 Task: Set the start and due dates for a Jira task to September 28, 2023, and create an automation rule to trigger when a version is created.
Action: Mouse moved to (864, 79)
Screenshot: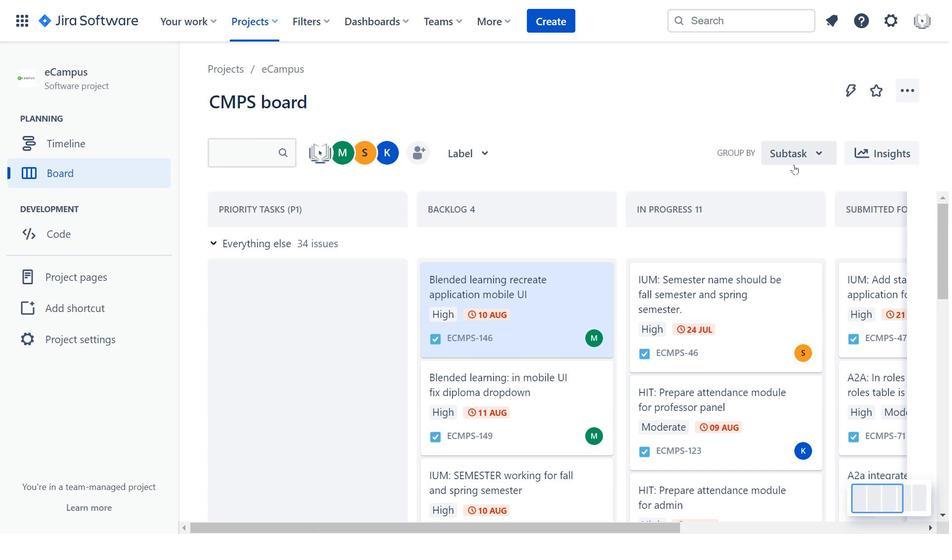 
Action: Mouse pressed left at (864, 79)
Screenshot: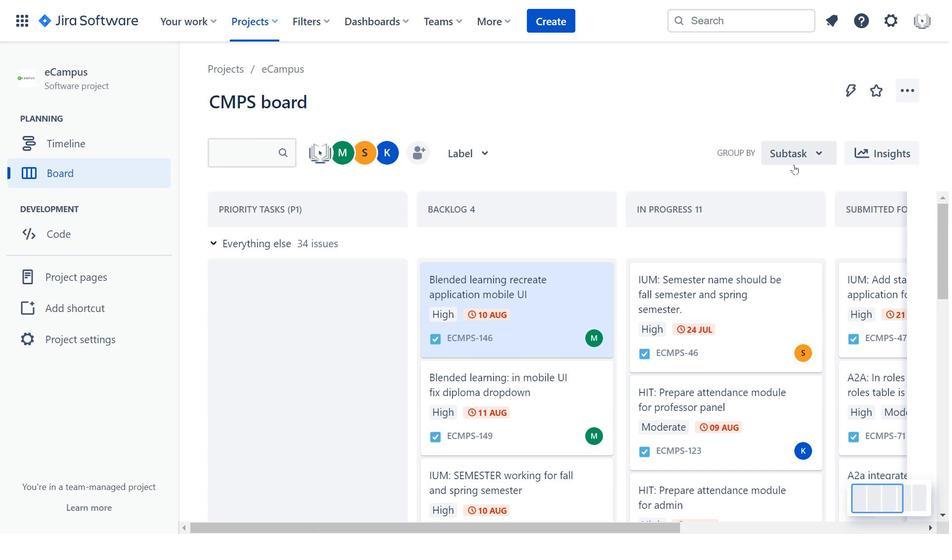 
Action: Mouse moved to (448, 412)
Screenshot: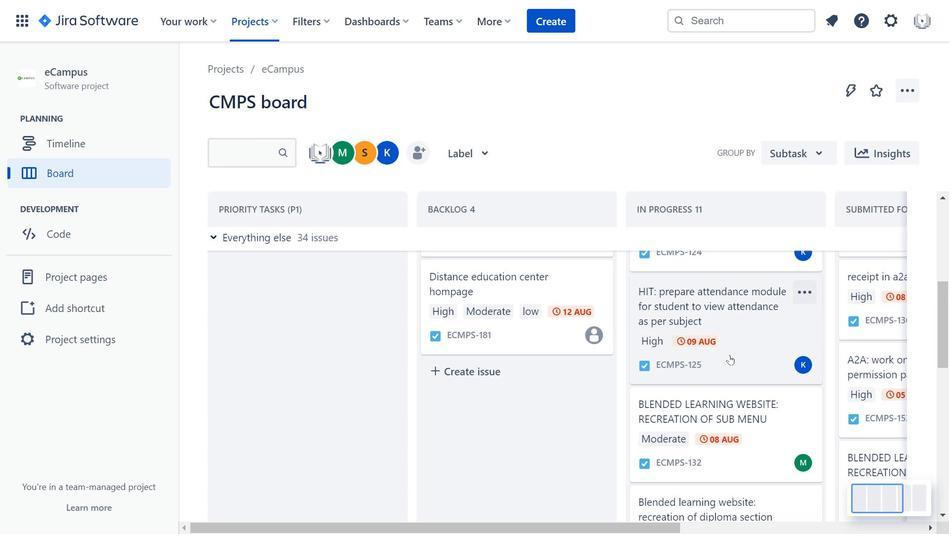 
Action: Mouse scrolled (448, 411) with delta (0, 0)
Screenshot: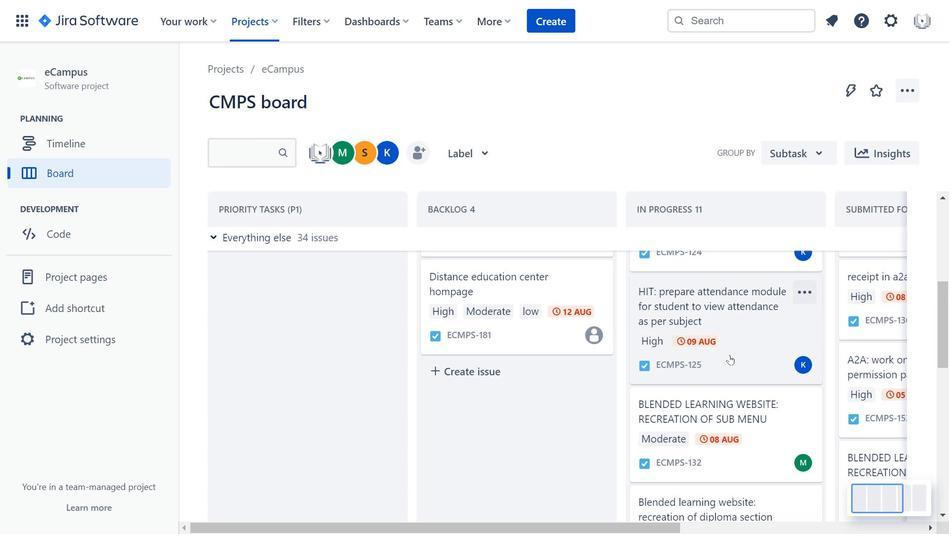 
Action: Mouse scrolled (448, 411) with delta (0, 0)
Screenshot: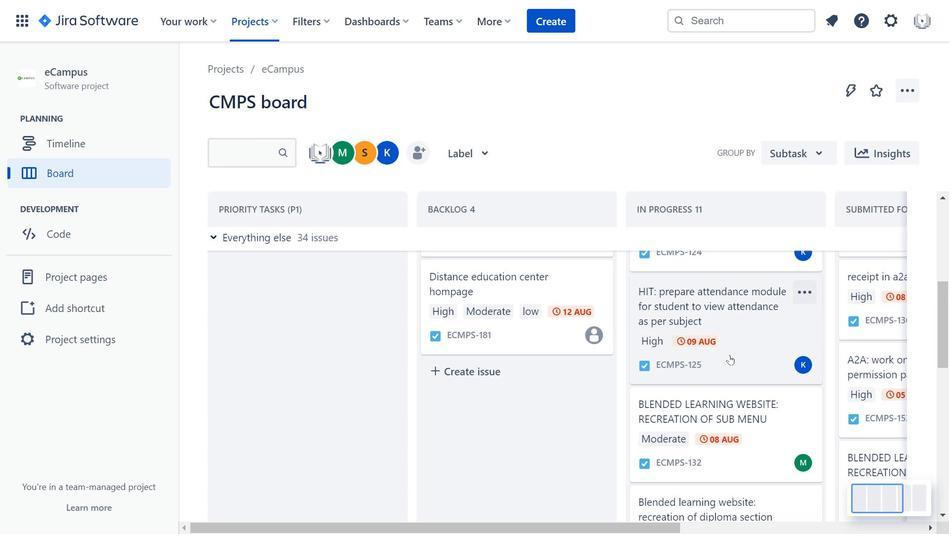 
Action: Mouse moved to (448, 412)
Screenshot: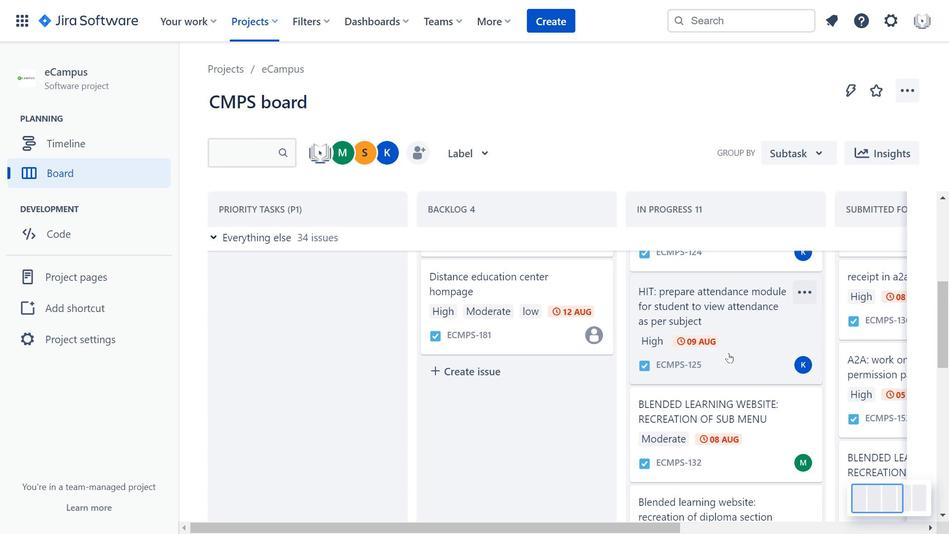 
Action: Mouse scrolled (448, 412) with delta (0, 0)
Screenshot: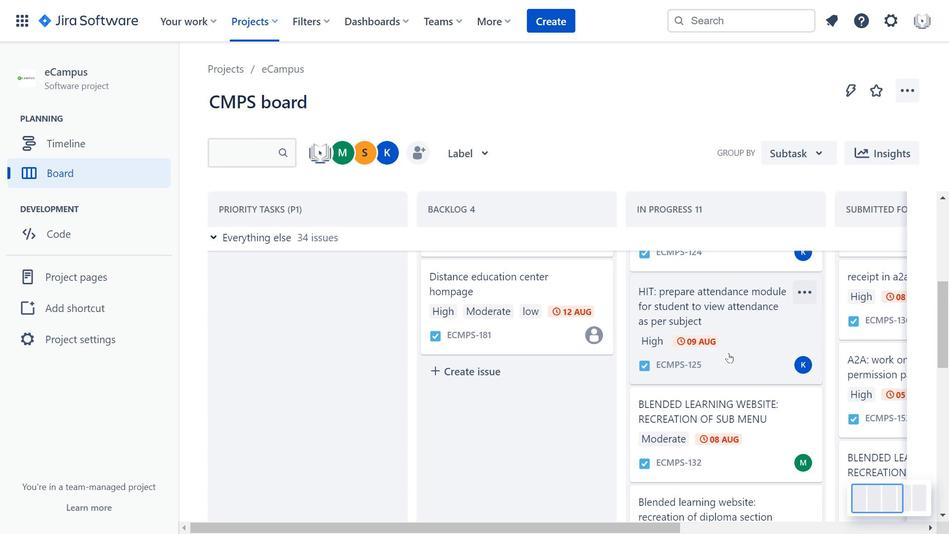 
Action: Mouse moved to (449, 415)
Screenshot: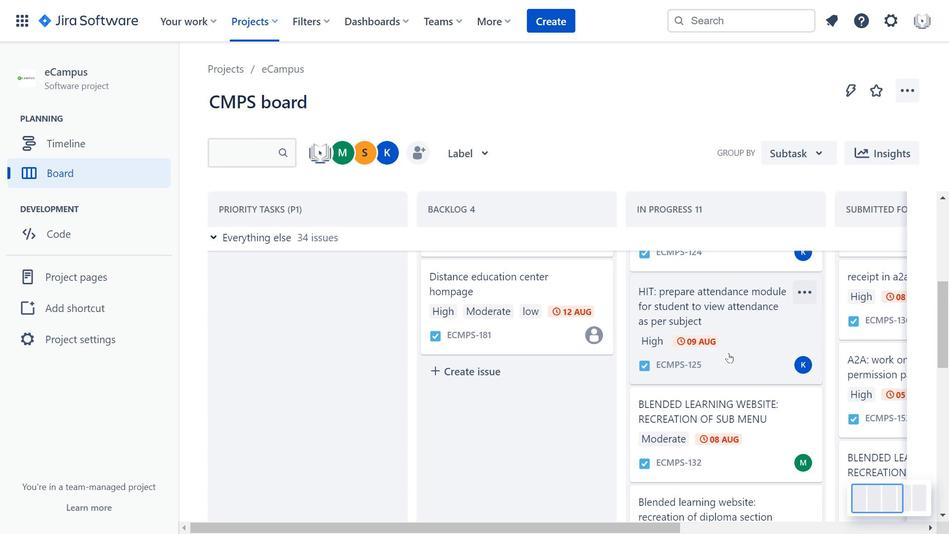 
Action: Mouse scrolled (449, 414) with delta (0, 0)
Screenshot: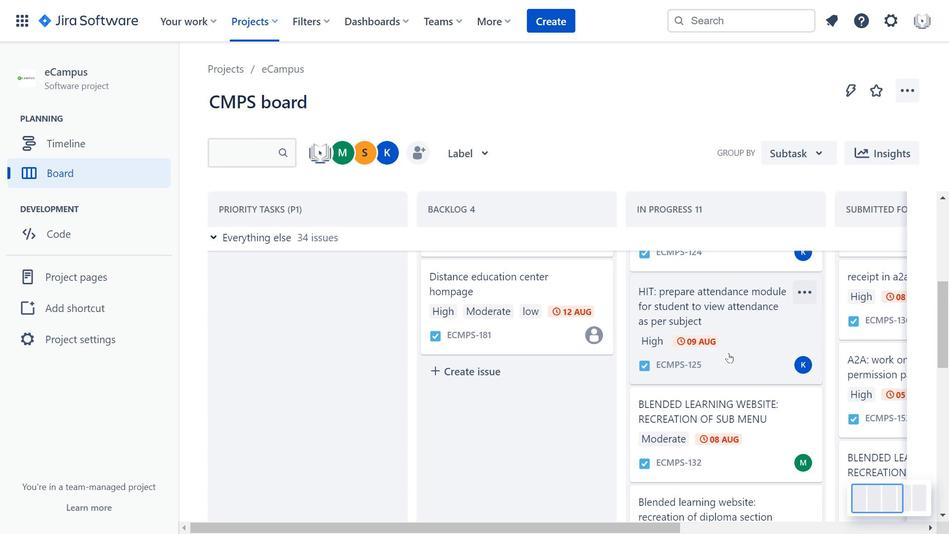 
Action: Mouse moved to (729, 352)
Screenshot: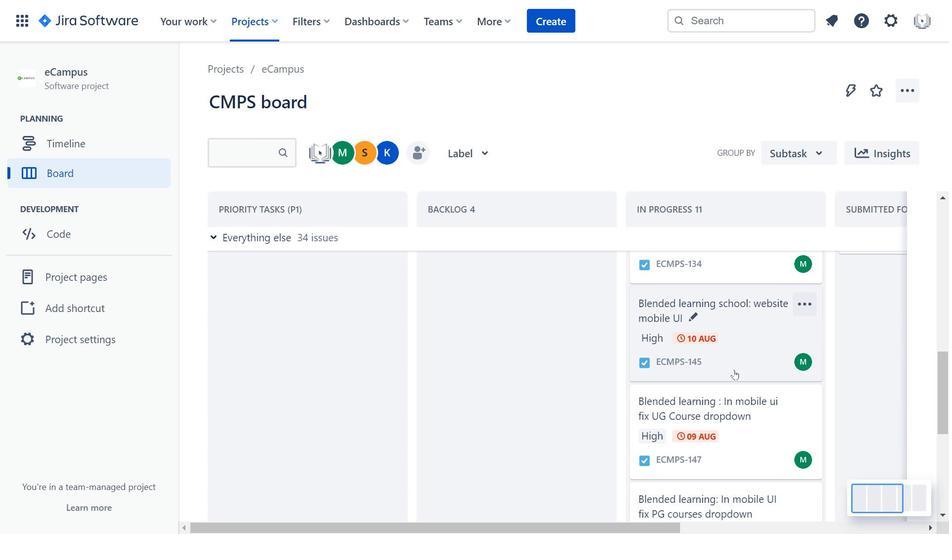 
Action: Mouse scrolled (729, 352) with delta (0, 0)
Screenshot: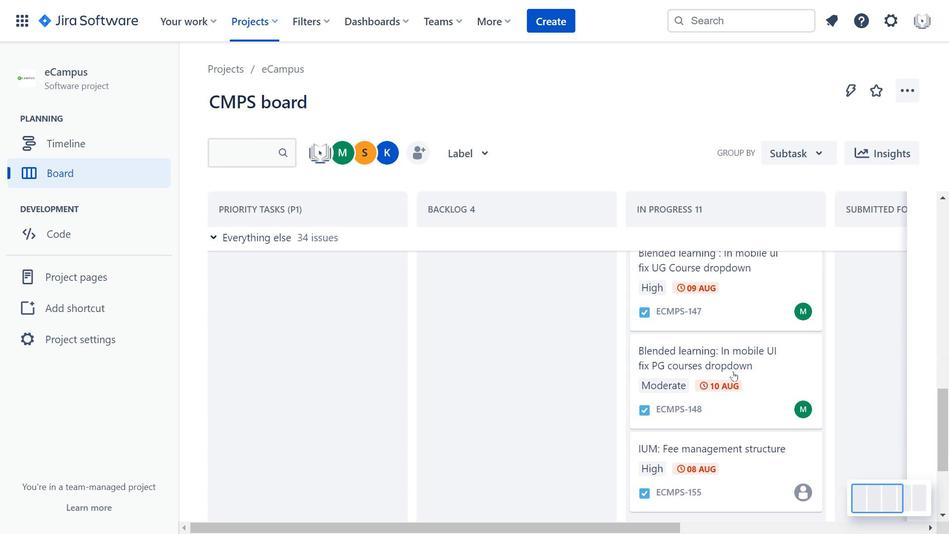 
Action: Mouse scrolled (729, 352) with delta (0, 0)
Screenshot: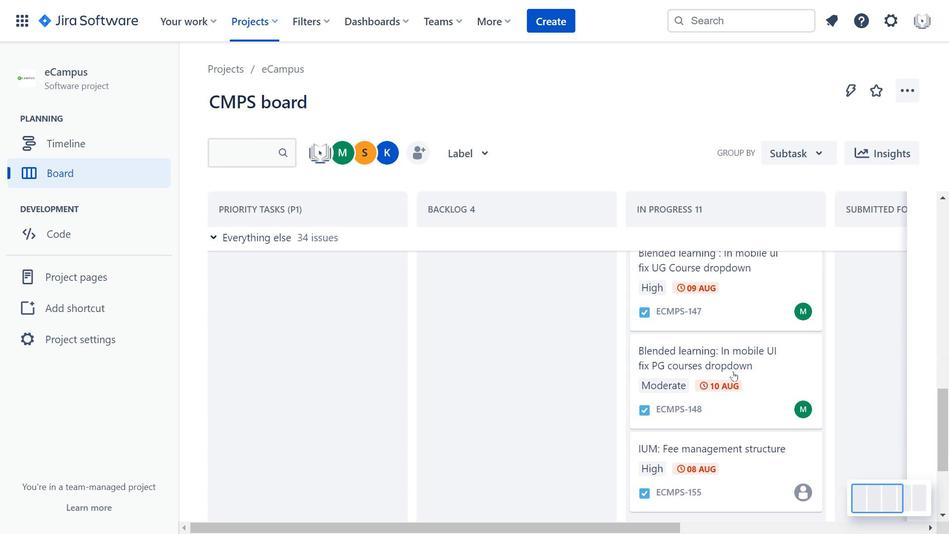 
Action: Mouse moved to (729, 353)
Screenshot: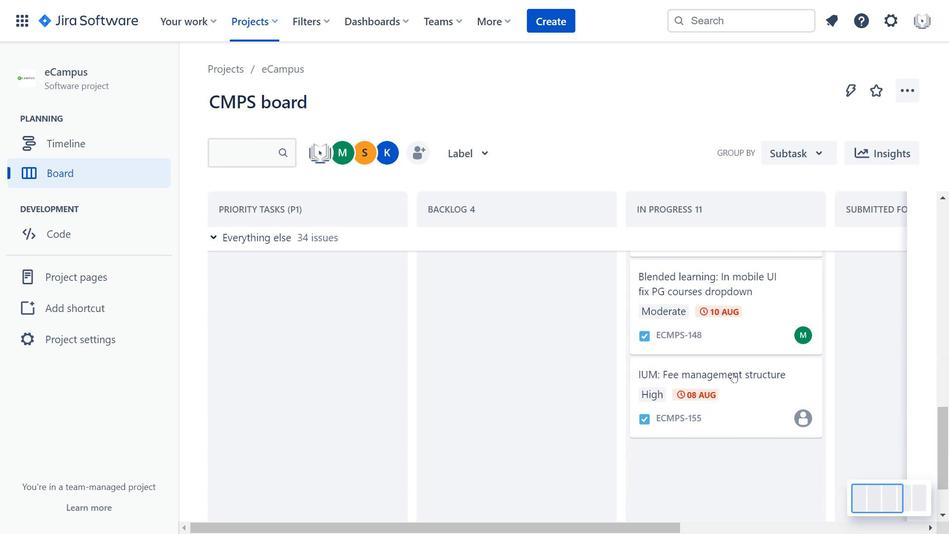 
Action: Mouse scrolled (729, 352) with delta (0, 0)
Screenshot: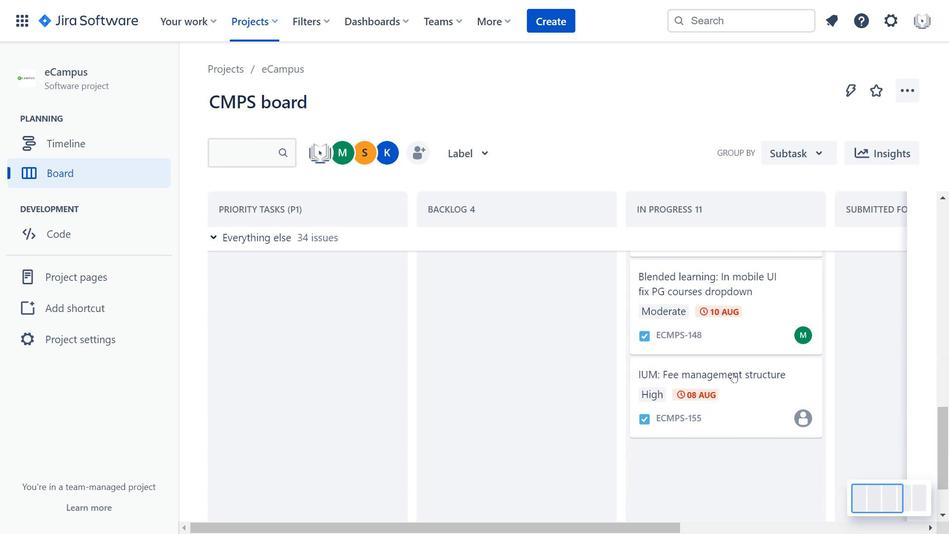 
Action: Mouse moved to (732, 354)
Screenshot: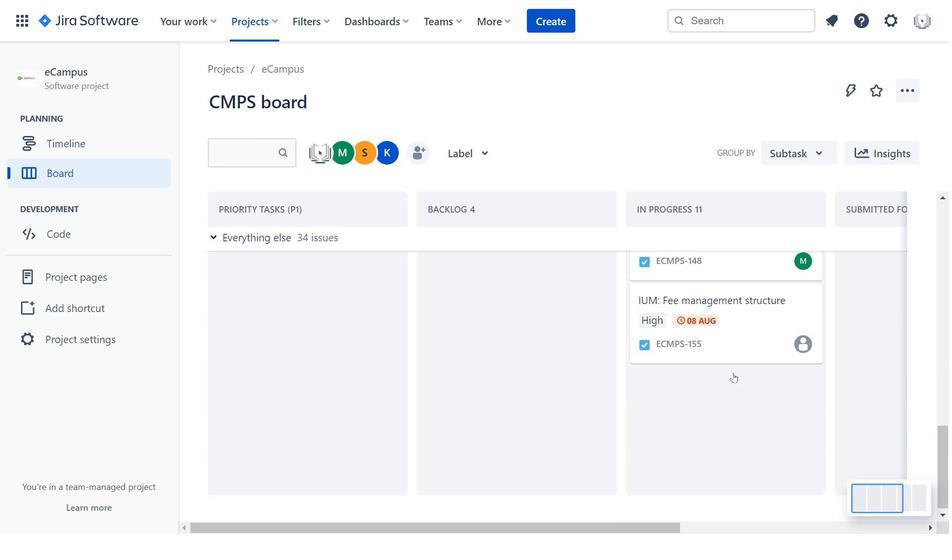 
Action: Mouse scrolled (732, 353) with delta (0, 0)
Screenshot: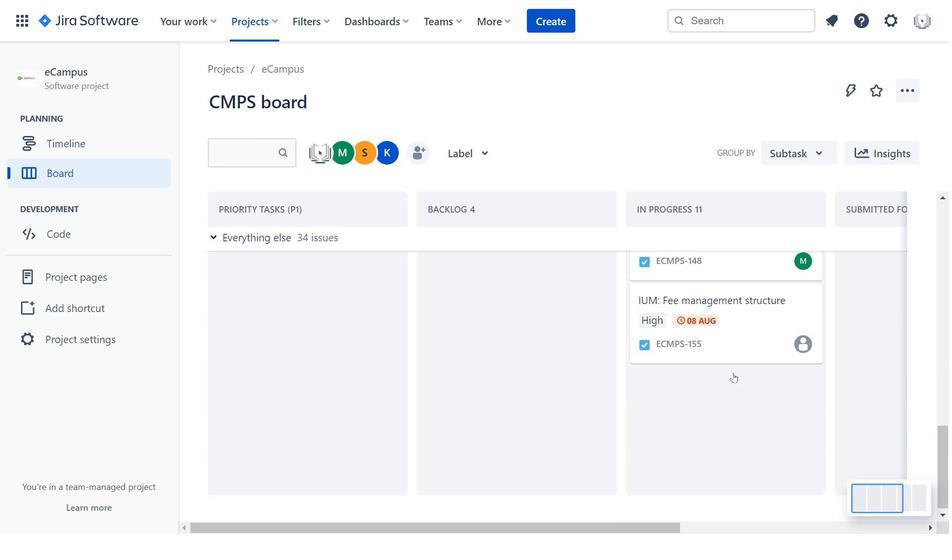 
Action: Mouse moved to (734, 371)
Screenshot: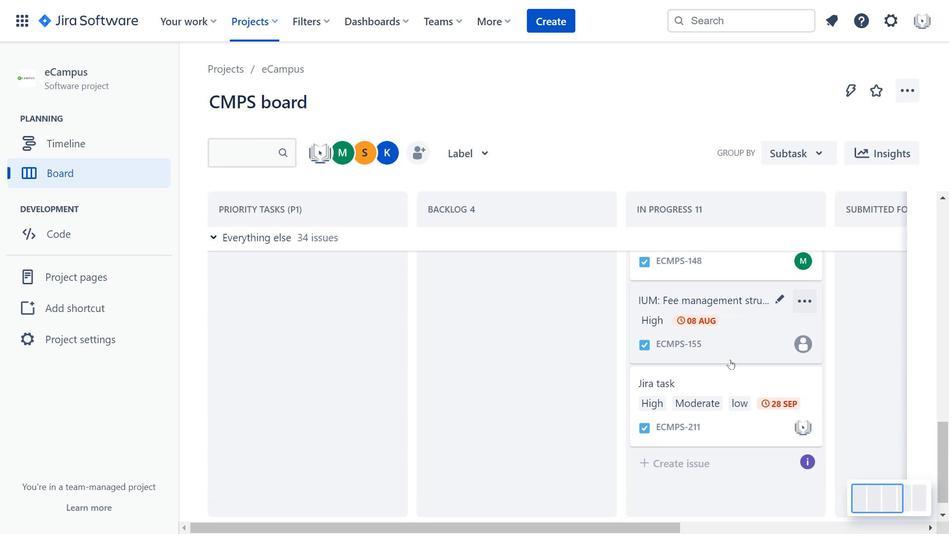 
Action: Mouse scrolled (734, 371) with delta (0, 0)
Screenshot: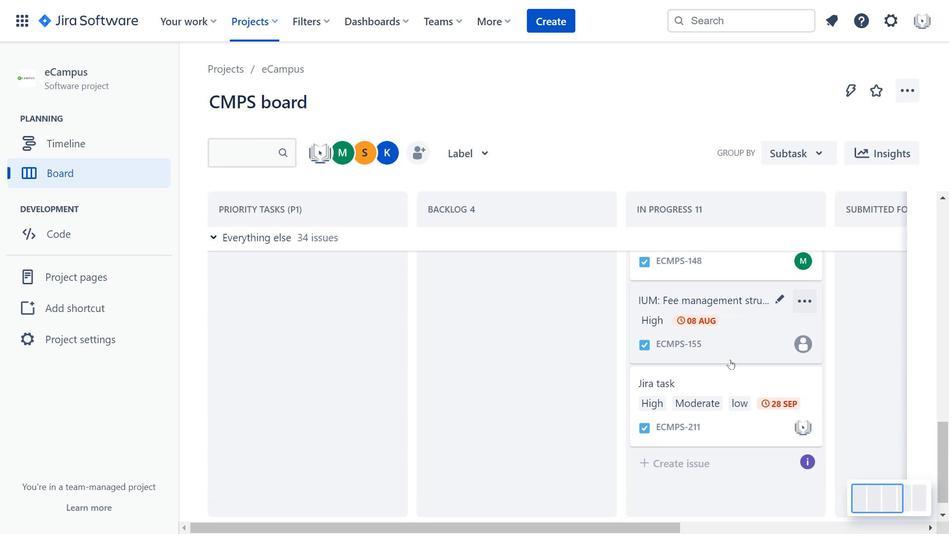 
Action: Mouse moved to (734, 372)
Screenshot: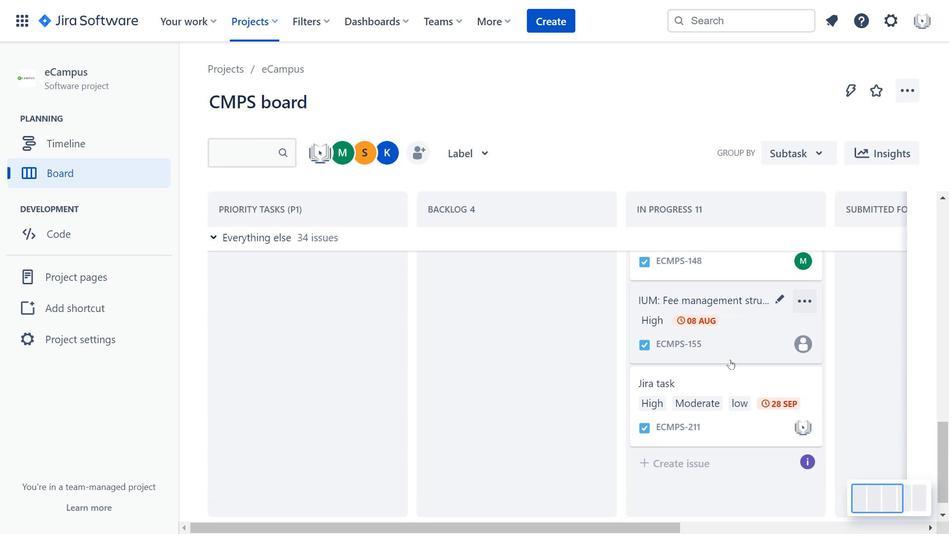 
Action: Mouse scrolled (734, 371) with delta (0, 0)
Screenshot: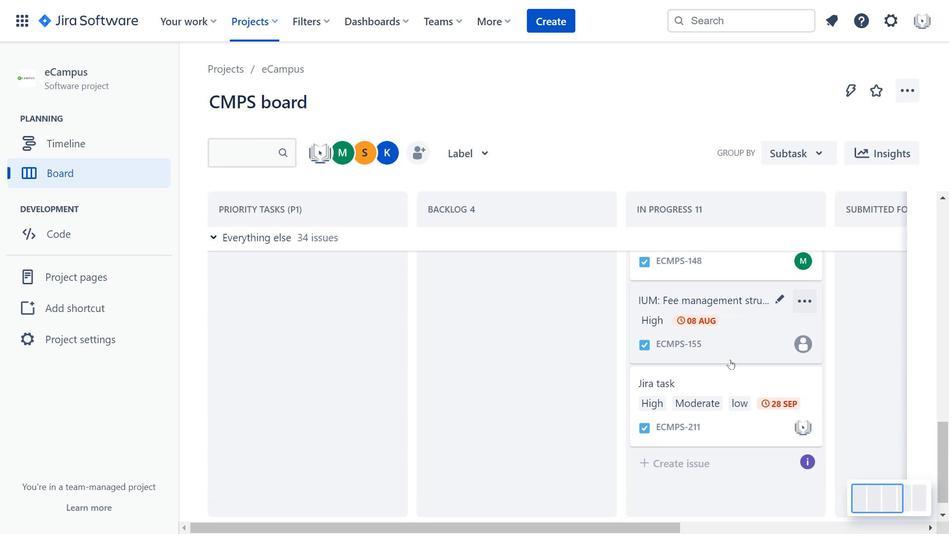 
Action: Mouse scrolled (734, 371) with delta (0, 0)
Screenshot: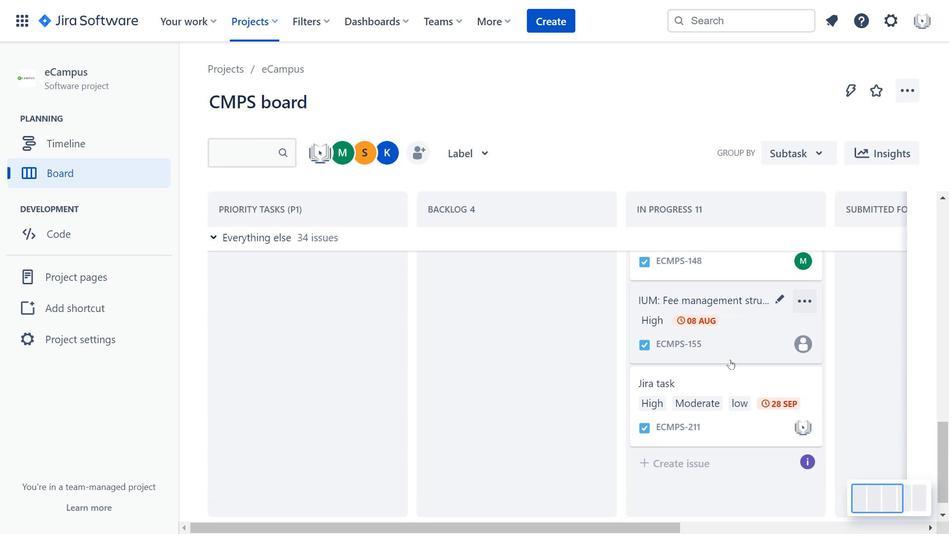 
Action: Mouse scrolled (734, 371) with delta (0, 0)
Screenshot: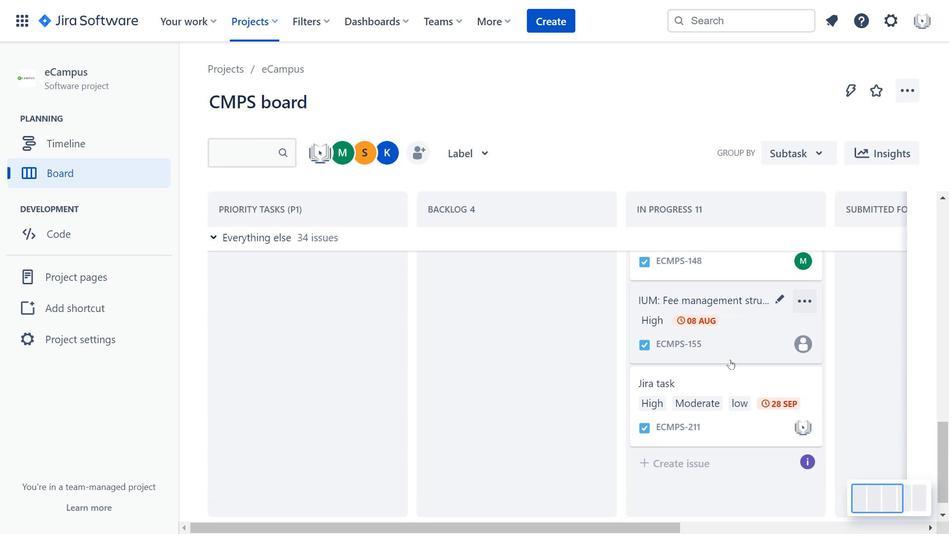 
Action: Mouse moved to (730, 359)
Screenshot: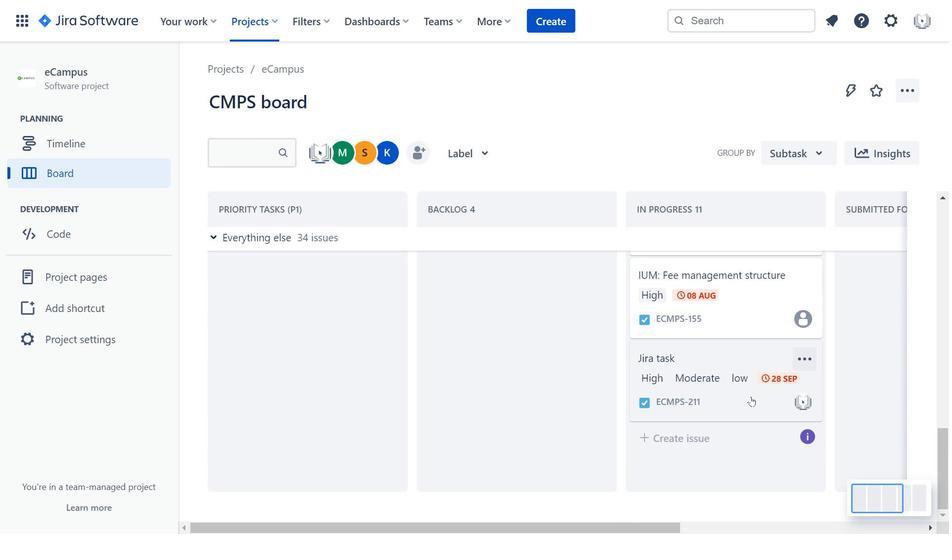 
Action: Mouse scrolled (730, 359) with delta (0, 0)
Screenshot: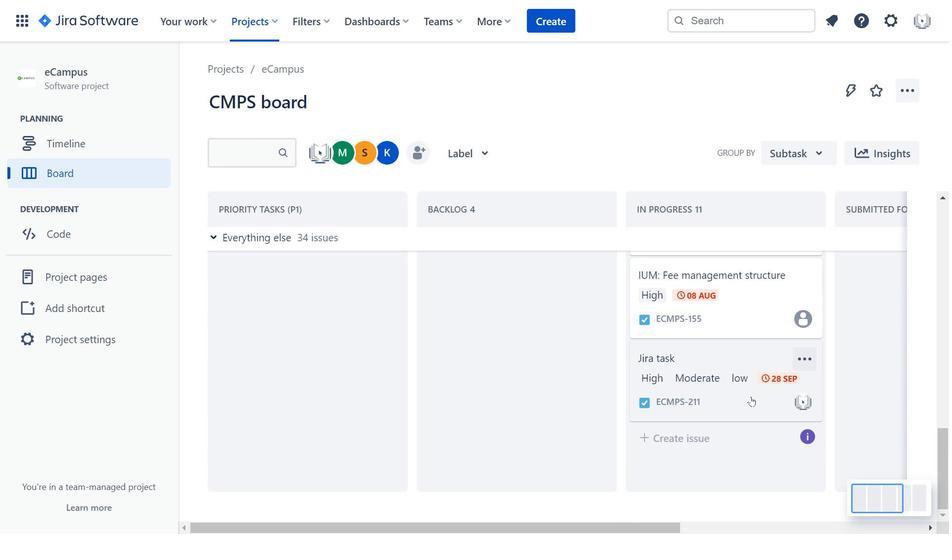 
Action: Mouse moved to (751, 396)
Screenshot: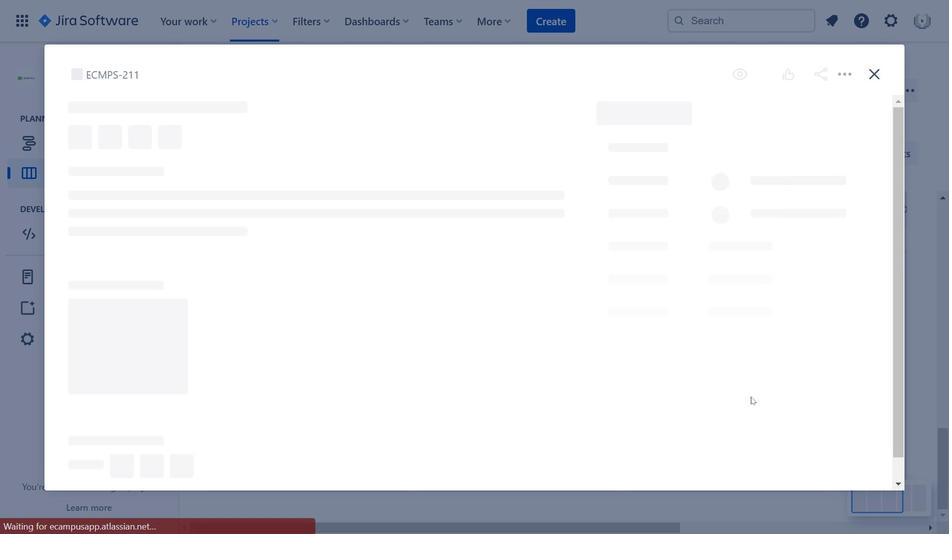 
Action: Mouse pressed left at (751, 396)
Screenshot: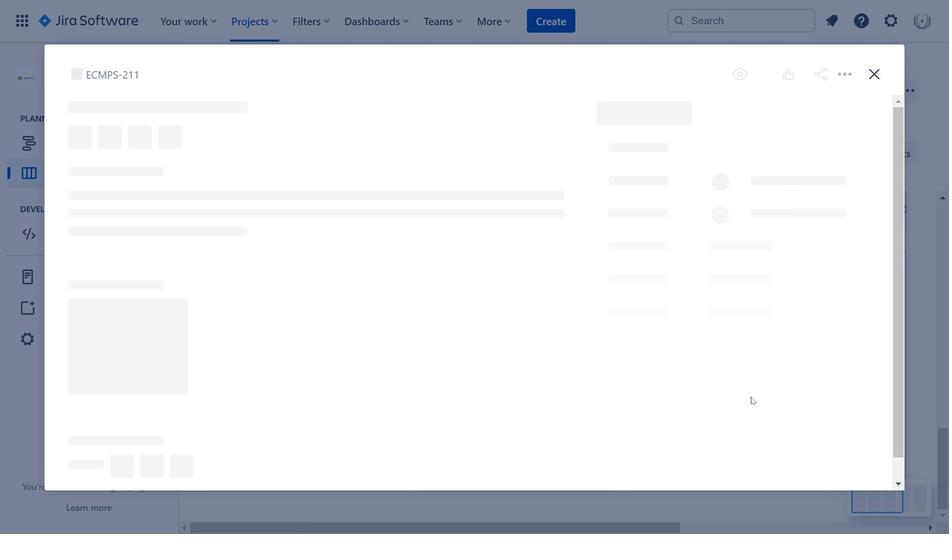 
Action: Mouse moved to (241, 265)
Screenshot: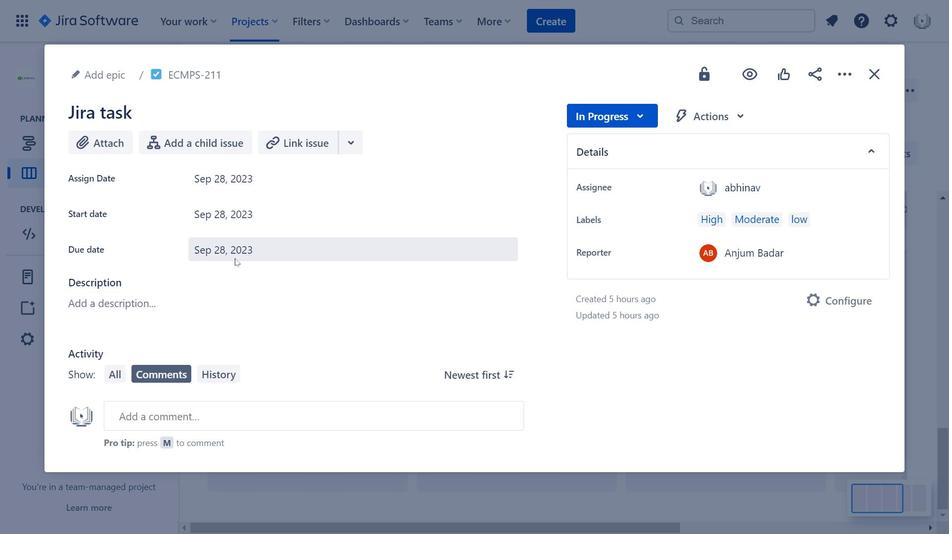 
Action: Mouse pressed left at (241, 265)
Screenshot: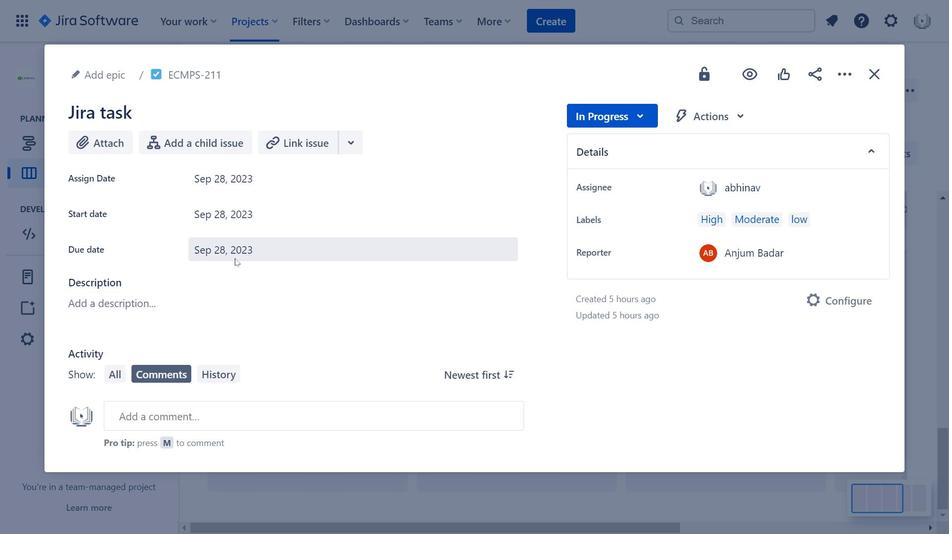 
Action: Mouse moved to (235, 258)
Screenshot: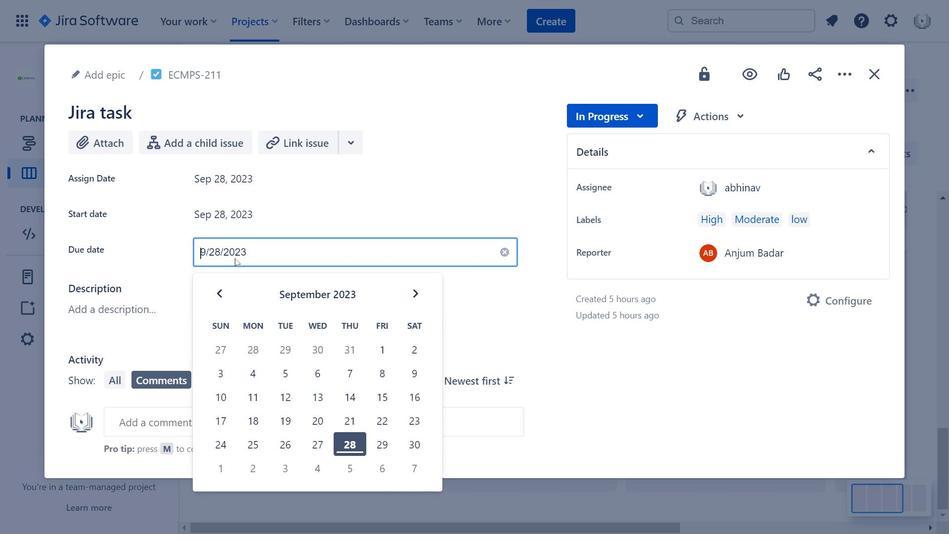 
Action: Mouse pressed left at (235, 258)
Screenshot: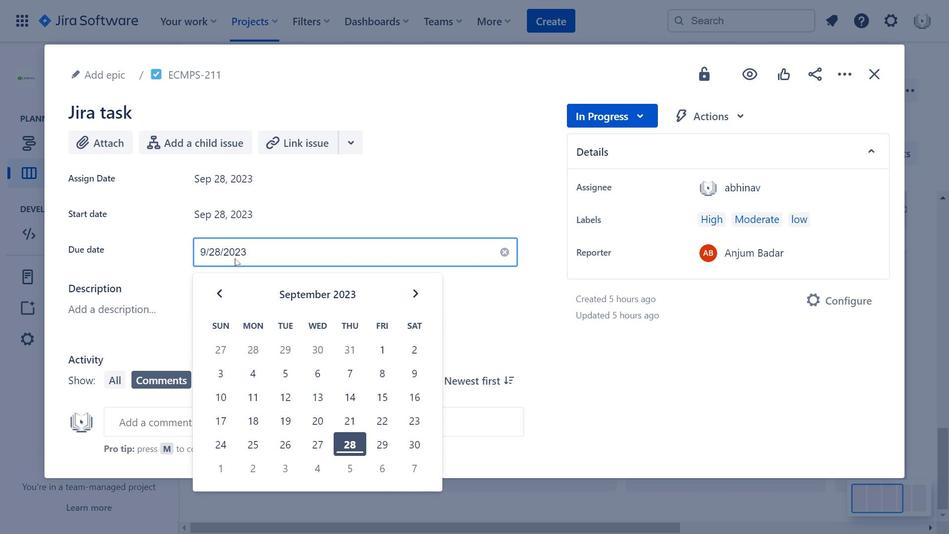
Action: Mouse moved to (720, 124)
Screenshot: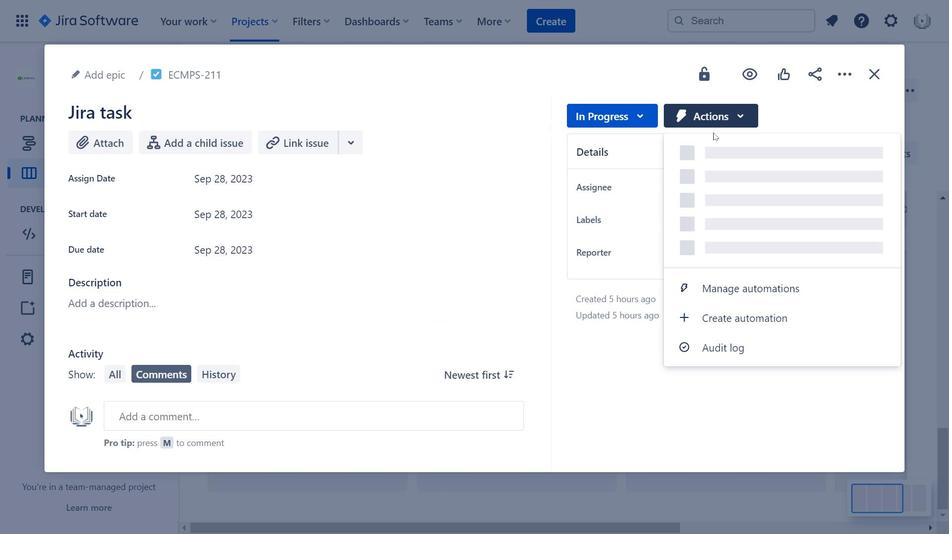 
Action: Mouse pressed left at (720, 124)
Screenshot: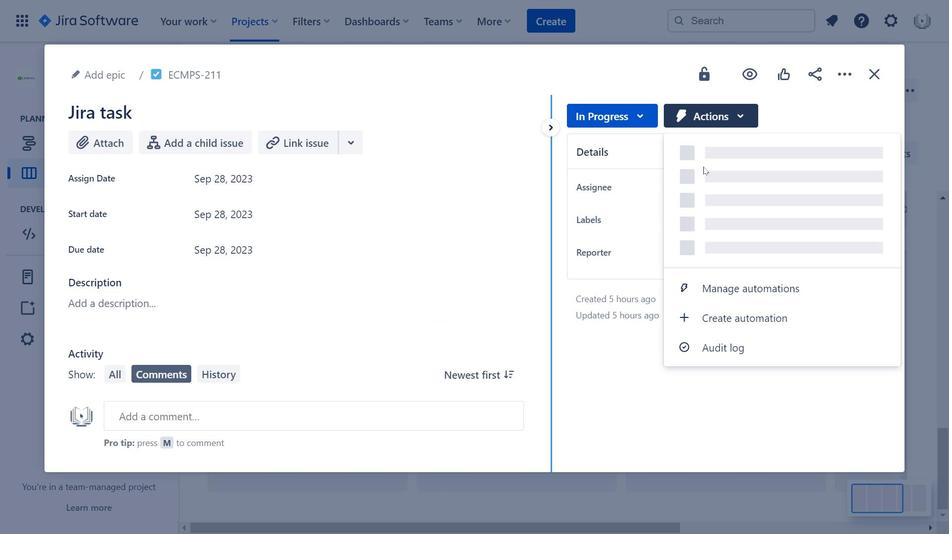 
Action: Mouse moved to (319, 237)
Screenshot: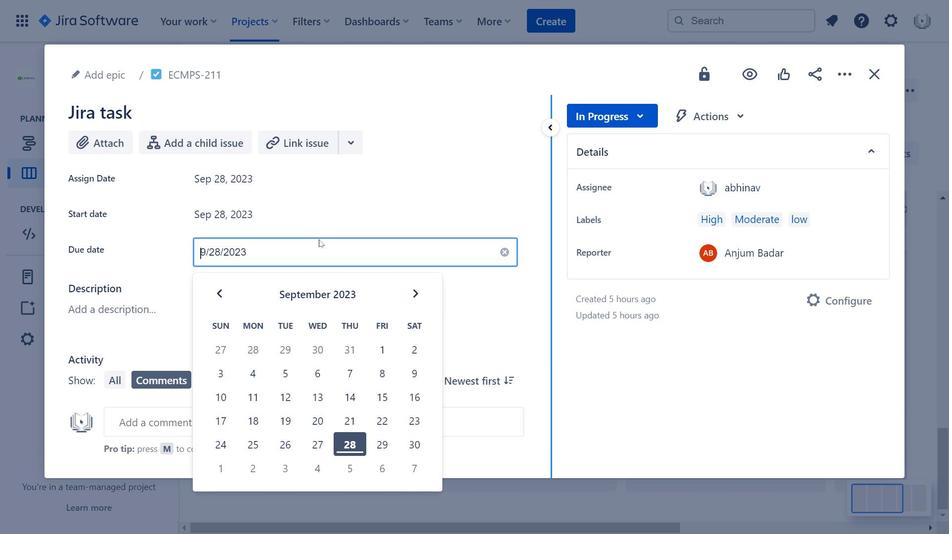 
Action: Mouse pressed left at (319, 237)
Screenshot: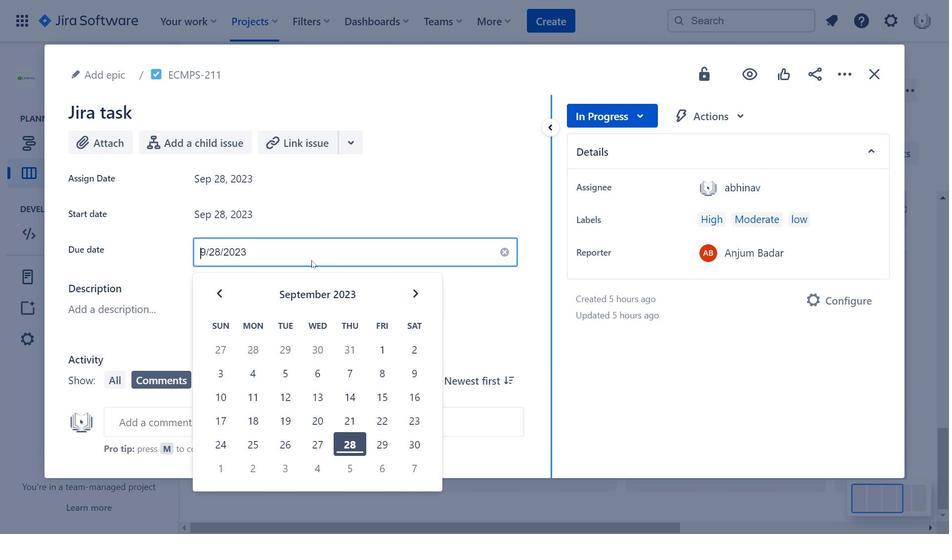 
Action: Mouse moved to (700, 124)
Screenshot: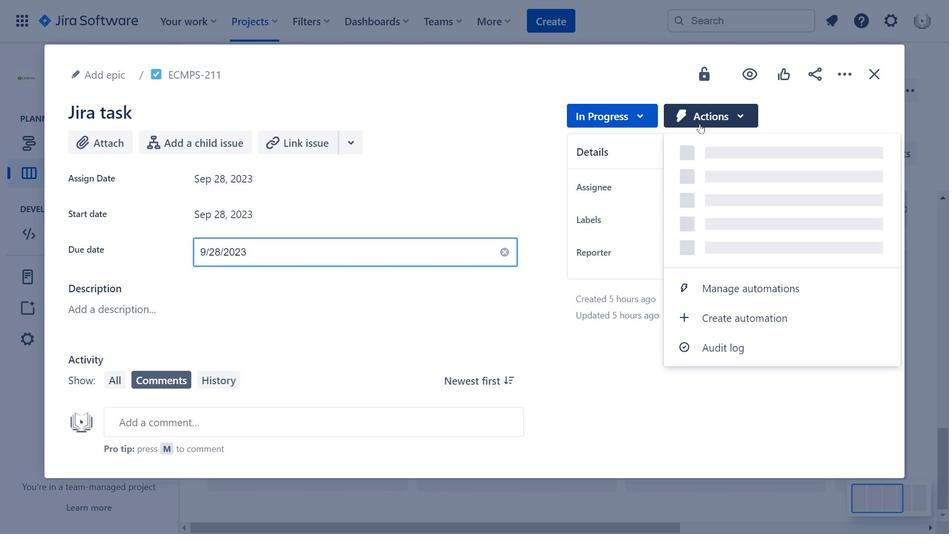
Action: Mouse pressed left at (700, 124)
Screenshot: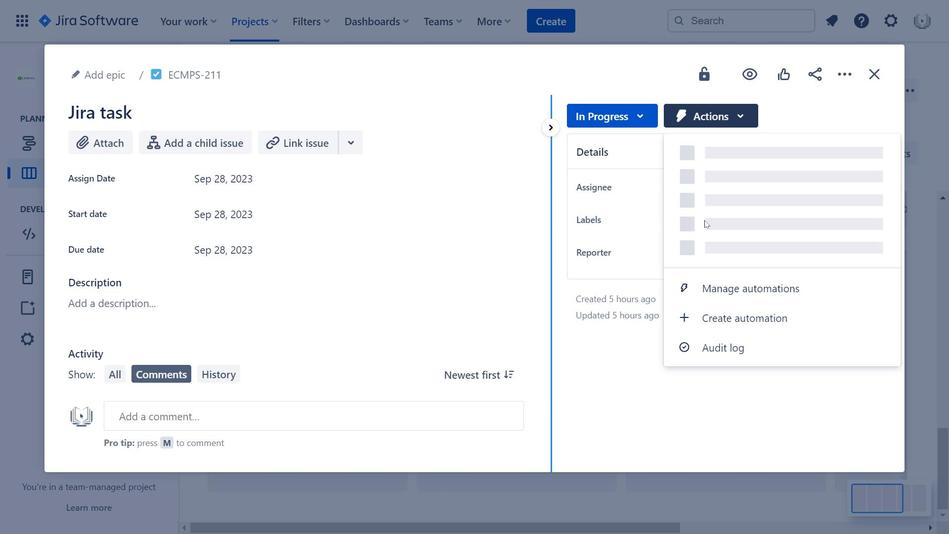 
Action: Mouse moved to (321, 215)
Screenshot: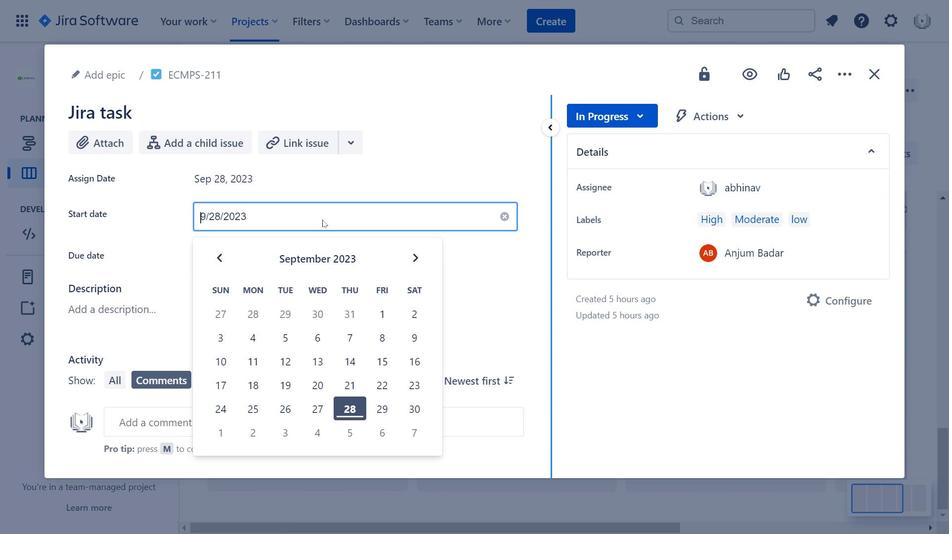 
Action: Mouse pressed left at (321, 215)
Screenshot: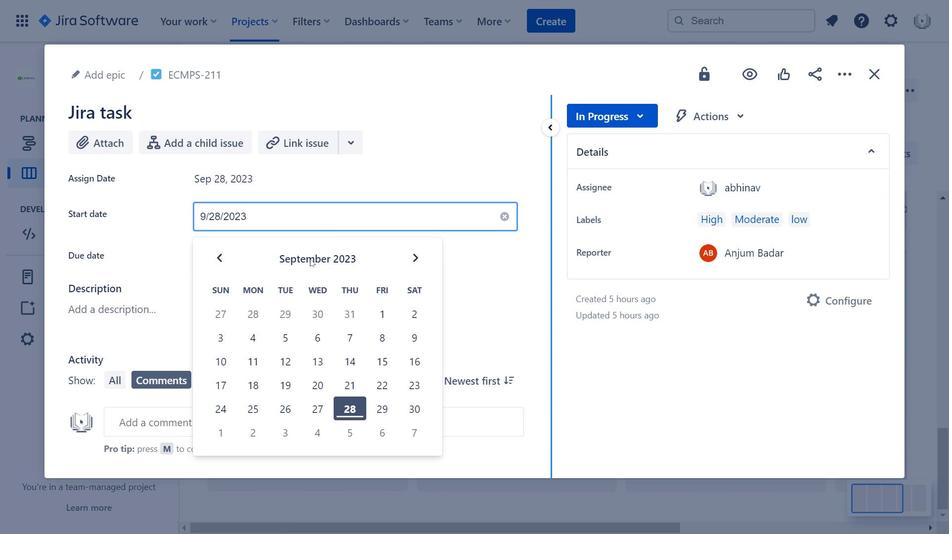 
Action: Mouse moved to (612, 126)
Screenshot: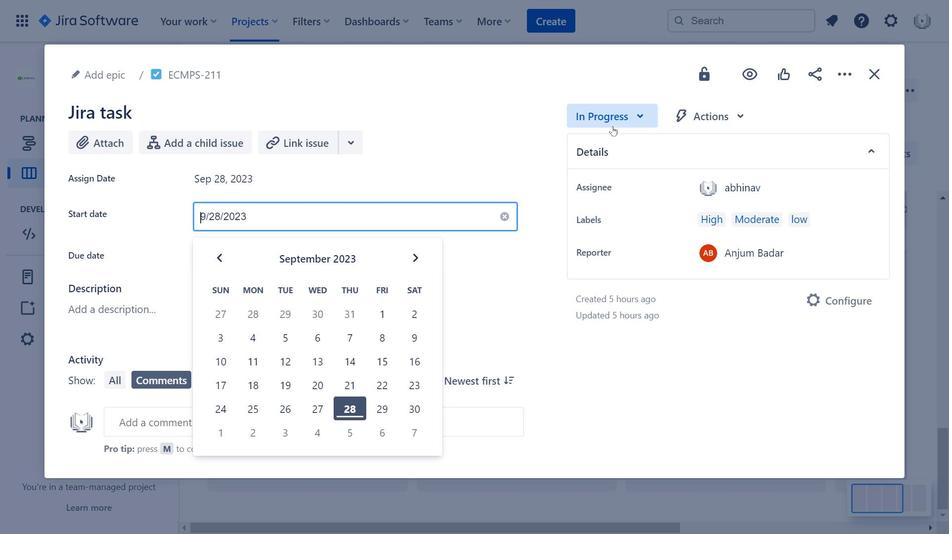 
Action: Mouse pressed left at (612, 126)
Screenshot: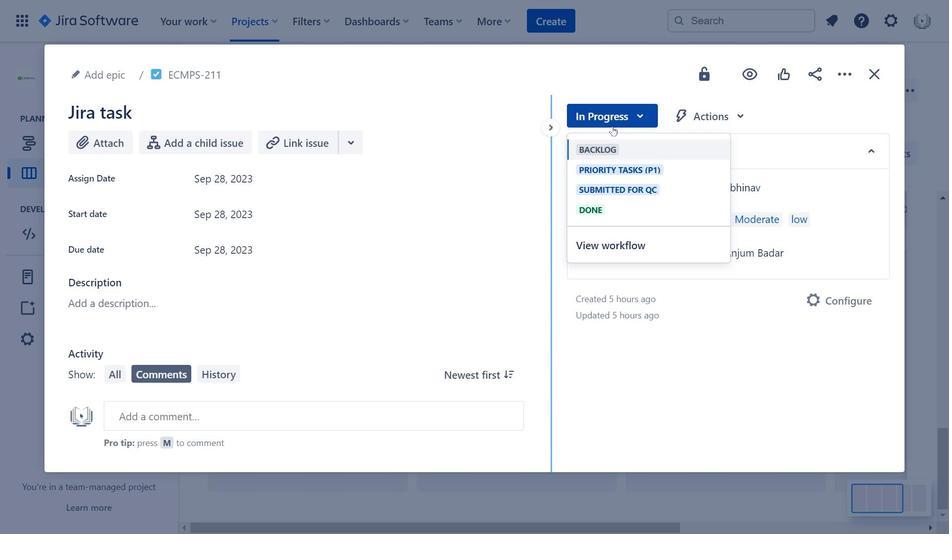 
Action: Mouse moved to (713, 110)
Screenshot: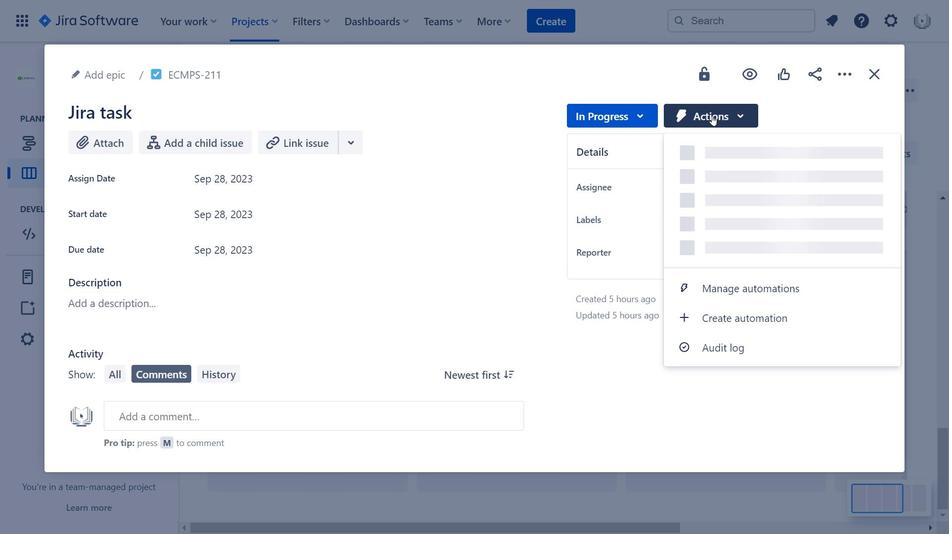 
Action: Mouse pressed left at (713, 110)
Screenshot: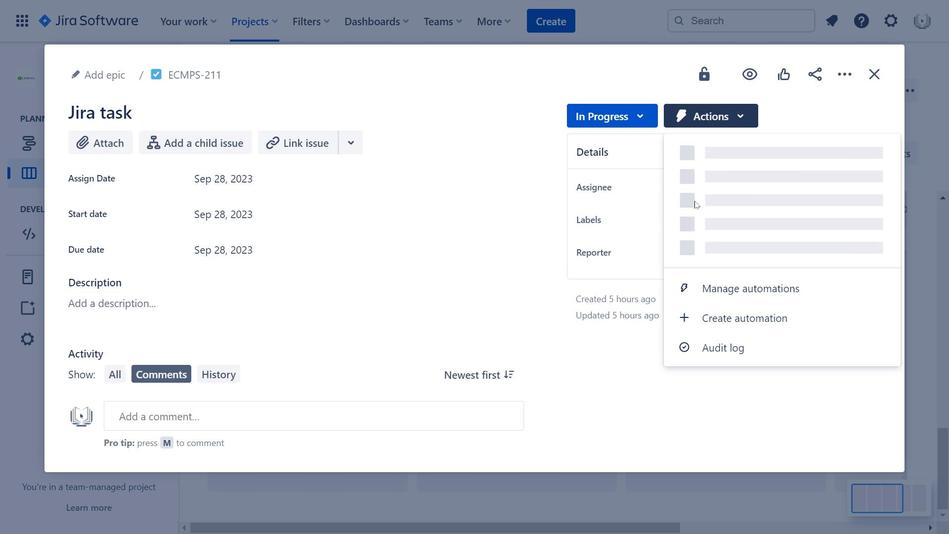 
Action: Mouse moved to (872, 72)
Screenshot: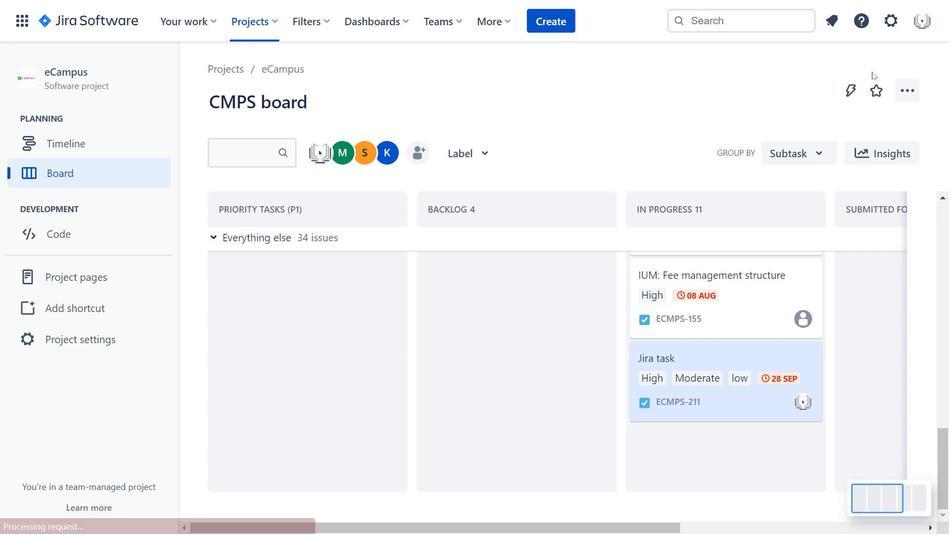 
Action: Mouse pressed left at (872, 72)
Screenshot: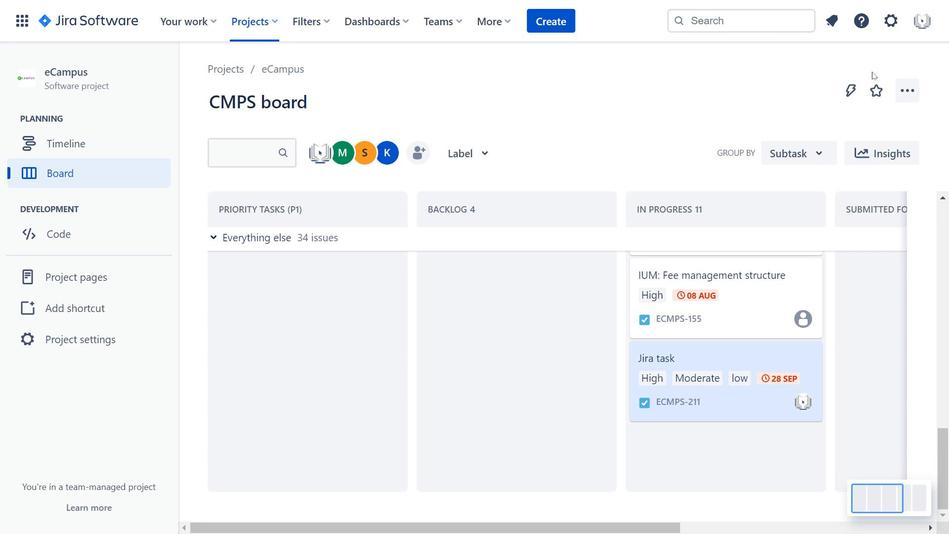 
Action: Mouse moved to (753, 336)
Screenshot: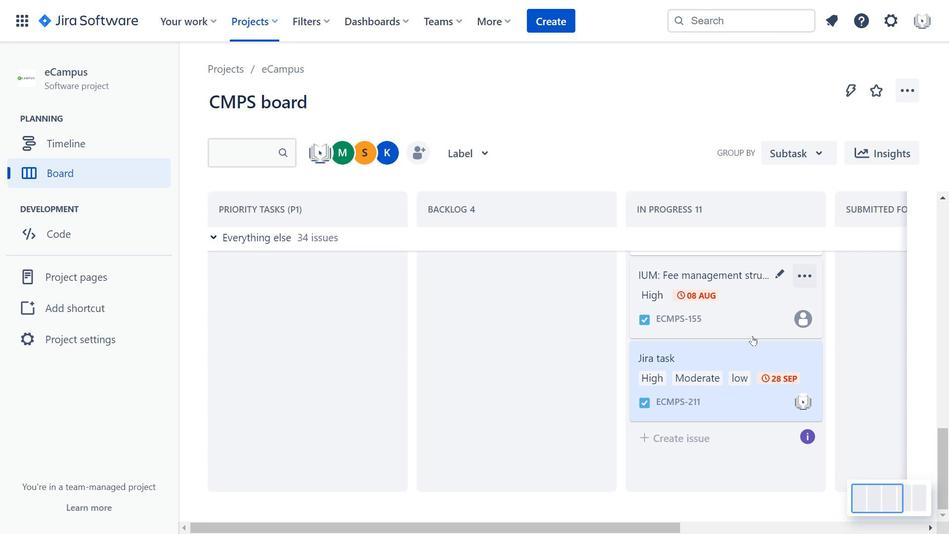 
Action: Mouse scrolled (753, 336) with delta (0, 0)
Screenshot: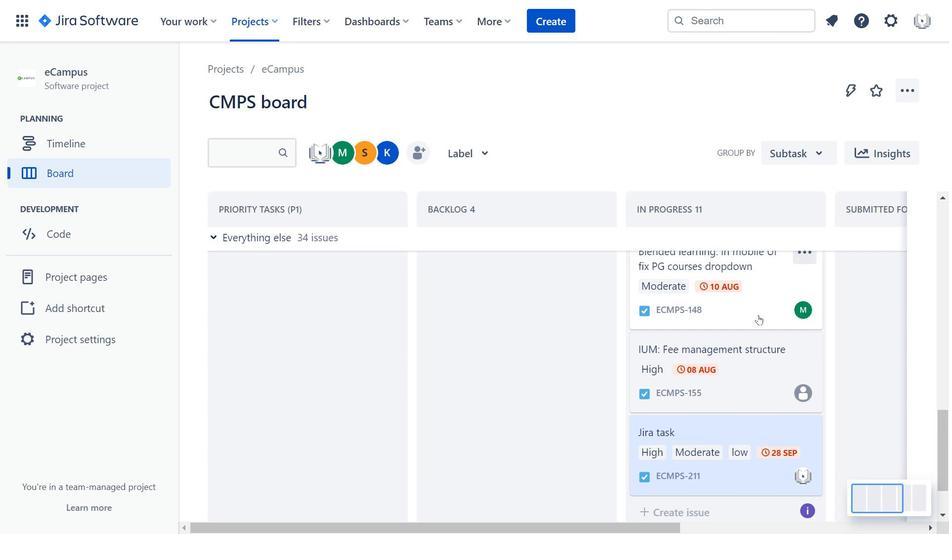 
Action: Mouse moved to (741, 283)
Screenshot: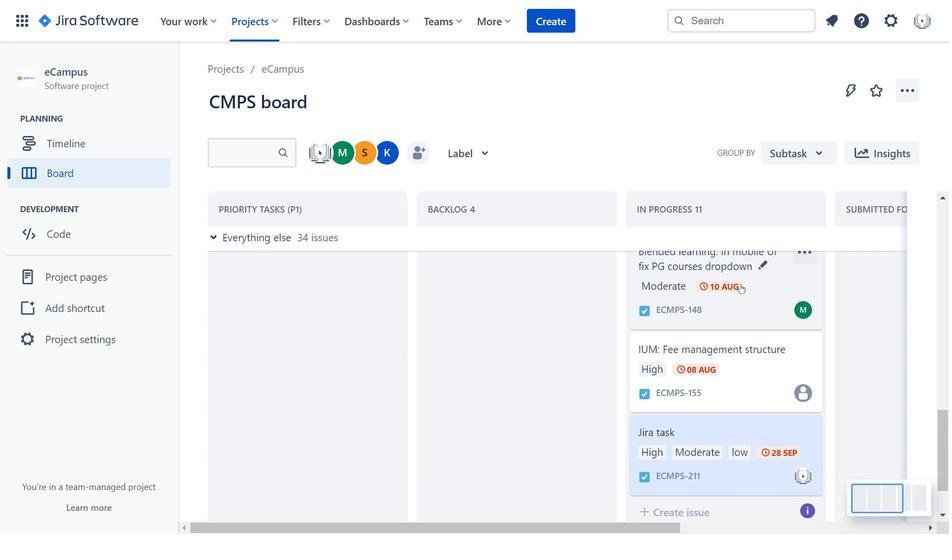 
Action: Mouse pressed left at (741, 283)
Screenshot: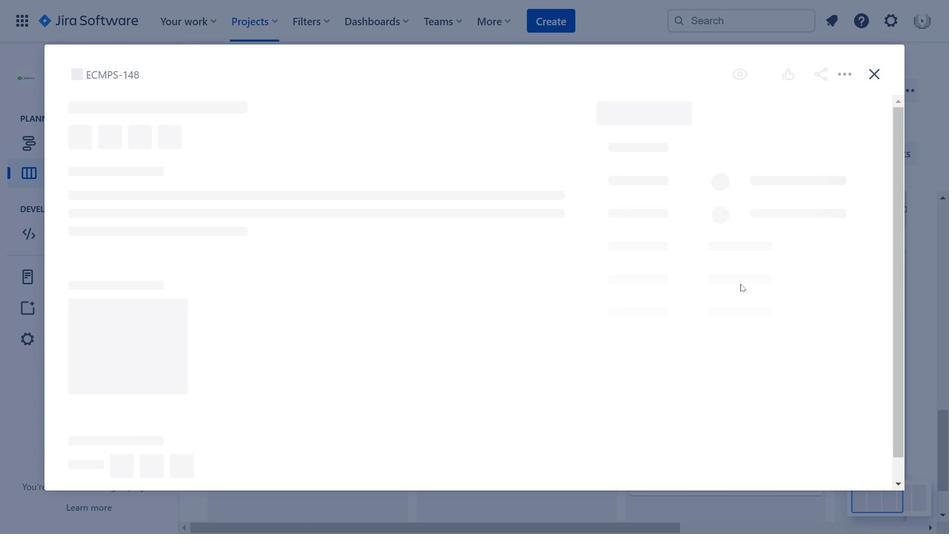 
Action: Mouse moved to (873, 71)
Screenshot: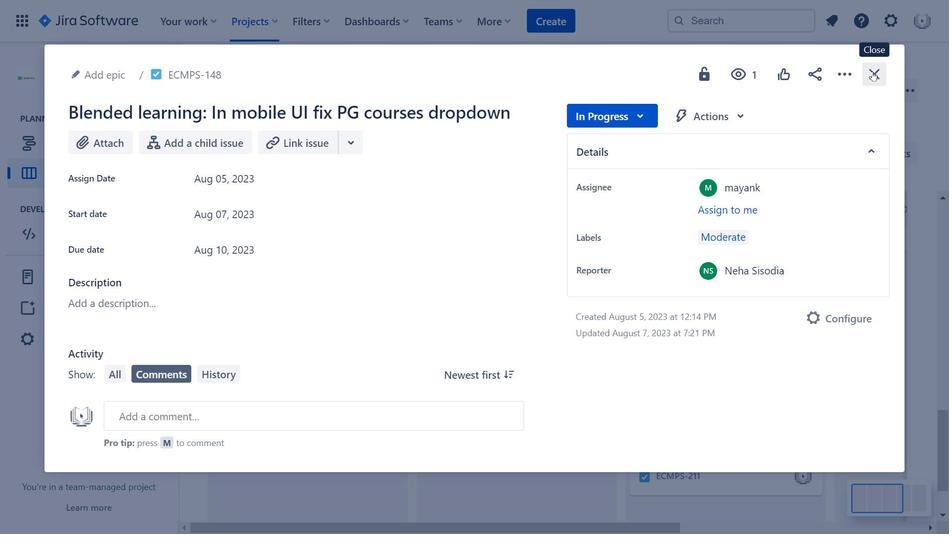 
Action: Mouse pressed left at (873, 71)
Screenshot: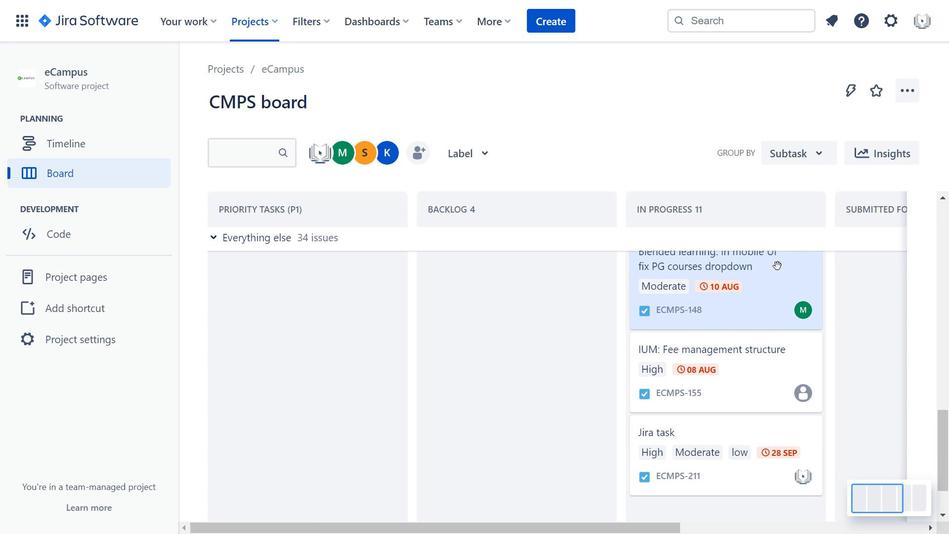 
Action: Mouse moved to (743, 360)
Screenshot: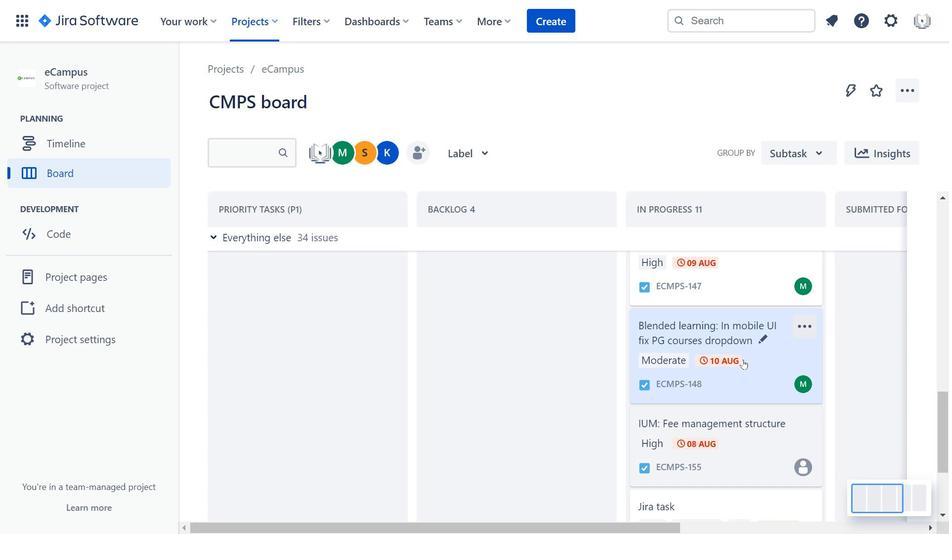 
Action: Mouse scrolled (743, 360) with delta (0, 0)
Screenshot: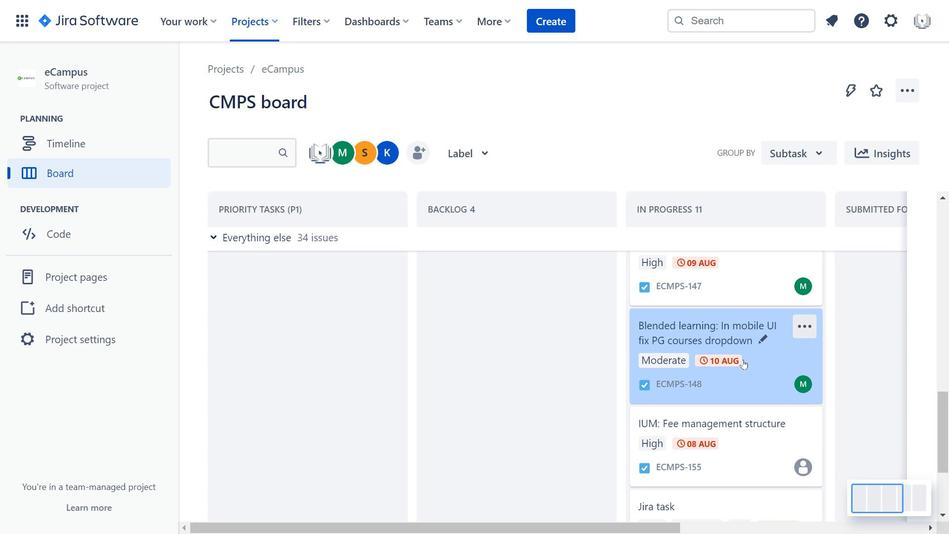 
Action: Mouse moved to (725, 287)
Screenshot: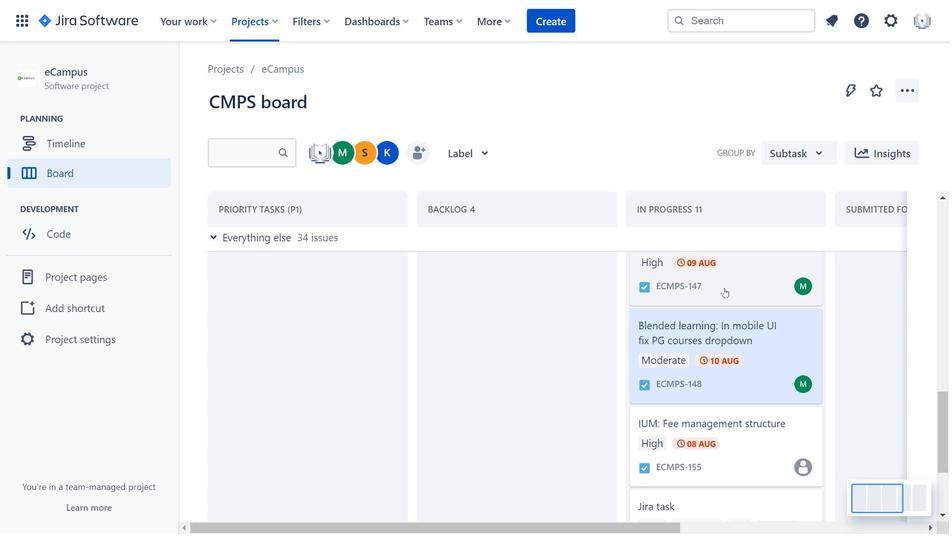 
Action: Mouse pressed left at (725, 287)
Screenshot: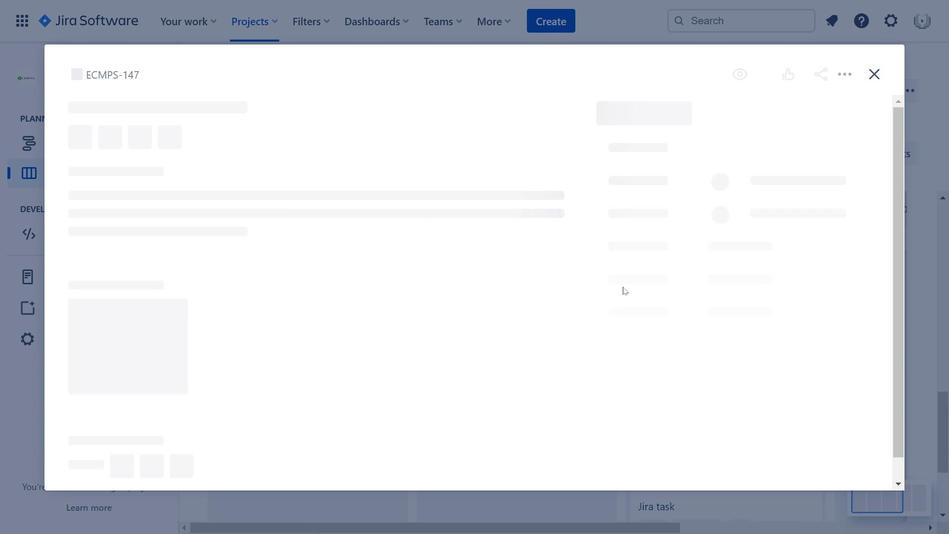 
Action: Mouse moved to (423, 256)
Screenshot: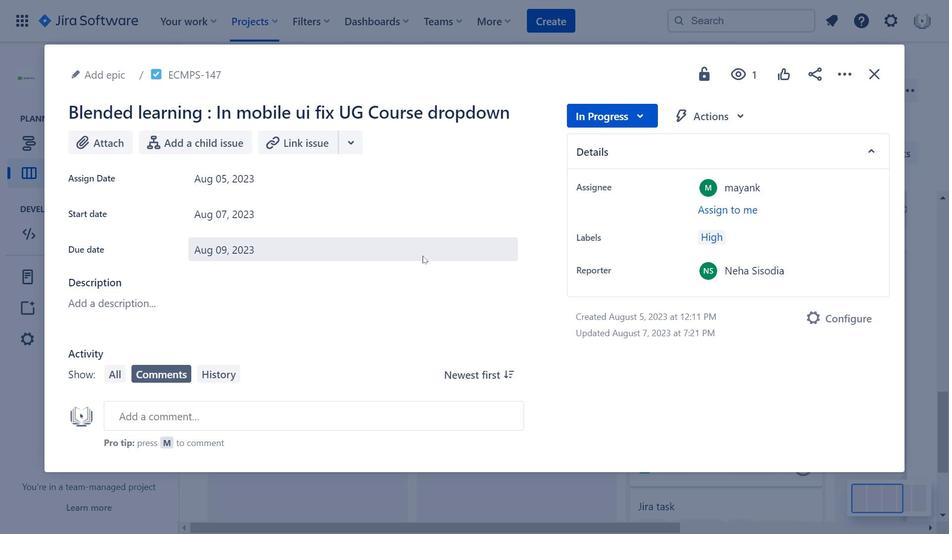 
Action: Mouse pressed left at (423, 256)
Screenshot: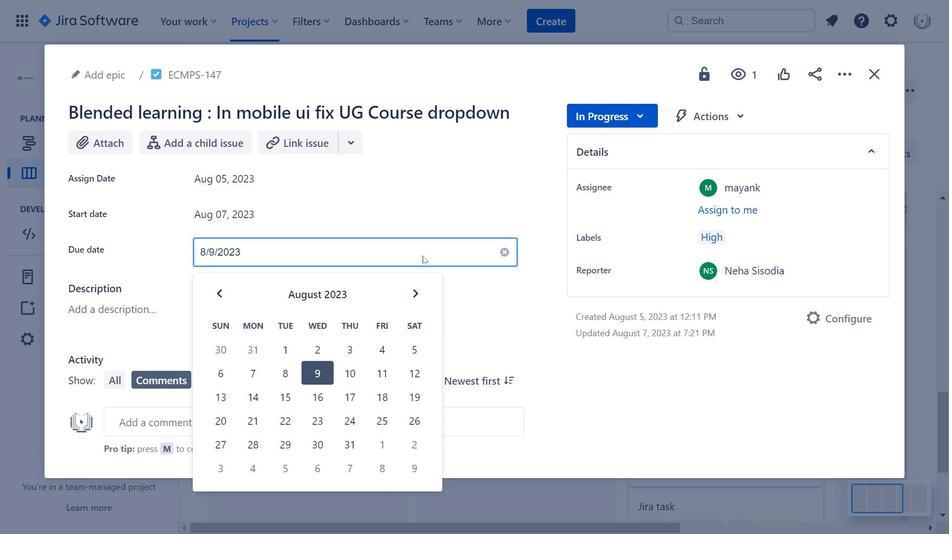 
Action: Mouse moved to (864, 81)
Screenshot: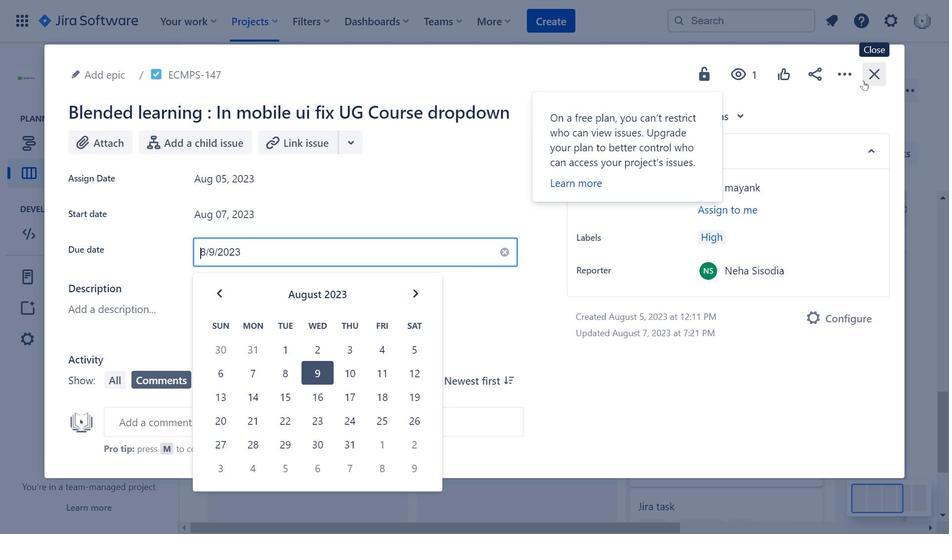 
Action: Mouse pressed left at (864, 81)
Screenshot: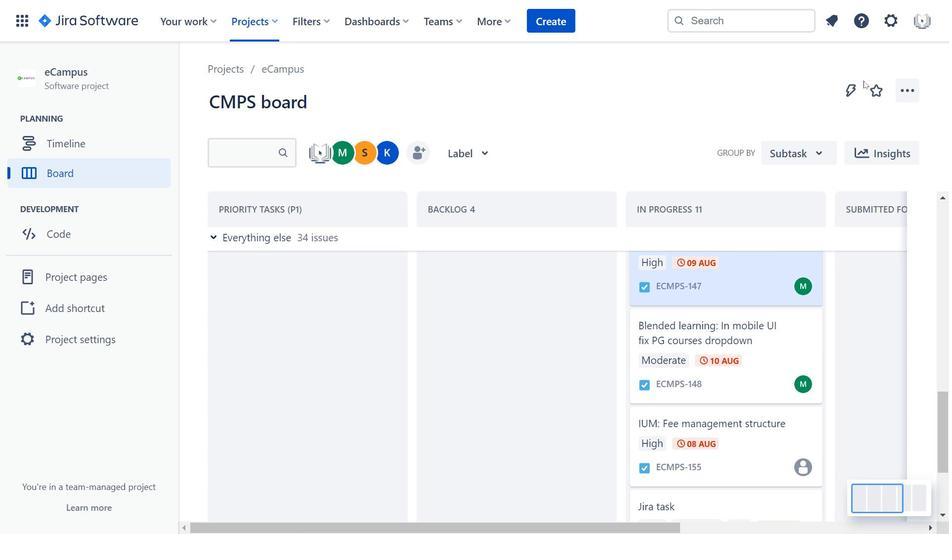 
Action: Mouse moved to (792, 354)
Screenshot: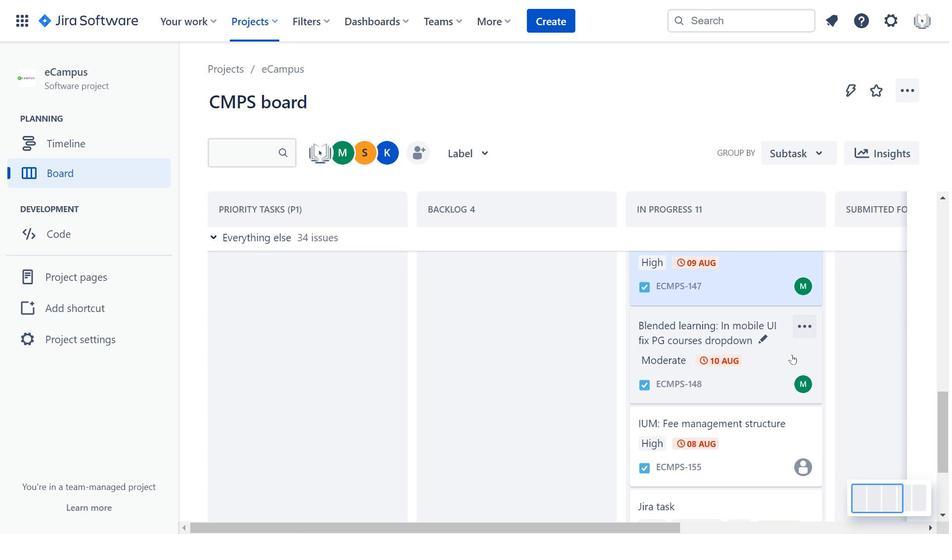 
Action: Mouse scrolled (792, 355) with delta (0, 0)
Screenshot: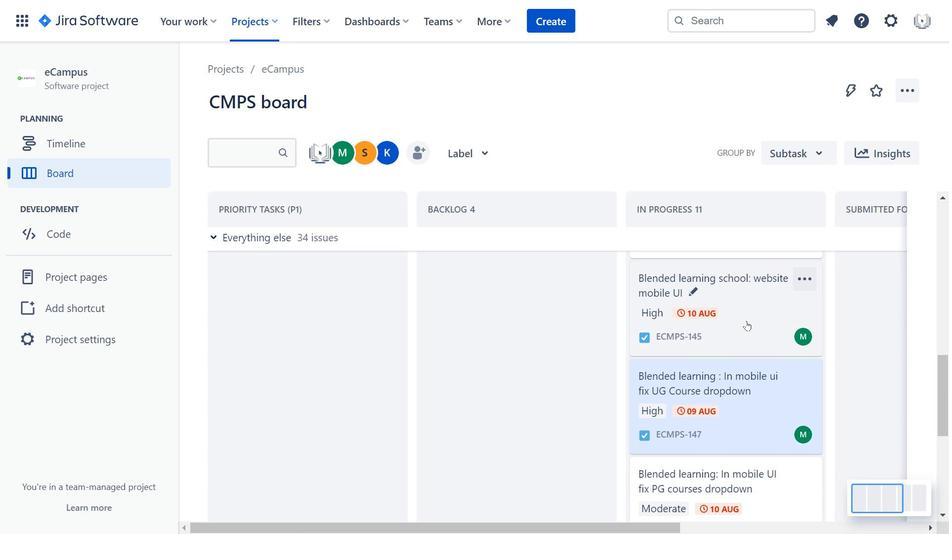 
Action: Mouse scrolled (792, 355) with delta (0, 0)
Screenshot: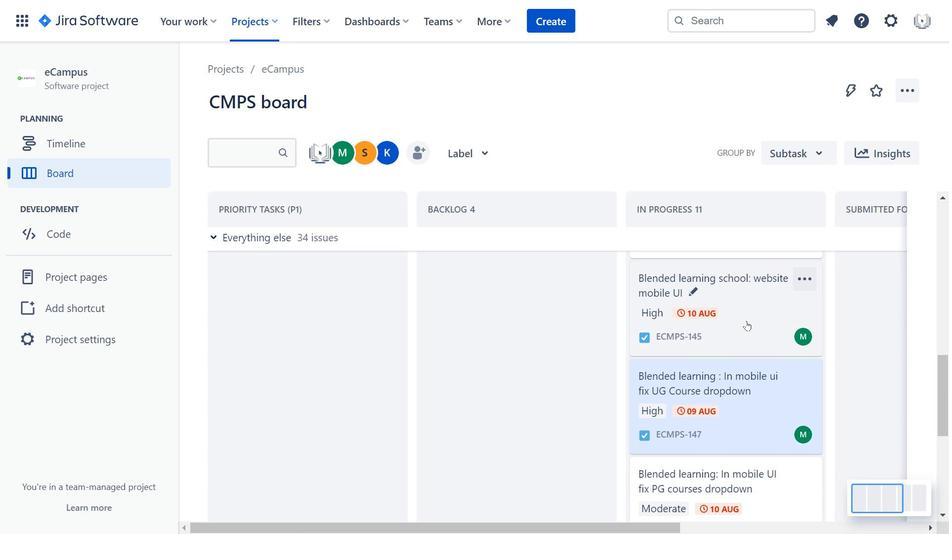 
Action: Mouse moved to (747, 320)
Screenshot: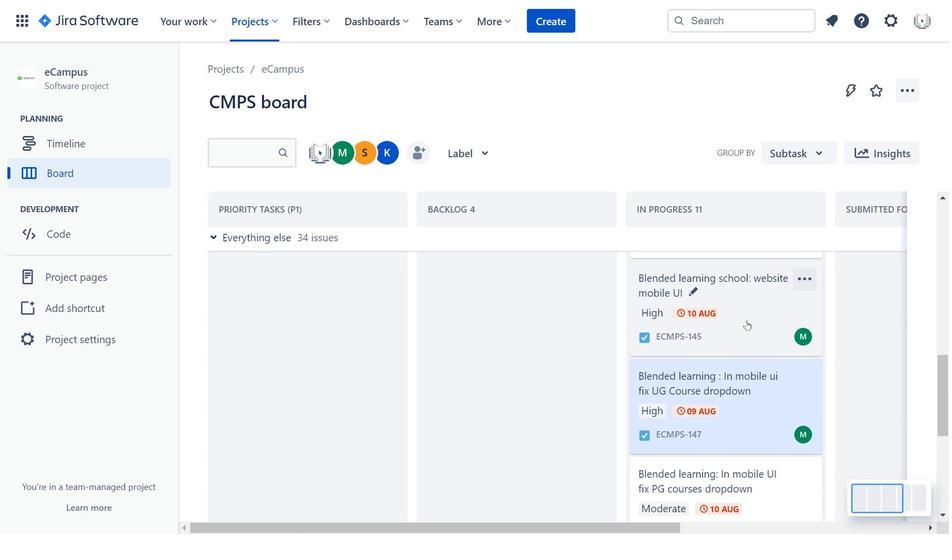 
Action: Mouse pressed left at (747, 320)
Screenshot: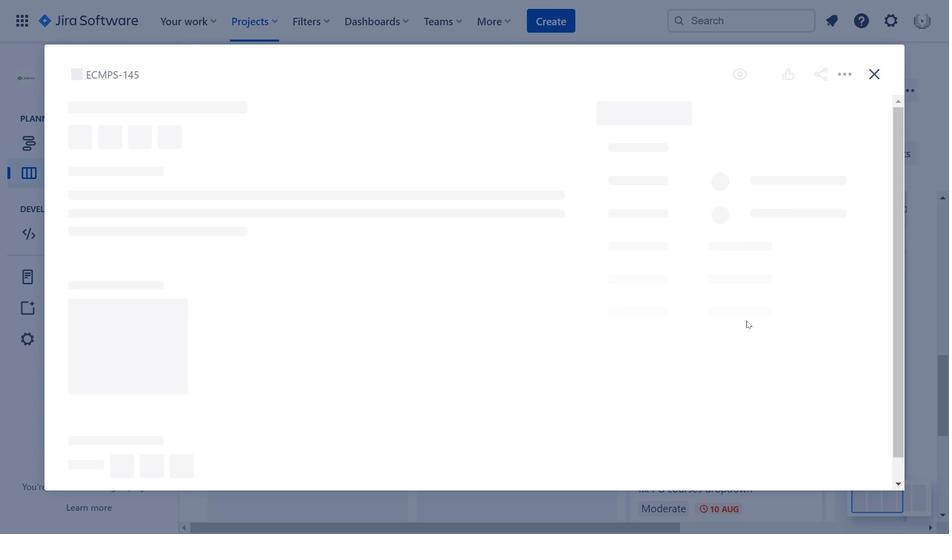 
Action: Mouse moved to (870, 75)
Screenshot: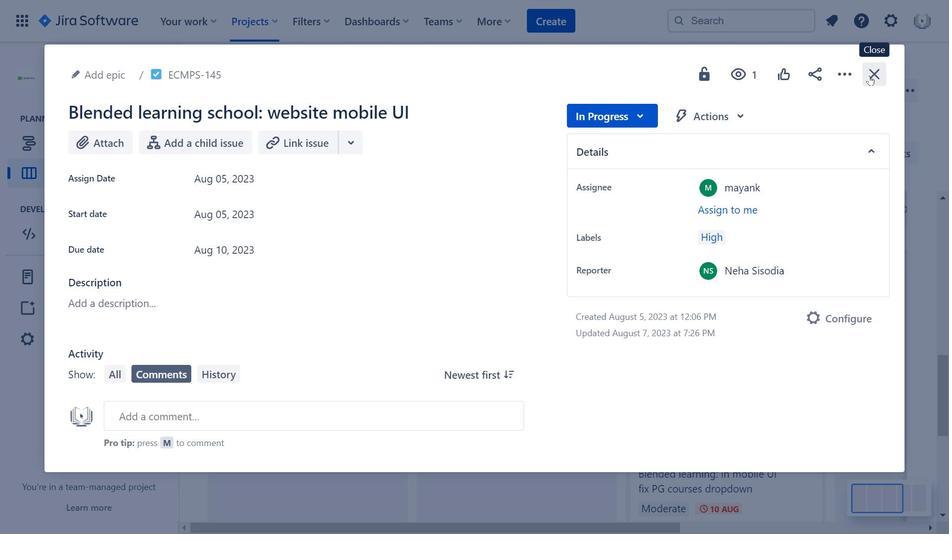 
Action: Mouse pressed left at (870, 75)
Screenshot: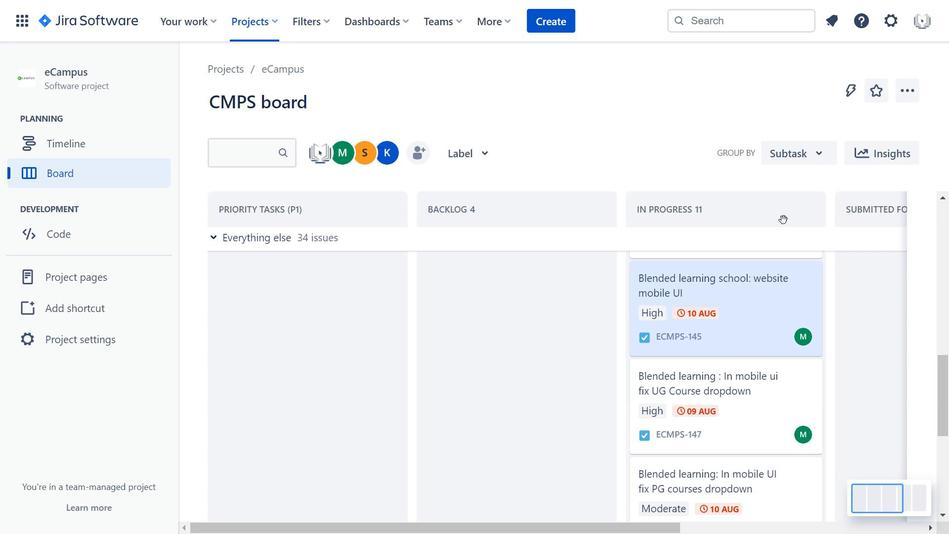 
Action: Mouse moved to (720, 295)
Screenshot: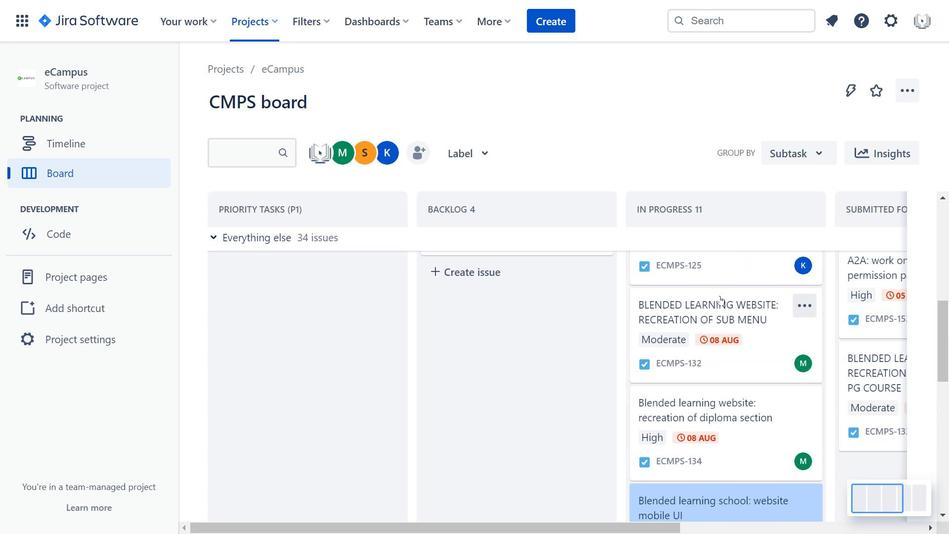 
Action: Mouse scrolled (720, 296) with delta (0, 0)
Screenshot: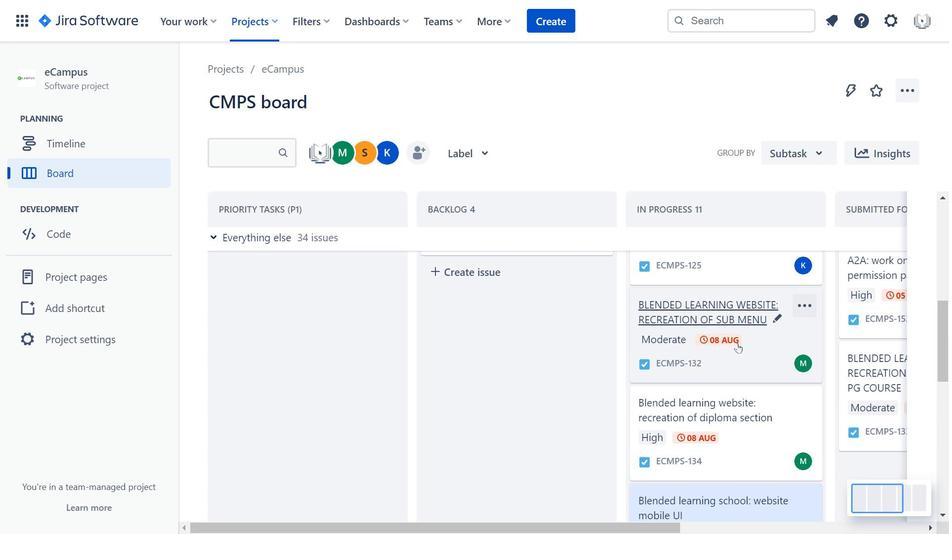 
Action: Mouse scrolled (720, 296) with delta (0, 0)
Screenshot: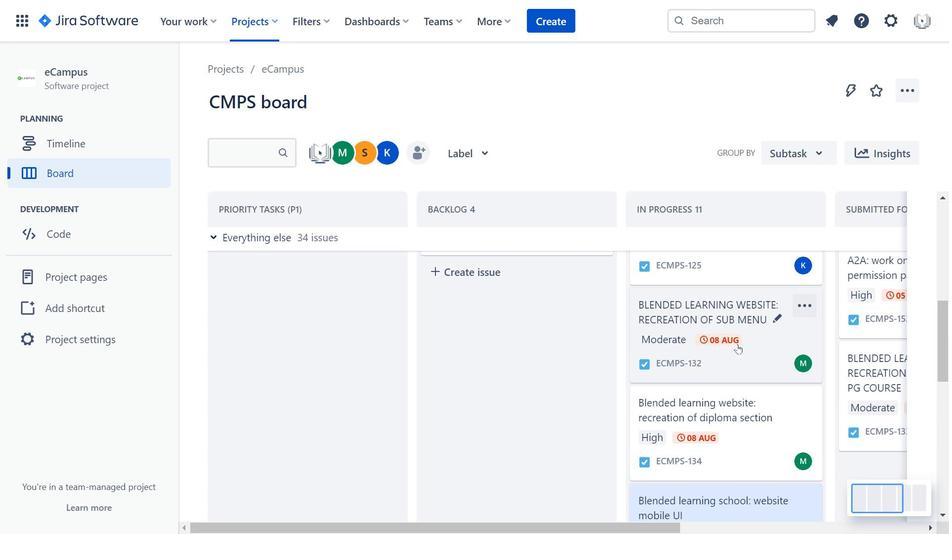 
Action: Mouse scrolled (720, 296) with delta (0, 0)
Screenshot: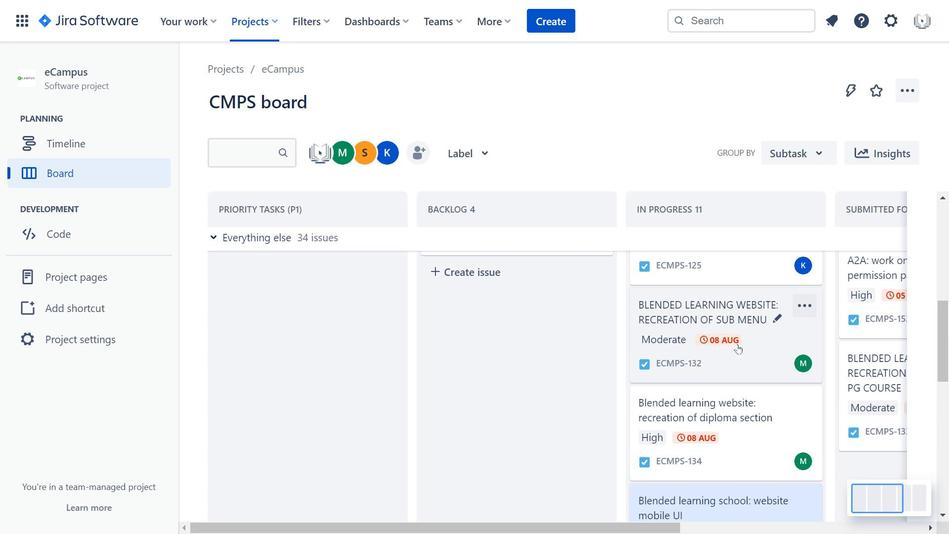 
Action: Mouse moved to (738, 342)
Screenshot: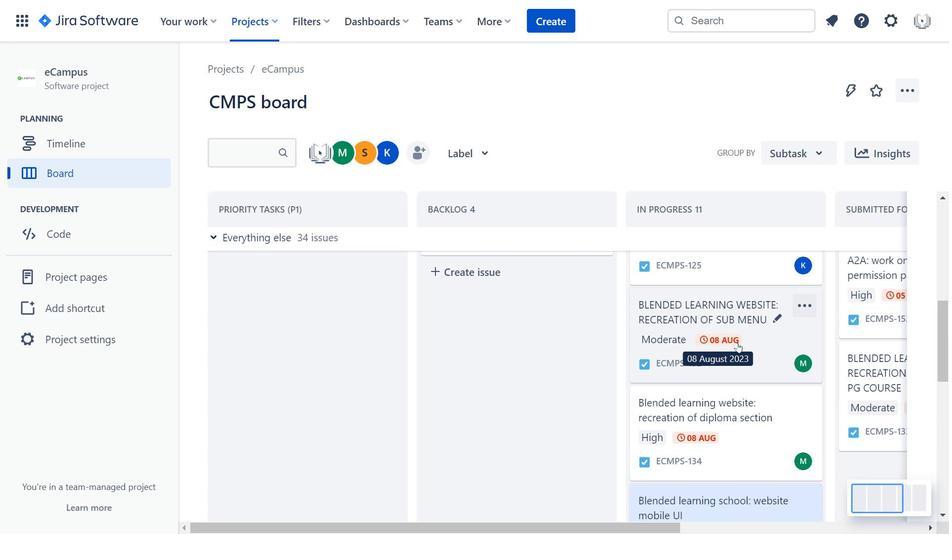 
Action: Mouse pressed left at (738, 342)
Screenshot: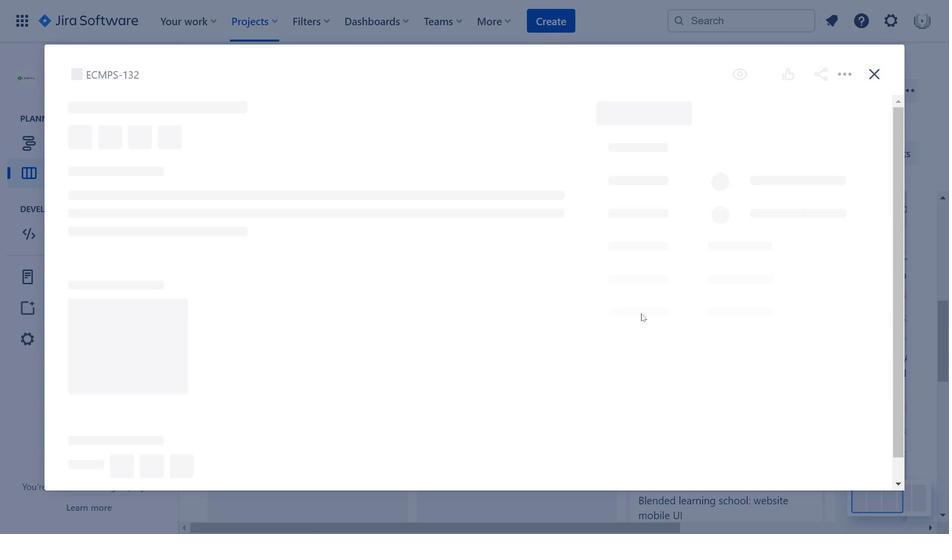 
Action: Mouse moved to (267, 274)
Screenshot: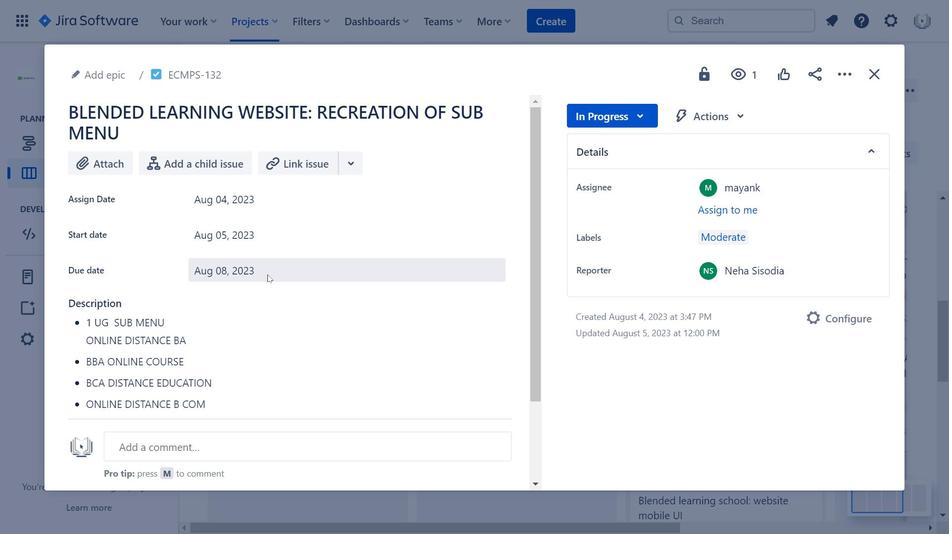 
Action: Mouse pressed left at (267, 274)
Screenshot: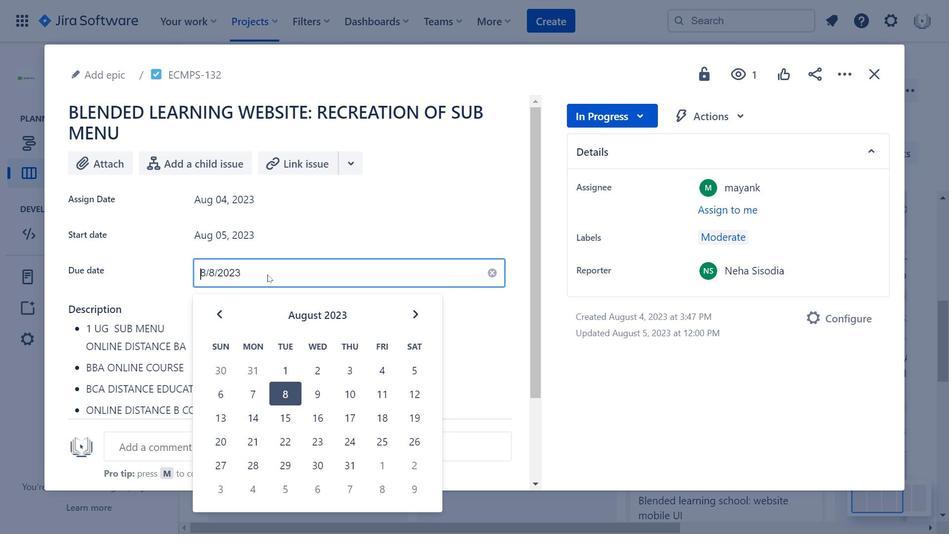 
Action: Mouse moved to (692, 106)
Screenshot: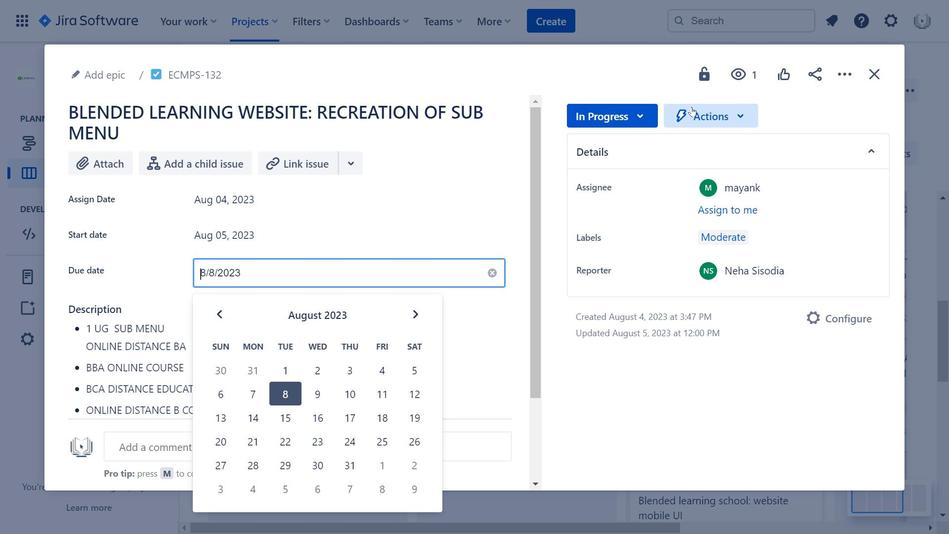 
Action: Mouse pressed left at (692, 106)
Screenshot: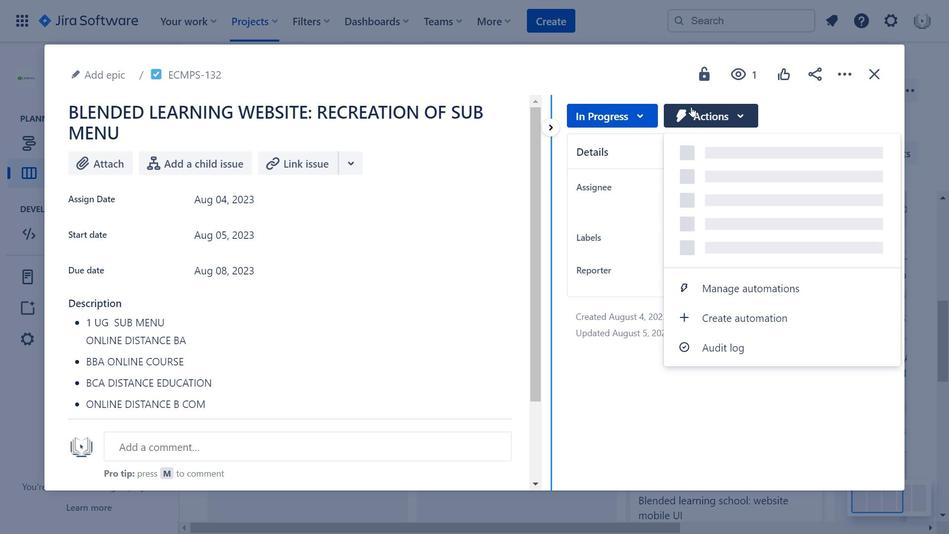 
Action: Mouse moved to (337, 322)
Screenshot: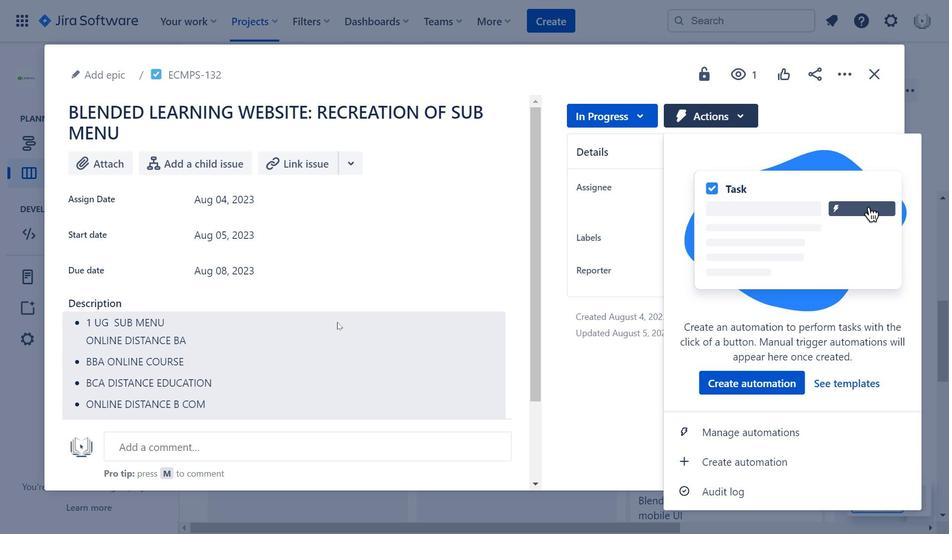
Action: Mouse pressed left at (337, 322)
Screenshot: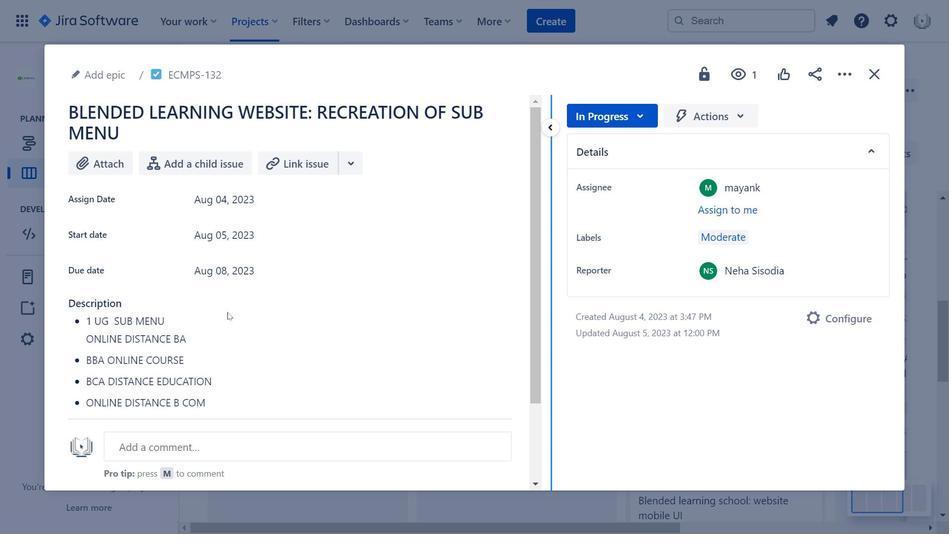 
Action: Mouse moved to (265, 298)
Screenshot: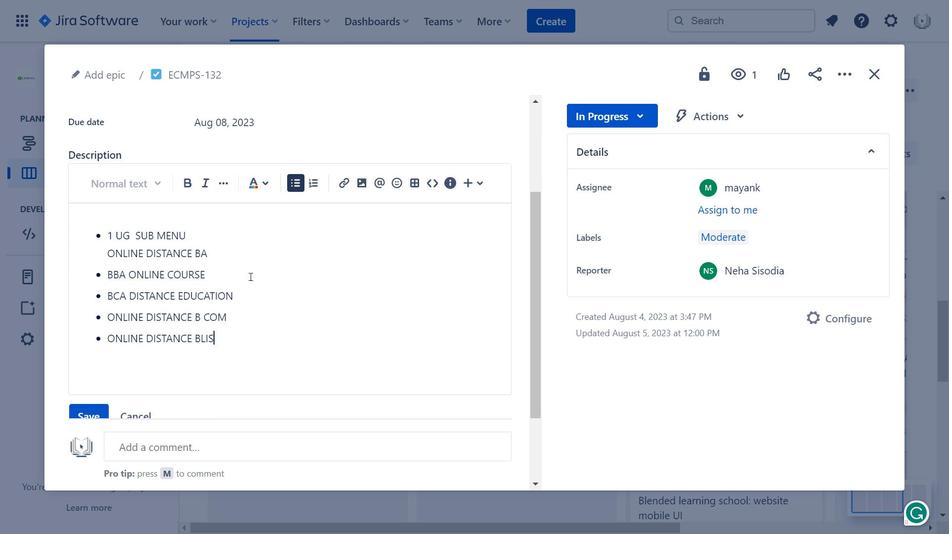 
Action: Mouse scrolled (265, 297) with delta (0, 0)
Screenshot: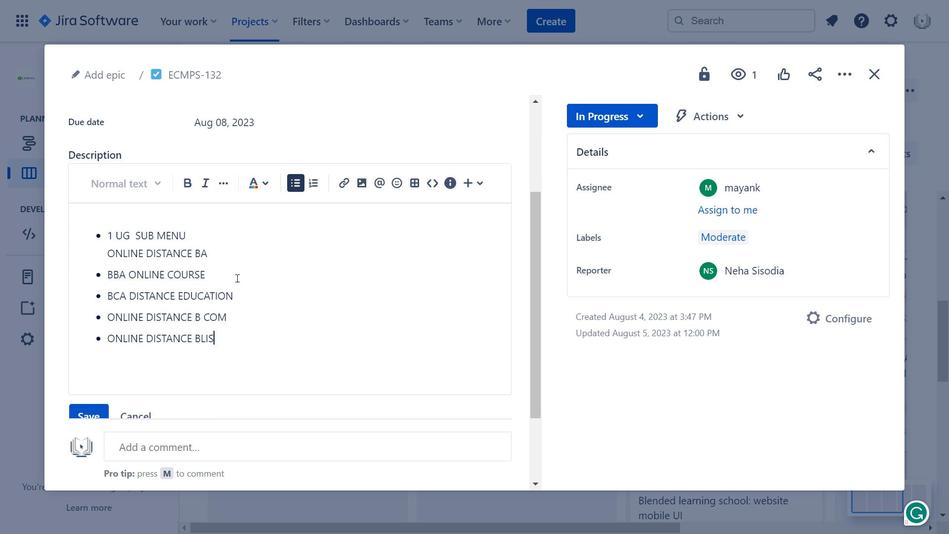 
Action: Mouse moved to (266, 298)
Screenshot: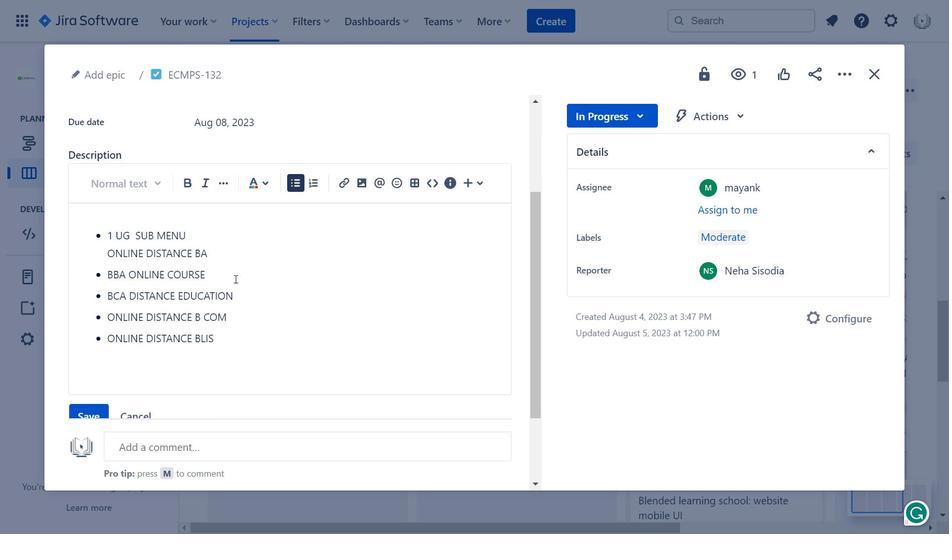 
Action: Mouse scrolled (266, 297) with delta (0, 0)
Screenshot: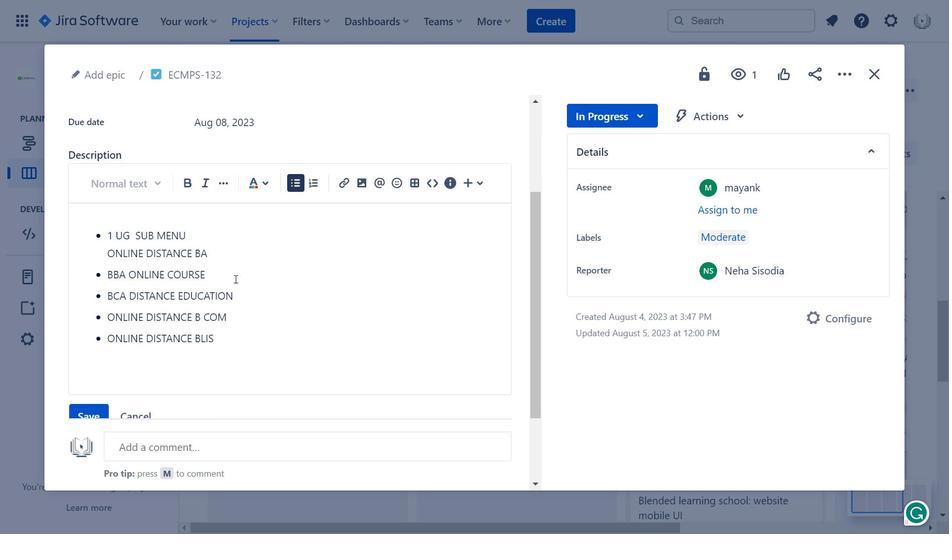 
Action: Mouse moved to (243, 335)
Screenshot: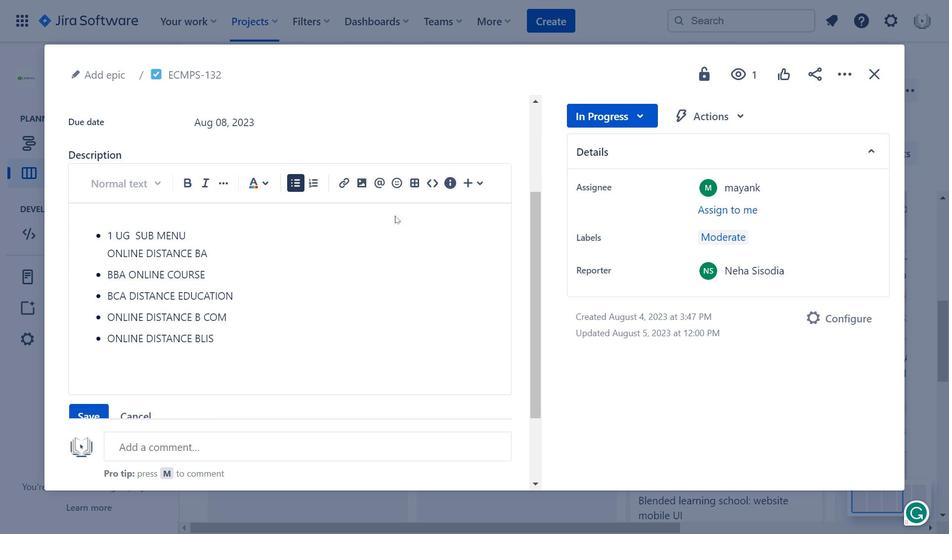 
Action: Mouse pressed left at (243, 335)
Screenshot: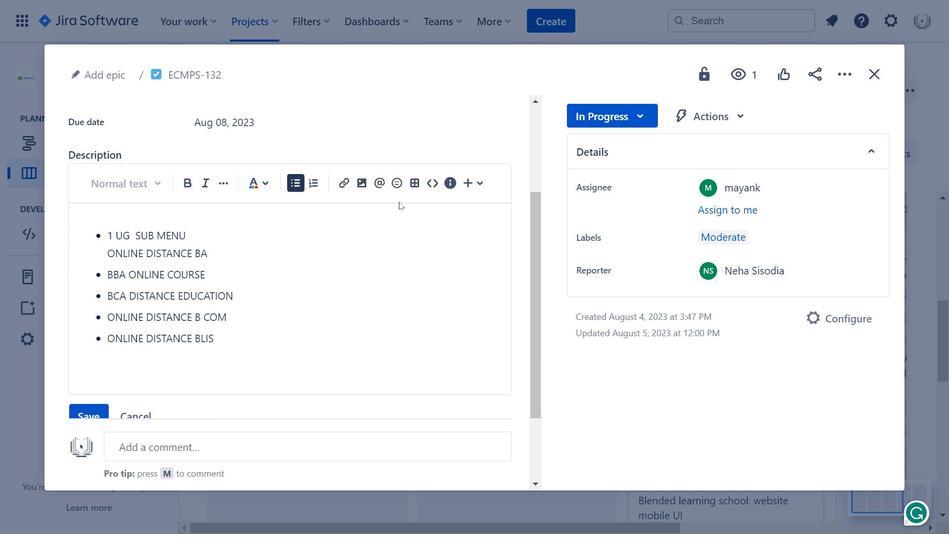 
Action: Mouse moved to (712, 108)
Screenshot: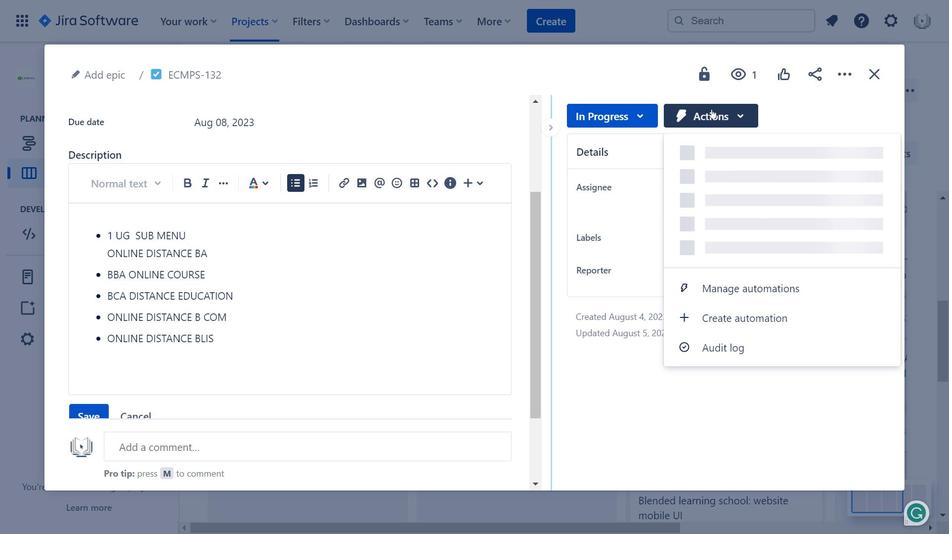 
Action: Mouse pressed left at (712, 108)
Screenshot: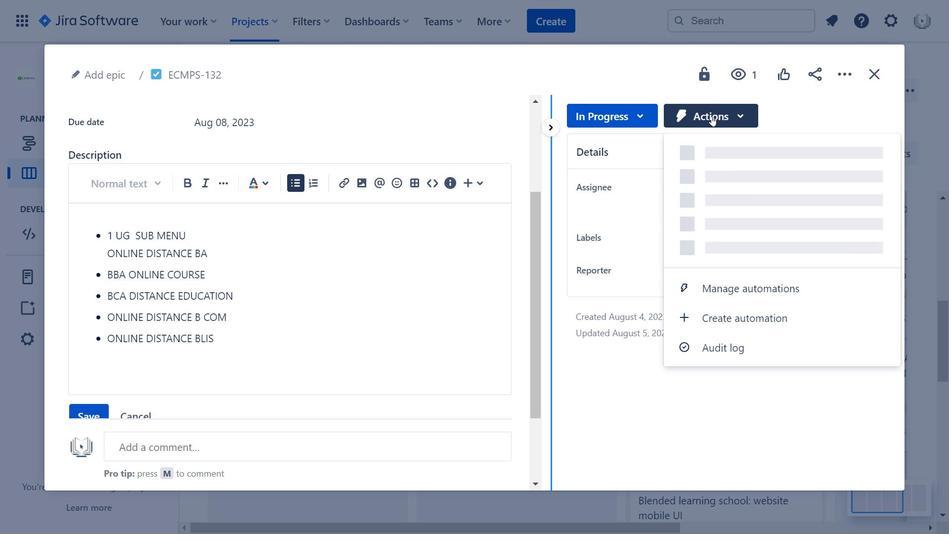 
Action: Mouse moved to (869, 65)
Screenshot: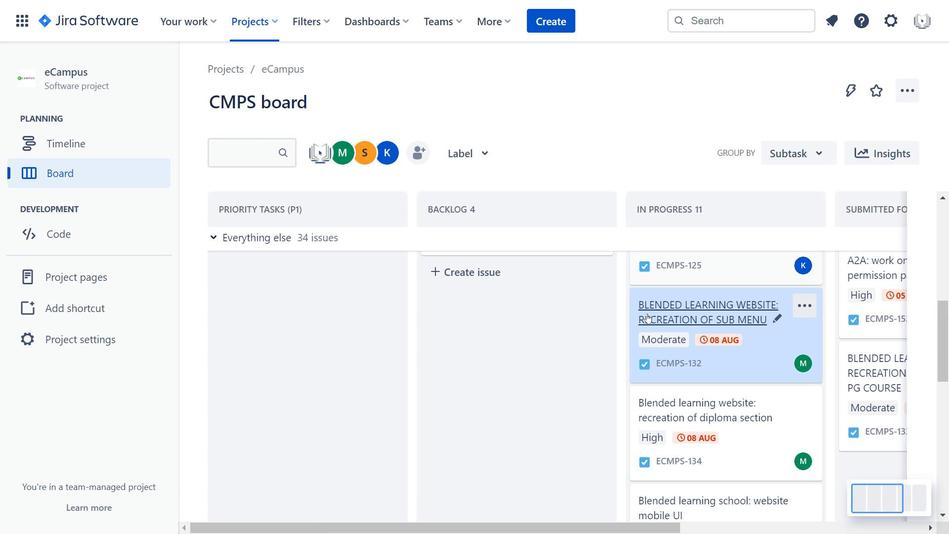 
Action: Mouse pressed left at (869, 65)
Screenshot: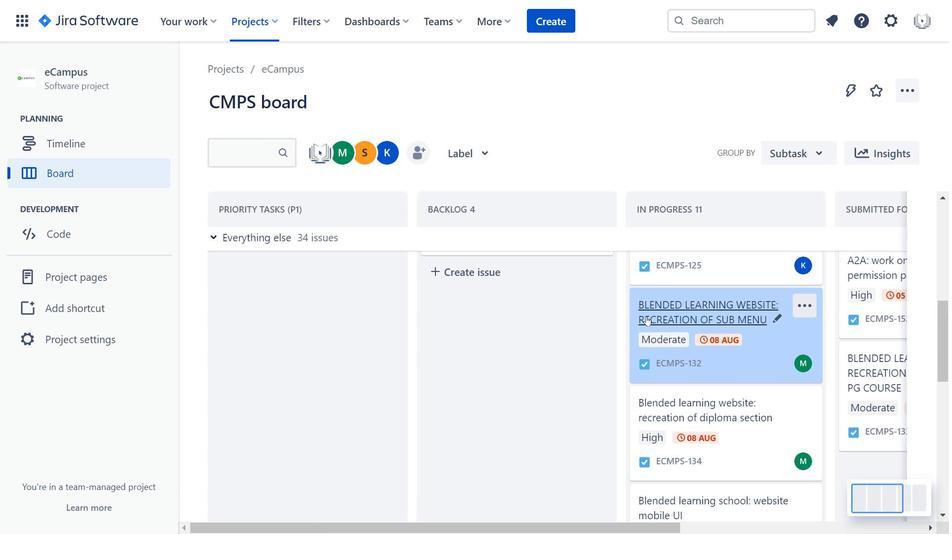 
Action: Mouse moved to (722, 346)
Screenshot: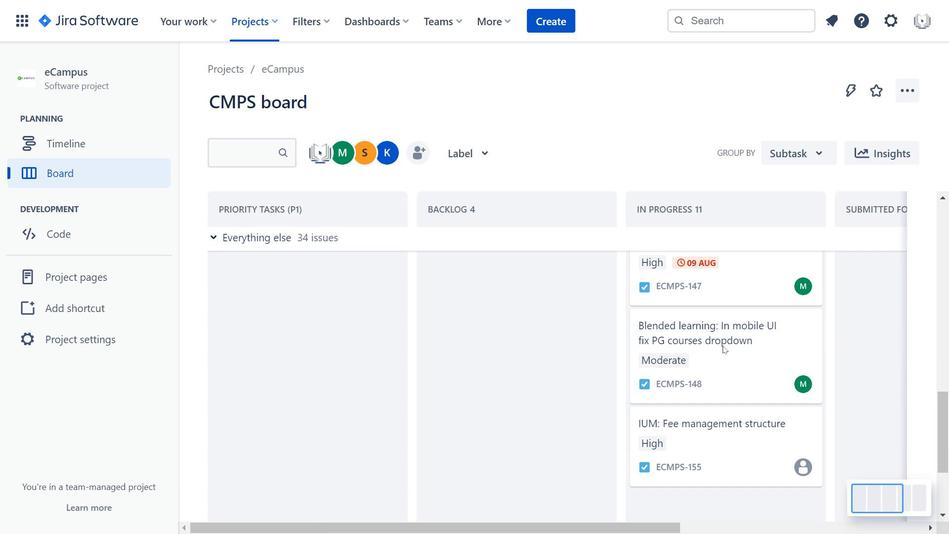 
Action: Mouse scrolled (722, 345) with delta (0, 0)
Screenshot: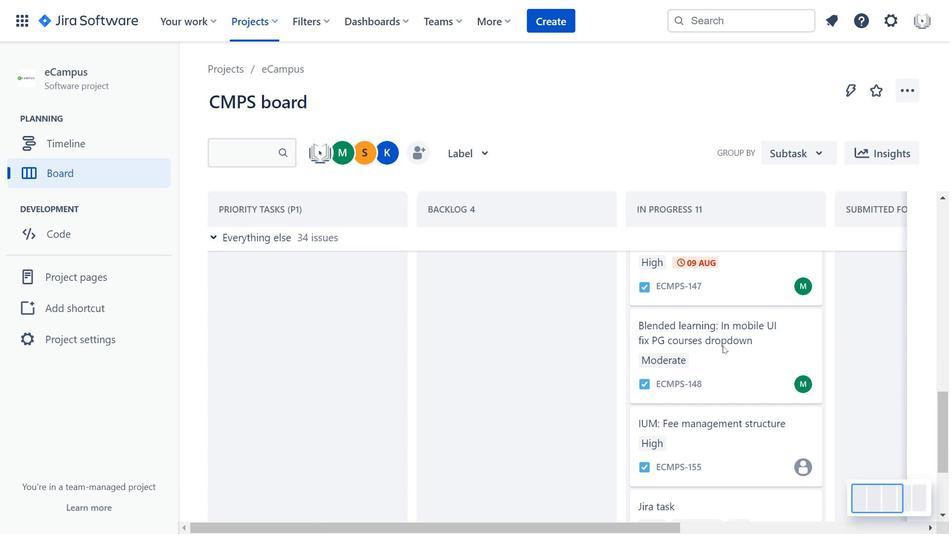 
Action: Mouse scrolled (722, 345) with delta (0, 0)
Screenshot: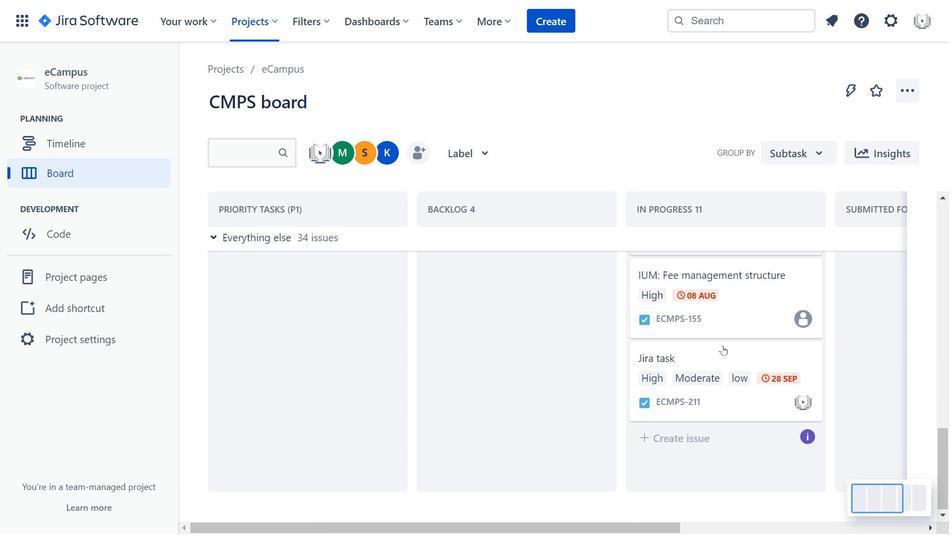 
Action: Mouse scrolled (722, 345) with delta (0, 0)
Screenshot: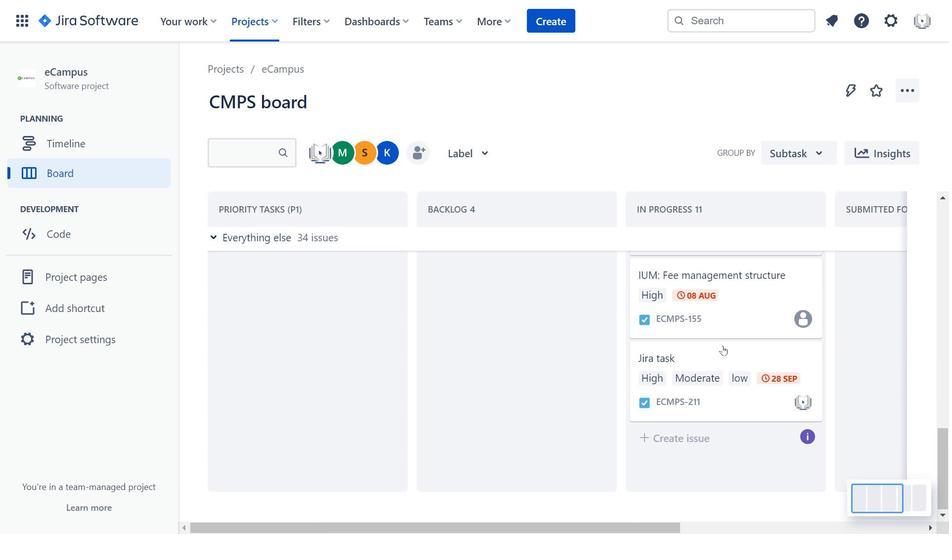 
Action: Mouse scrolled (722, 345) with delta (0, 0)
Screenshot: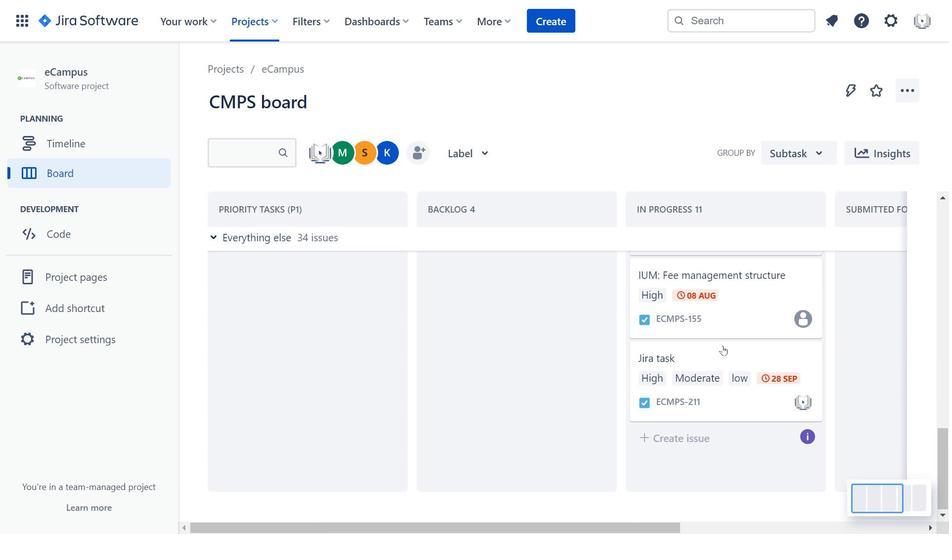 
Action: Mouse scrolled (722, 345) with delta (0, 0)
Screenshot: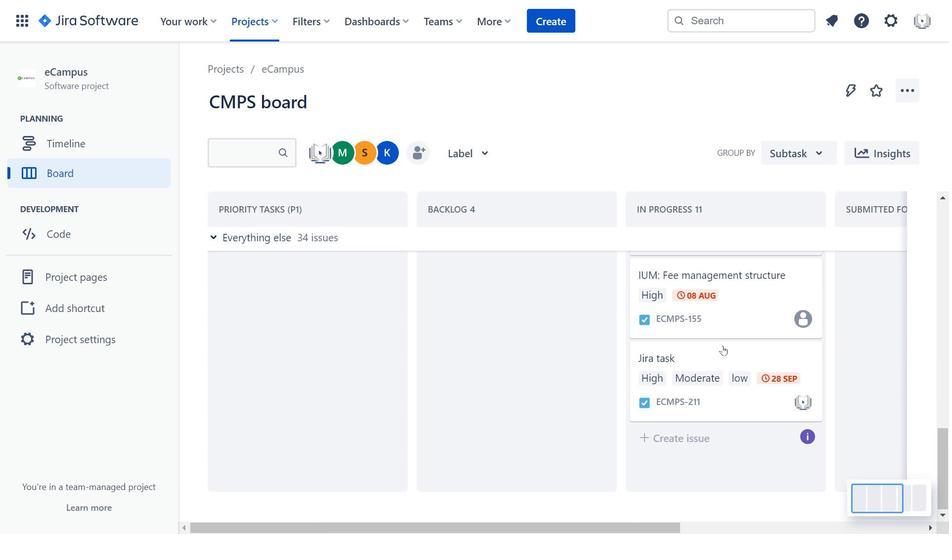 
Action: Mouse moved to (723, 345)
Screenshot: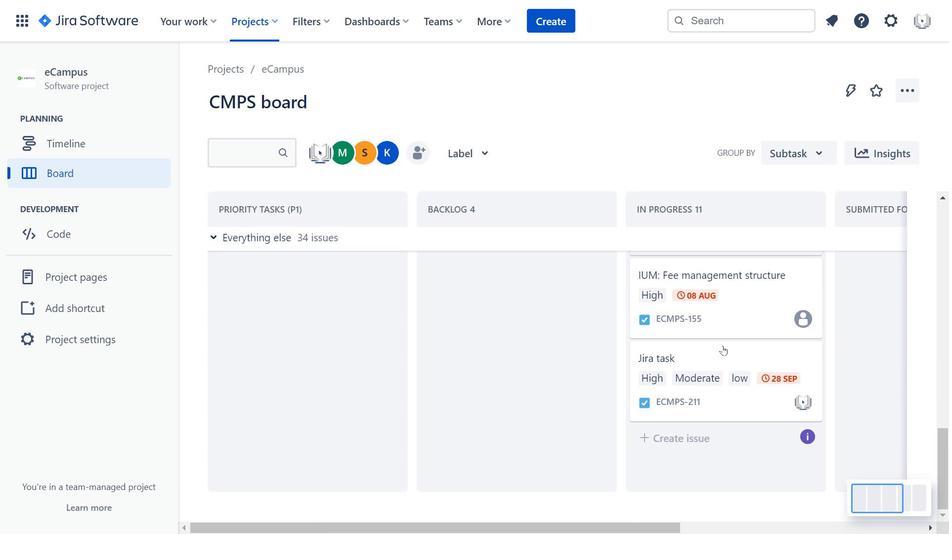 
Action: Mouse scrolled (723, 345) with delta (0, 0)
Screenshot: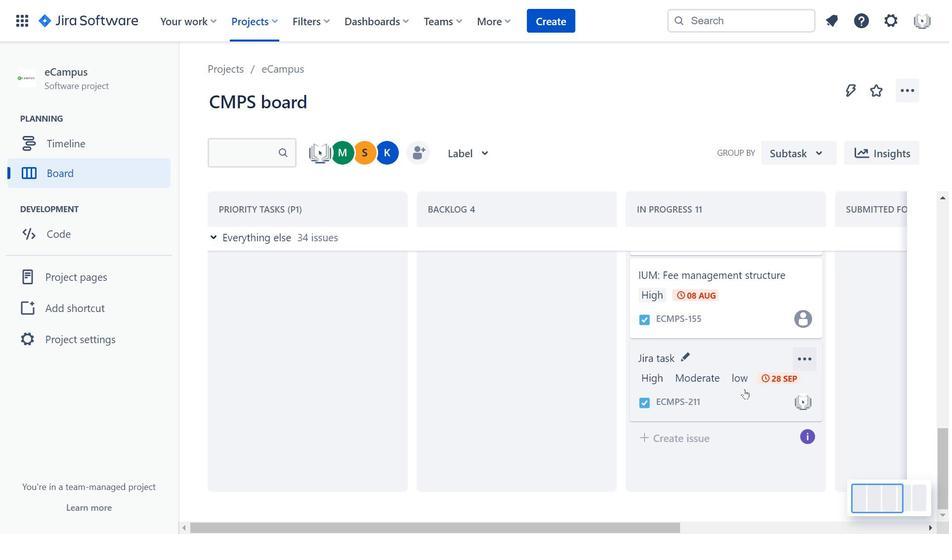 
Action: Mouse scrolled (723, 345) with delta (0, 0)
Screenshot: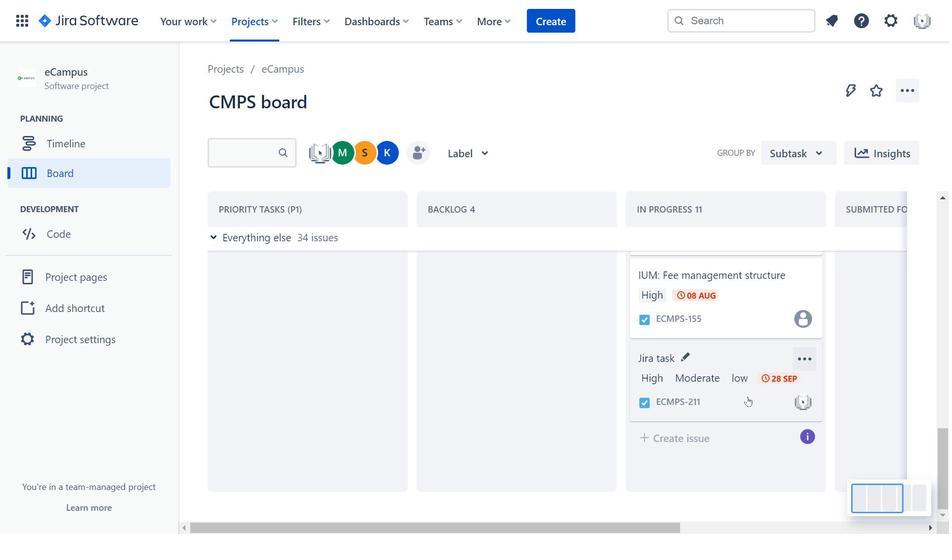 
Action: Mouse scrolled (723, 345) with delta (0, 0)
Screenshot: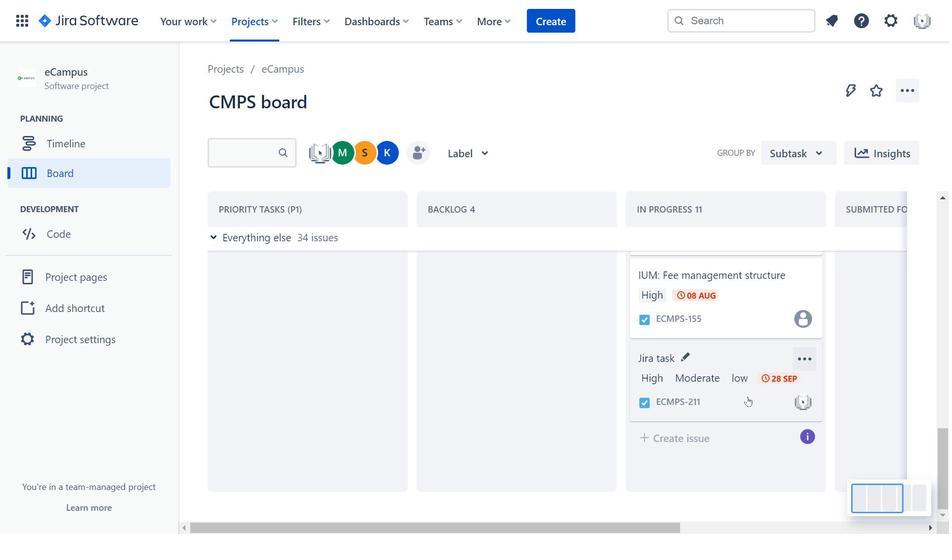 
Action: Mouse moved to (723, 347)
Screenshot: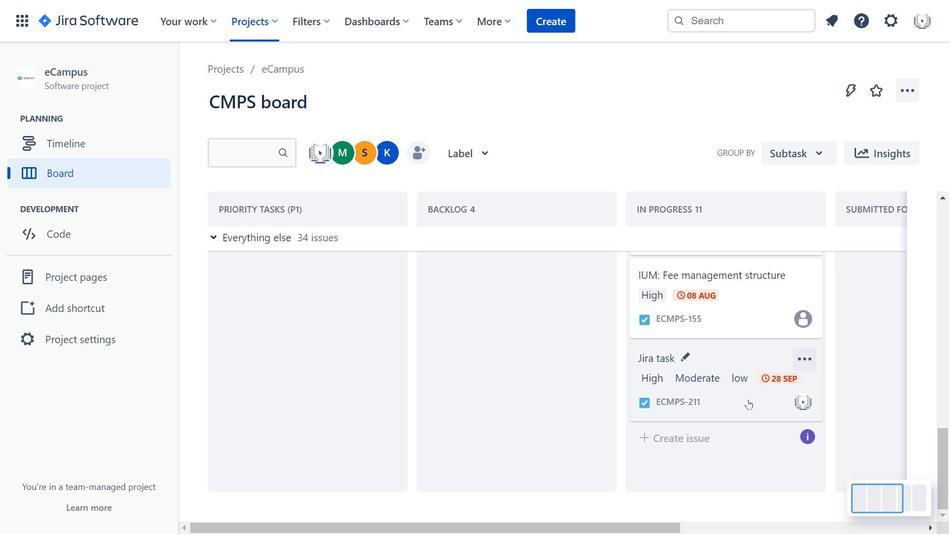 
Action: Mouse scrolled (723, 346) with delta (0, 0)
Screenshot: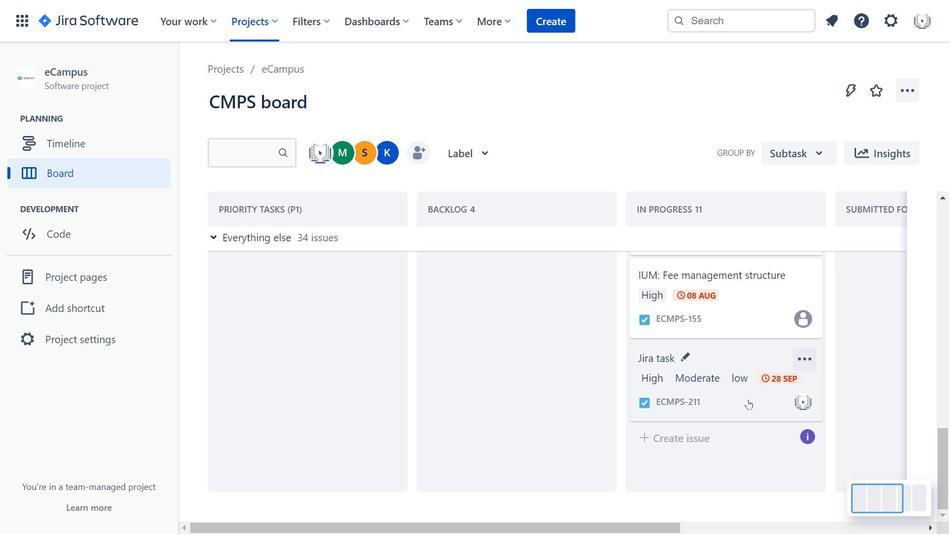 
Action: Mouse scrolled (723, 346) with delta (0, 0)
Screenshot: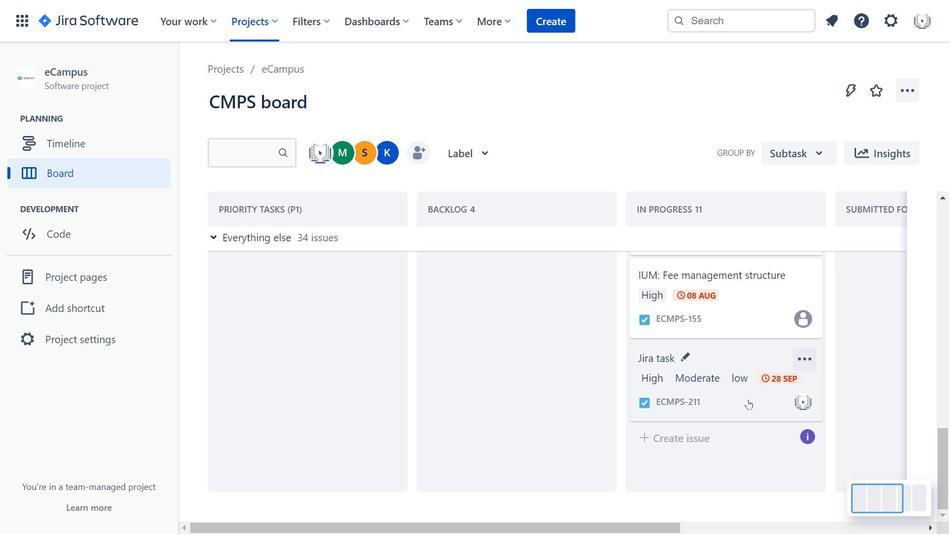
Action: Mouse moved to (749, 400)
Screenshot: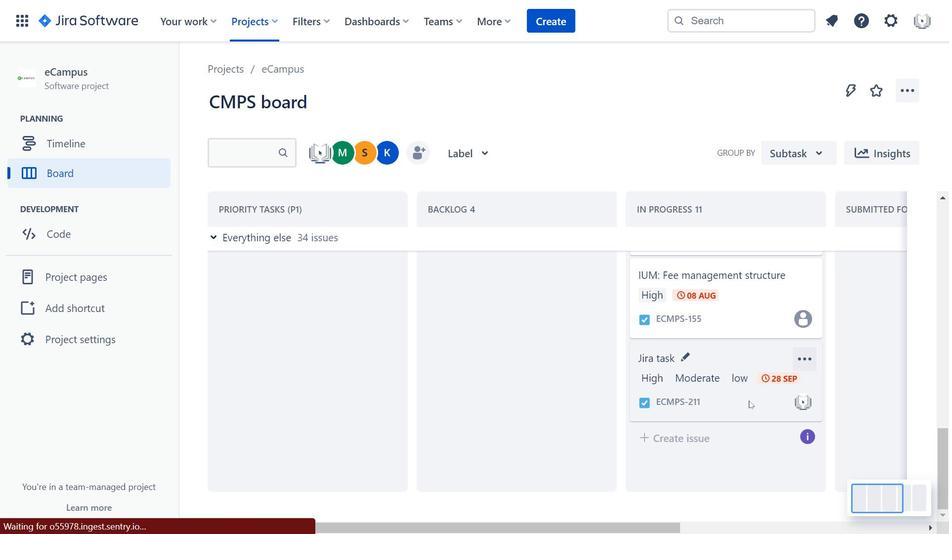 
Action: Mouse pressed left at (749, 400)
Screenshot: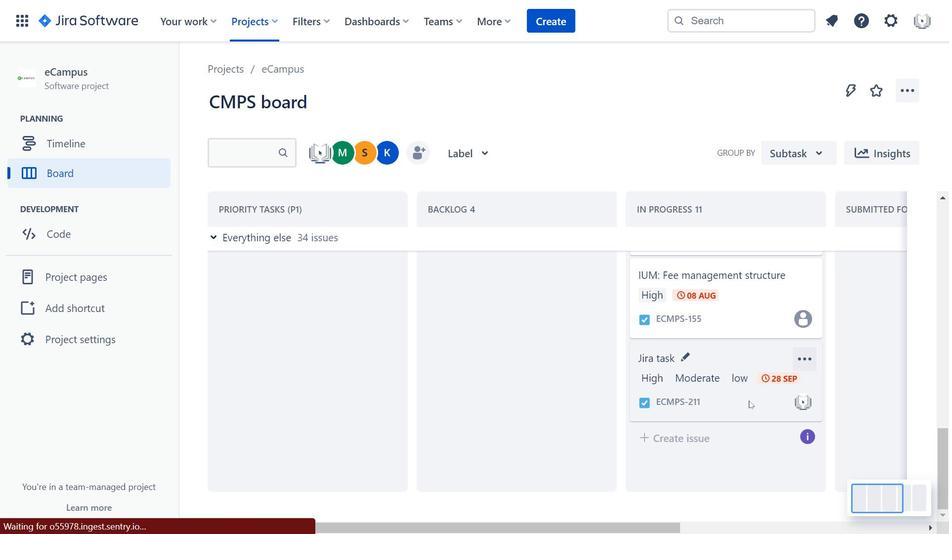 
Action: Mouse moved to (626, 114)
Screenshot: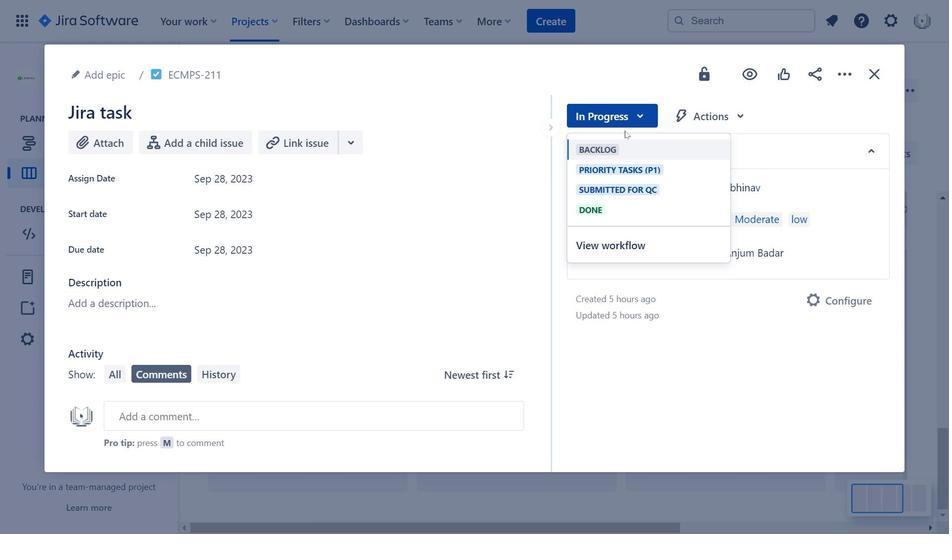 
Action: Mouse pressed left at (626, 114)
Screenshot: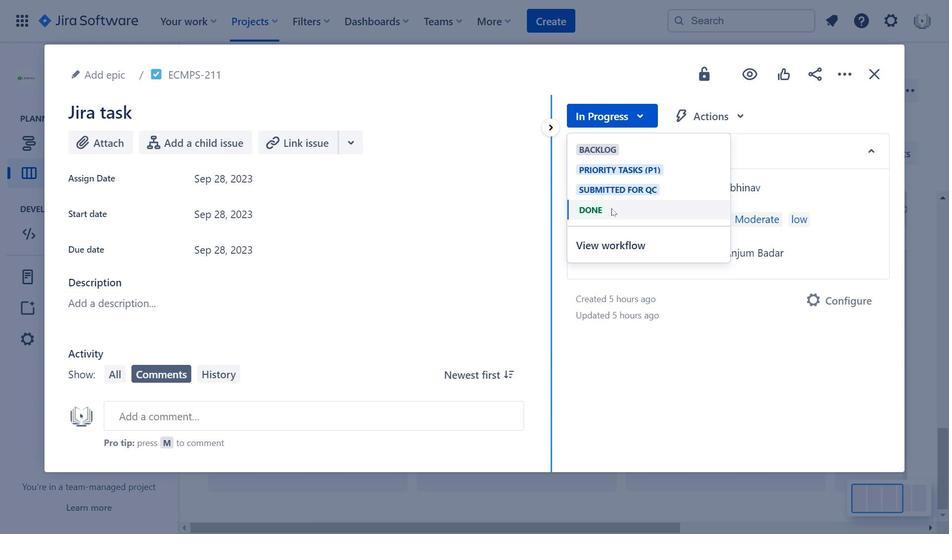 
Action: Mouse moved to (611, 209)
Screenshot: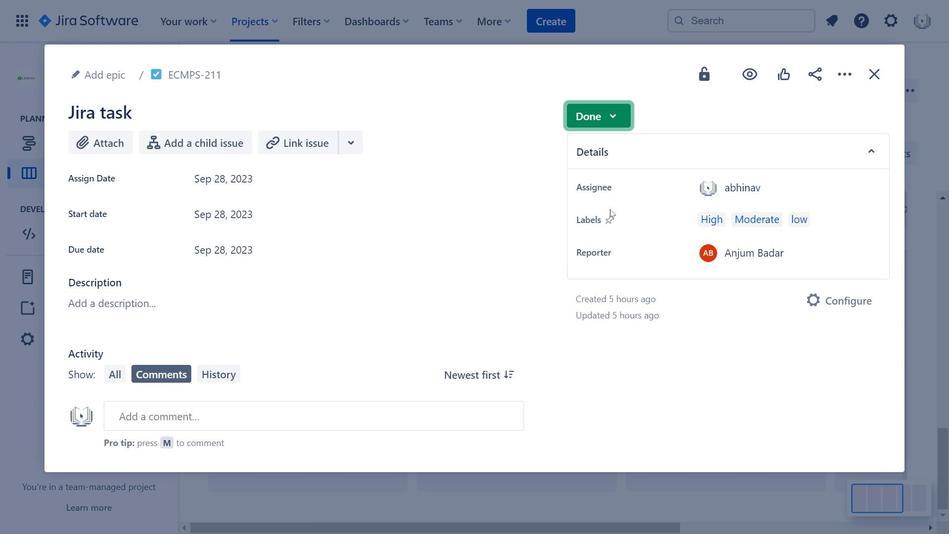 
Action: Mouse pressed left at (611, 209)
Screenshot: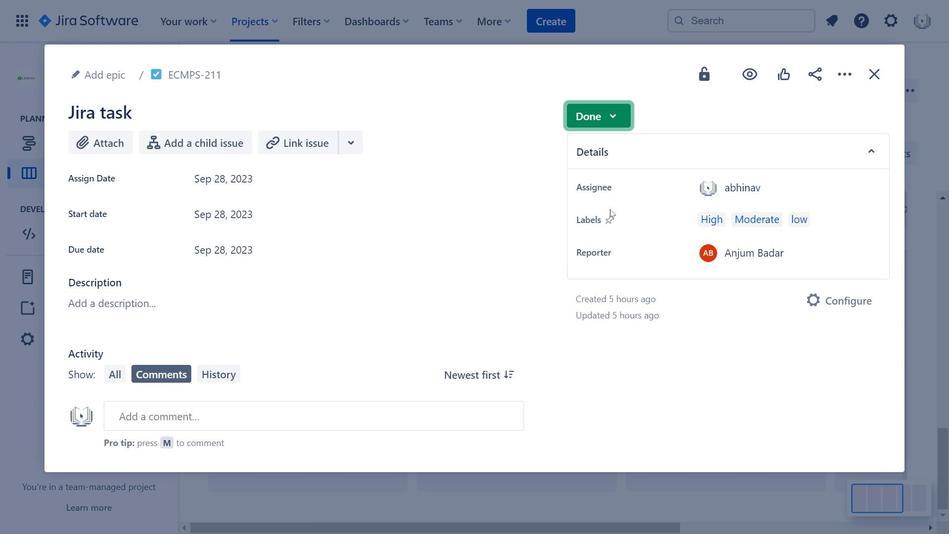 
Action: Mouse moved to (873, 71)
Screenshot: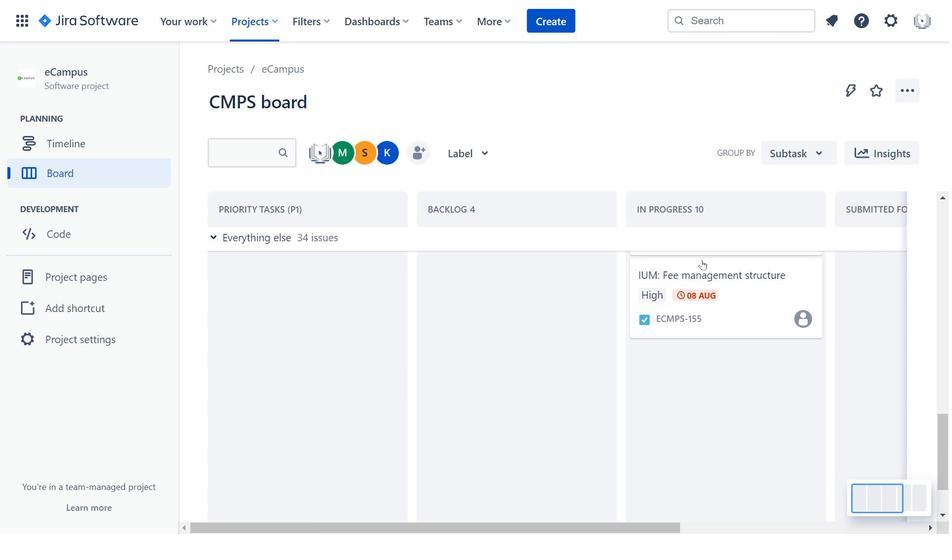 
Action: Mouse pressed left at (873, 71)
Screenshot: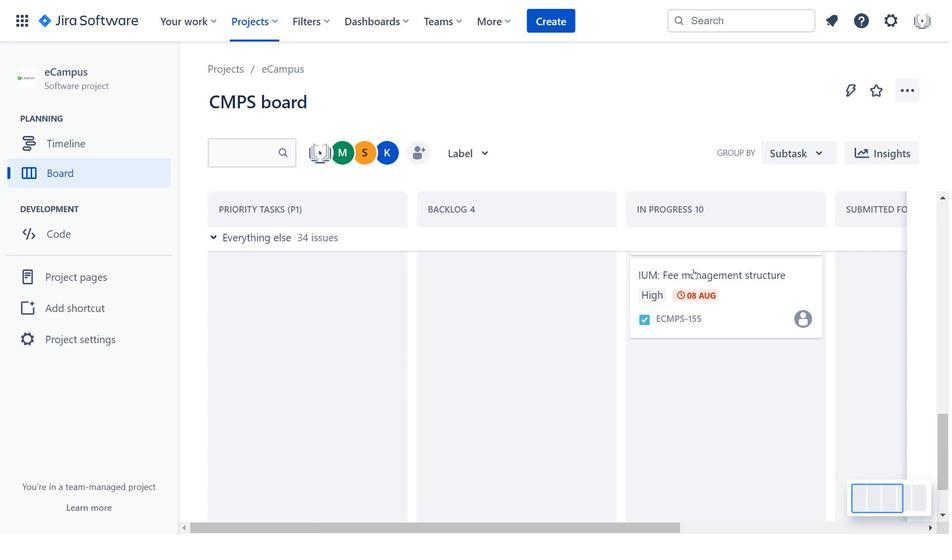 
Action: Mouse moved to (730, 315)
Screenshot: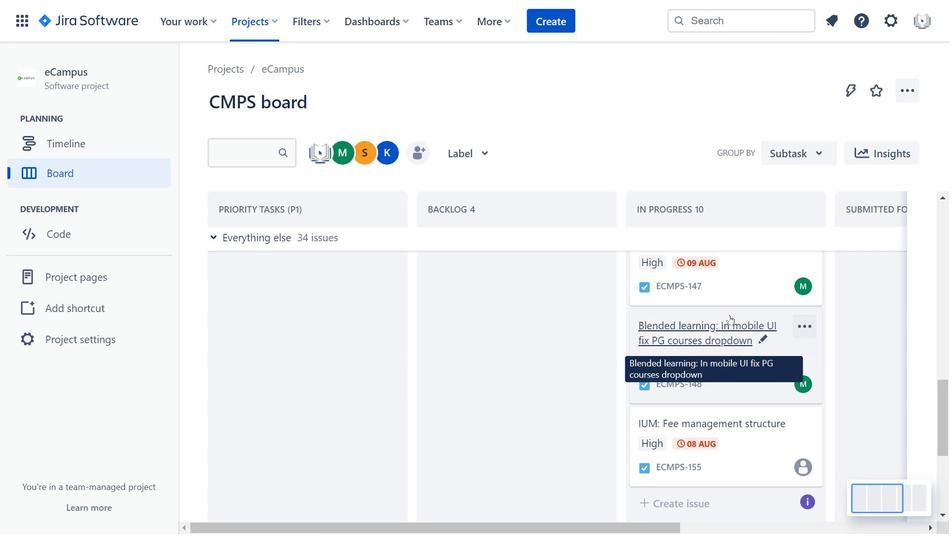 
Action: Mouse scrolled (730, 315) with delta (0, 0)
Screenshot: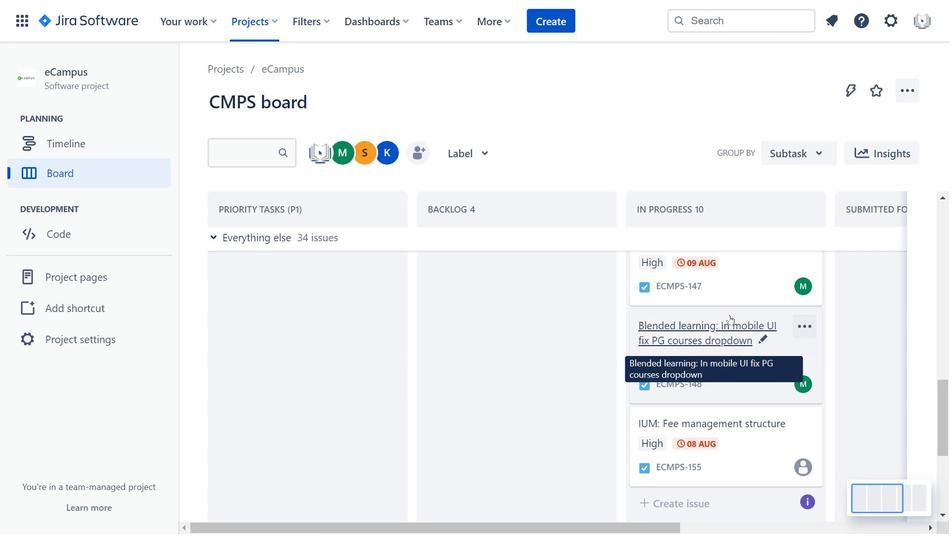 
Action: Mouse scrolled (730, 315) with delta (0, 0)
Screenshot: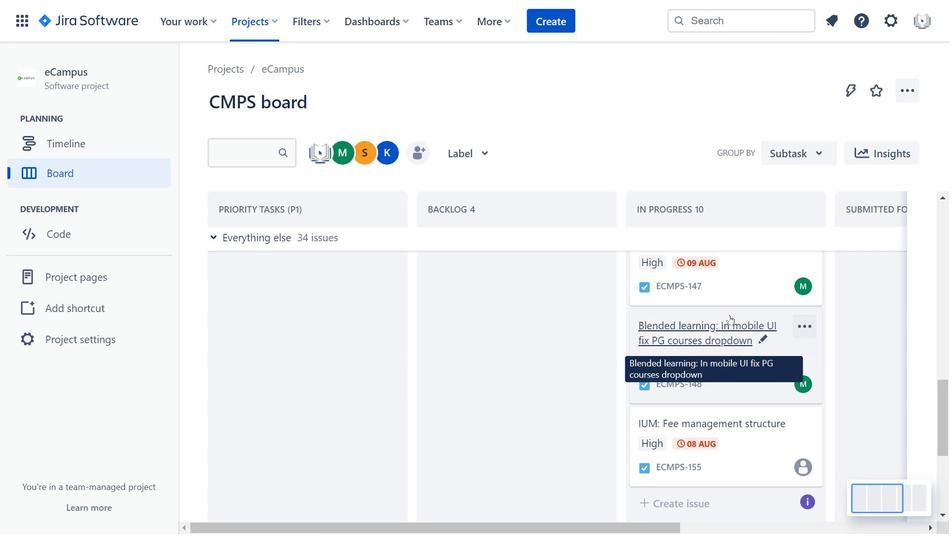 
Action: Mouse moved to (775, 378)
Screenshot: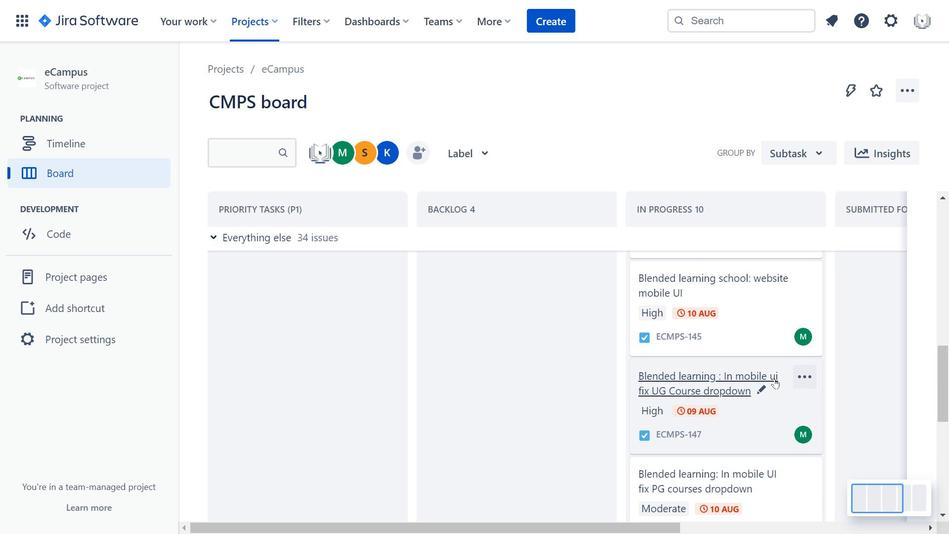 
Action: Mouse scrolled (775, 379) with delta (0, 0)
Screenshot: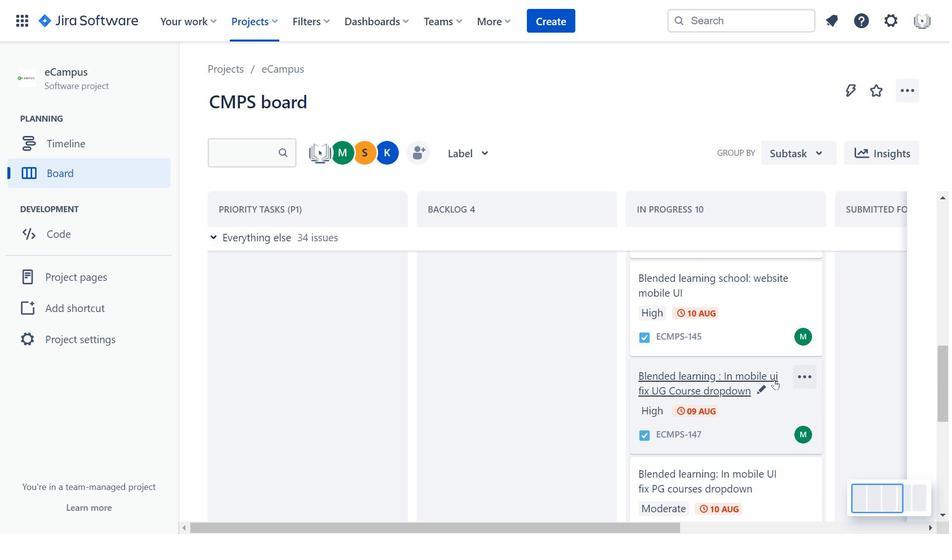 
Action: Mouse scrolled (775, 379) with delta (0, 0)
Screenshot: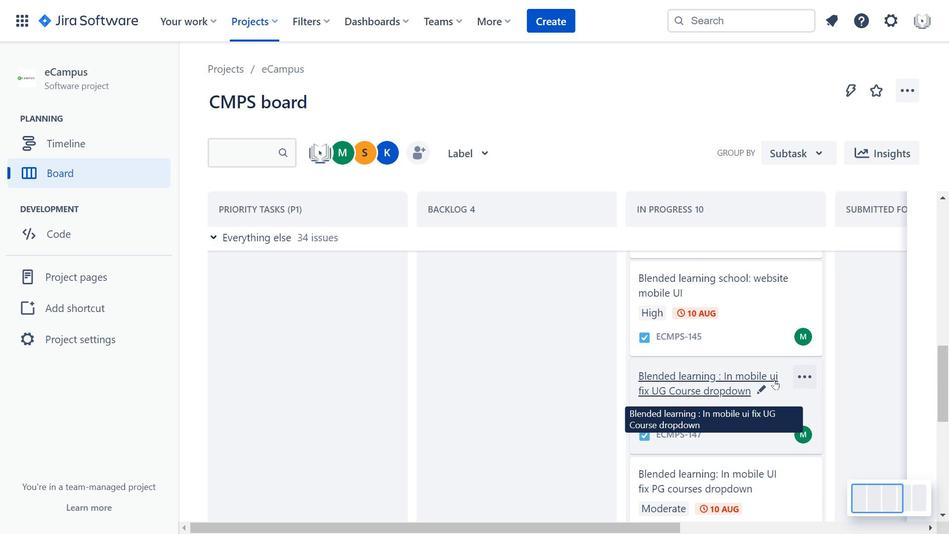 
Action: Mouse moved to (768, 334)
Screenshot: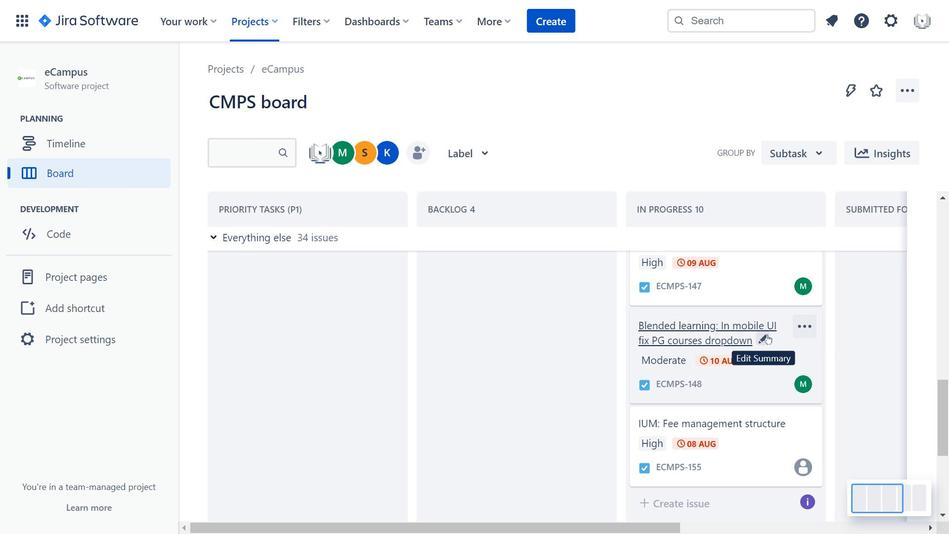 
Action: Mouse scrolled (768, 333) with delta (0, 0)
Screenshot: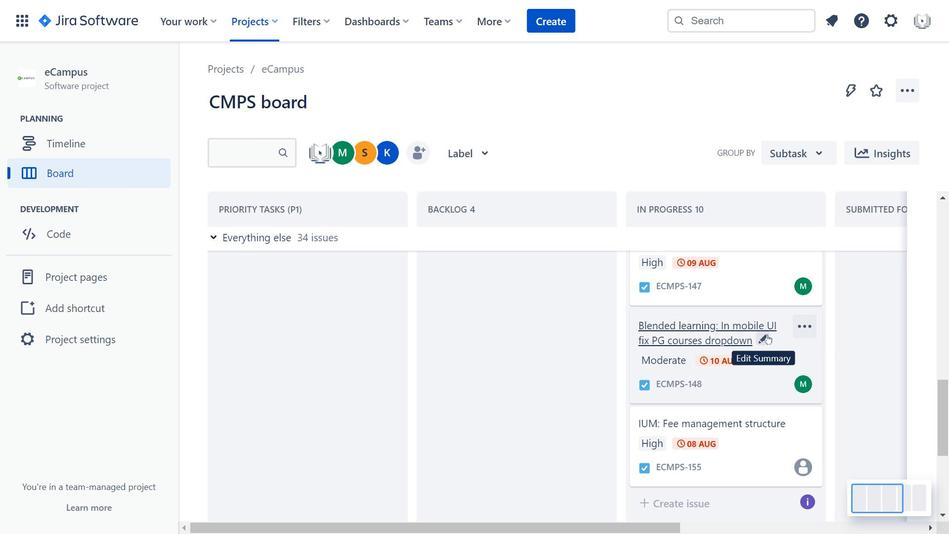 
Action: Mouse scrolled (768, 333) with delta (0, 0)
Screenshot: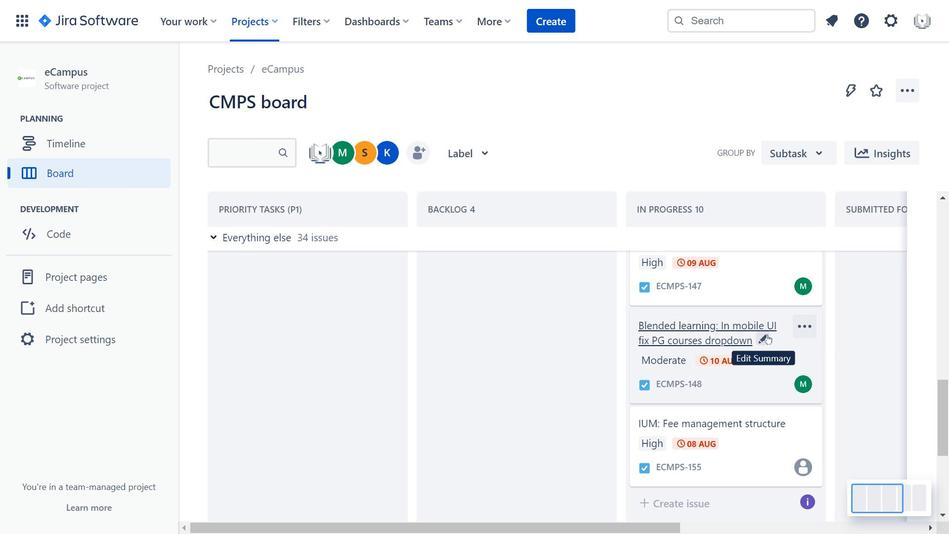 
Action: Mouse moved to (798, 366)
Screenshot: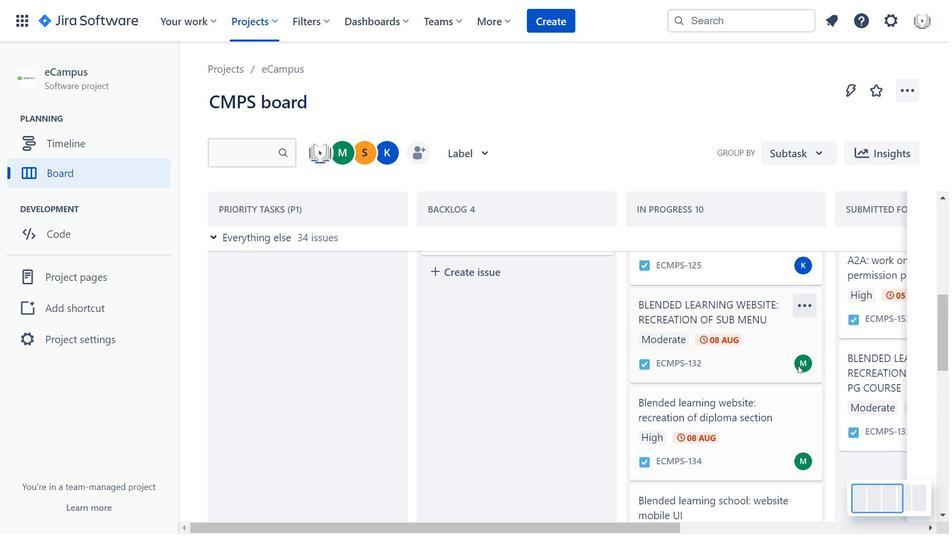 
Action: Mouse scrolled (798, 366) with delta (0, 0)
Screenshot: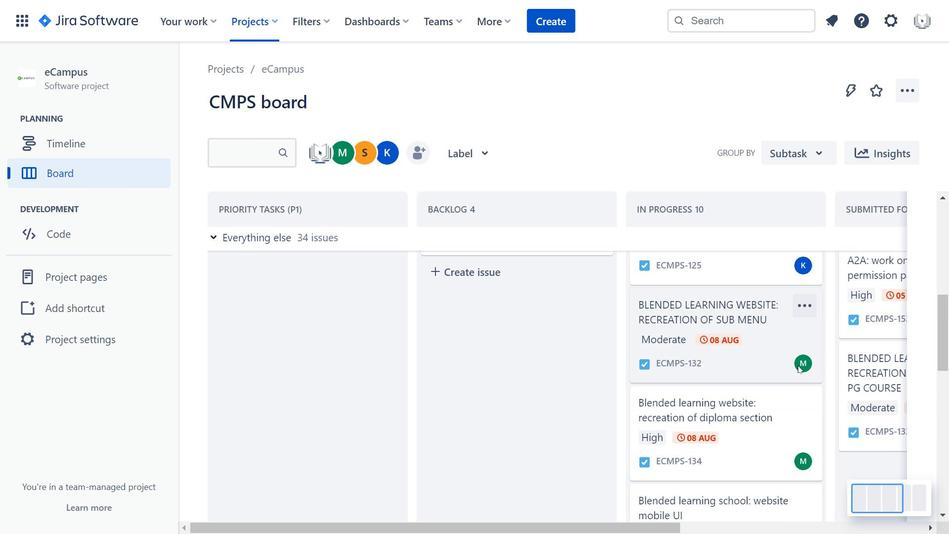 
Action: Mouse scrolled (798, 366) with delta (0, 0)
Screenshot: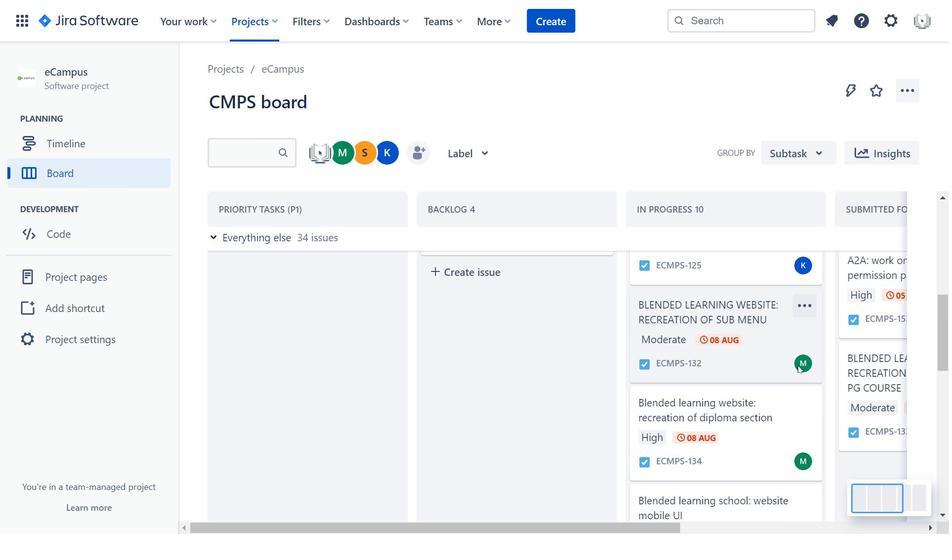
Action: Mouse scrolled (798, 366) with delta (0, 0)
Screenshot: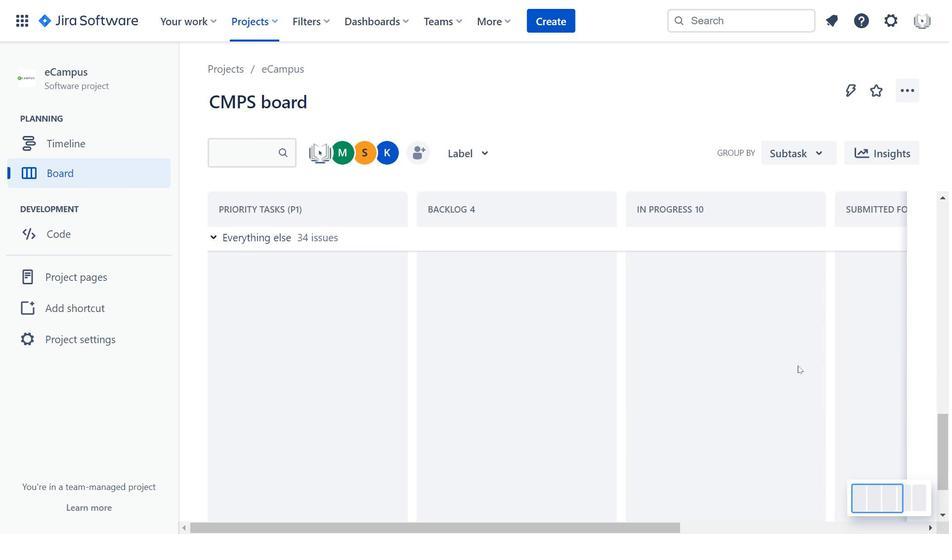 
Action: Mouse scrolled (798, 366) with delta (0, 0)
Screenshot: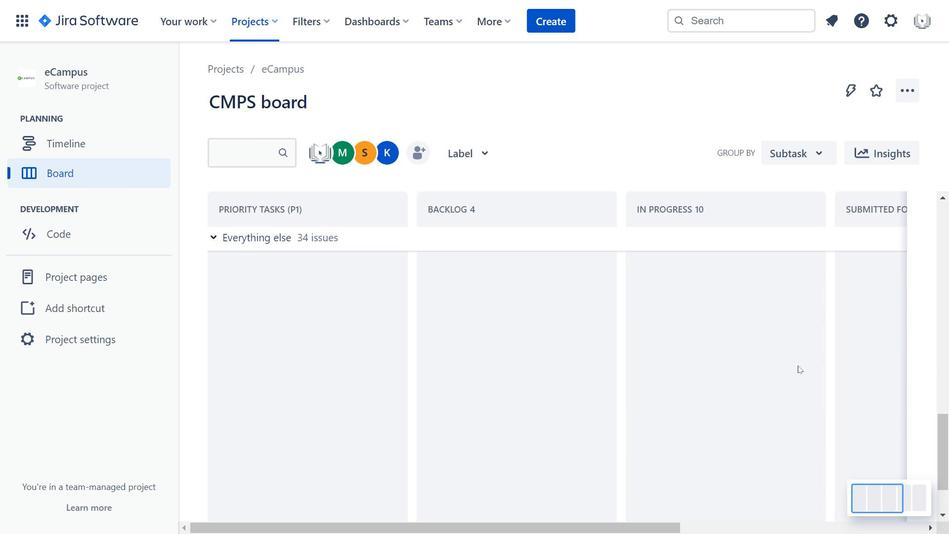 
Action: Mouse scrolled (798, 366) with delta (0, 0)
Screenshot: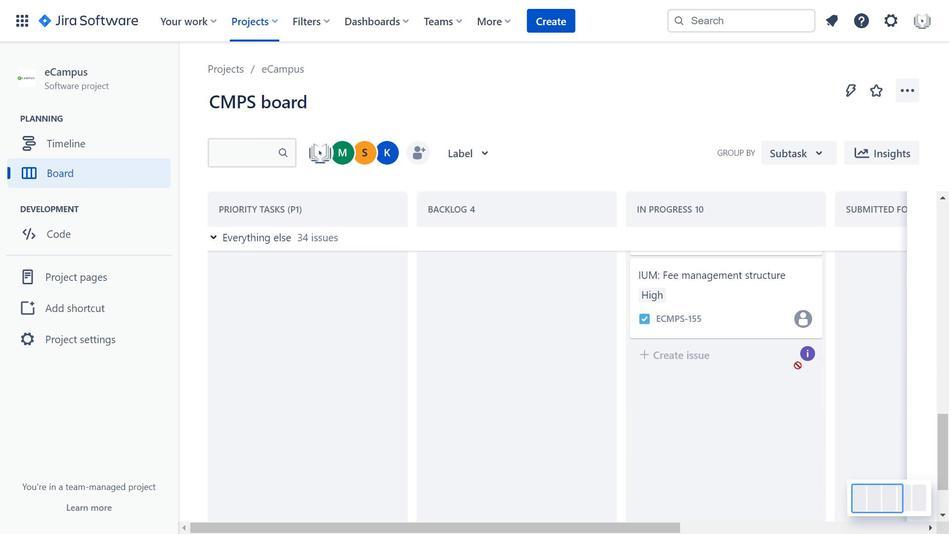 
Action: Mouse scrolled (798, 365) with delta (0, 0)
Screenshot: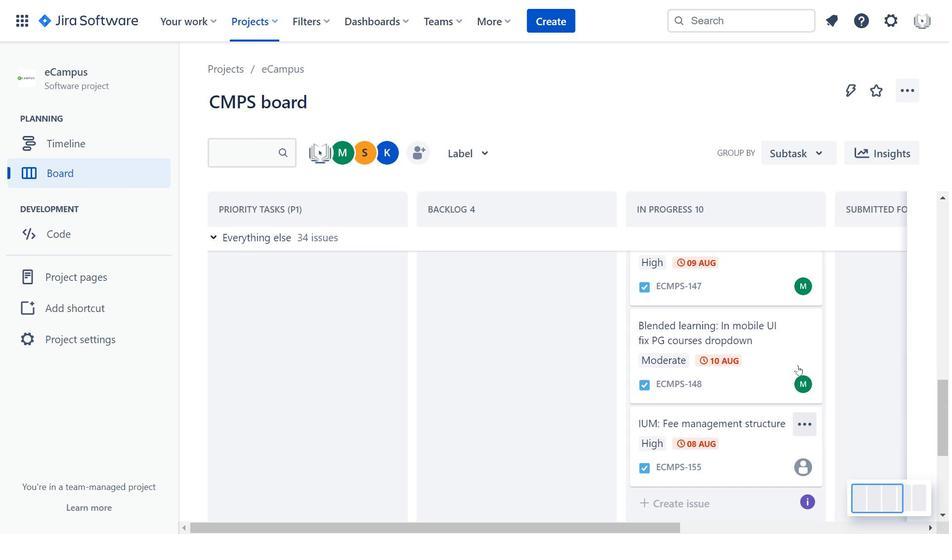 
Action: Mouse scrolled (798, 365) with delta (0, 0)
Screenshot: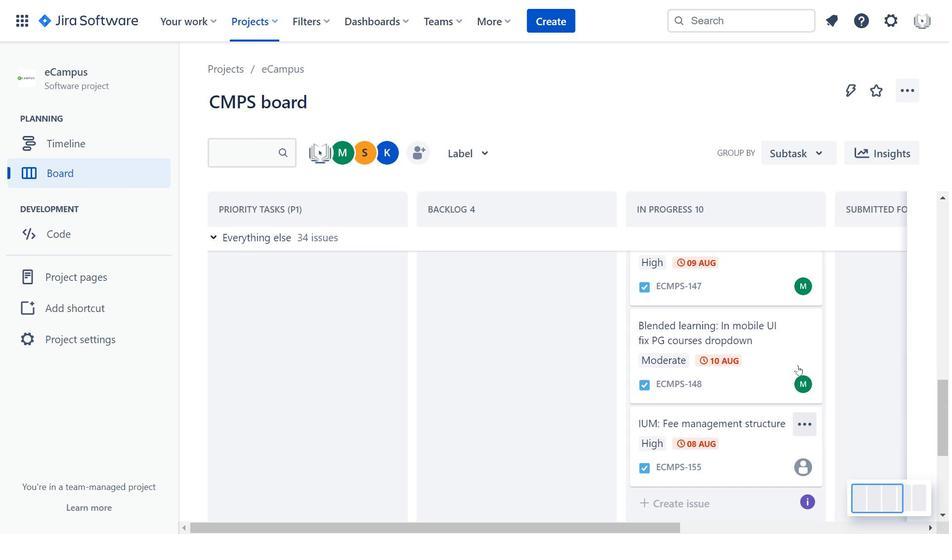 
Action: Mouse scrolled (798, 365) with delta (0, 0)
Screenshot: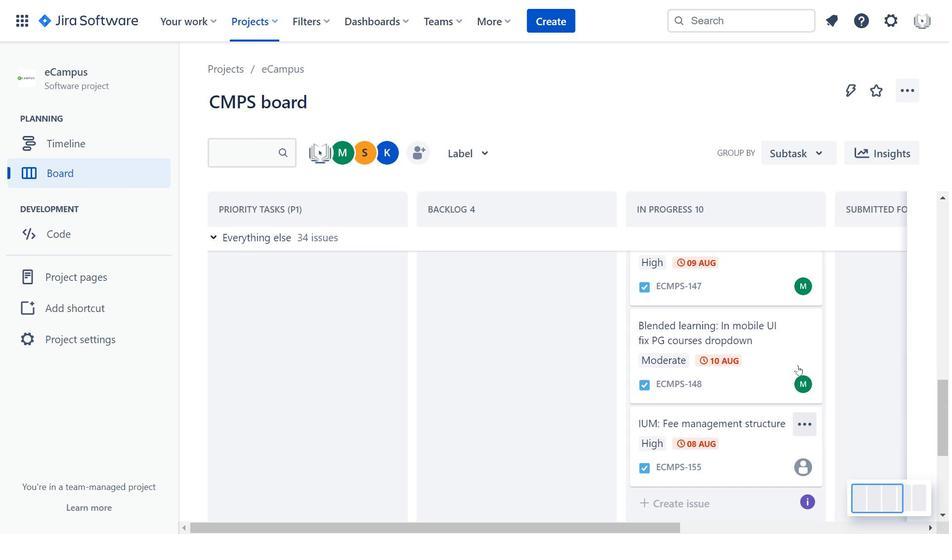 
Action: Mouse scrolled (798, 365) with delta (0, 0)
Screenshot: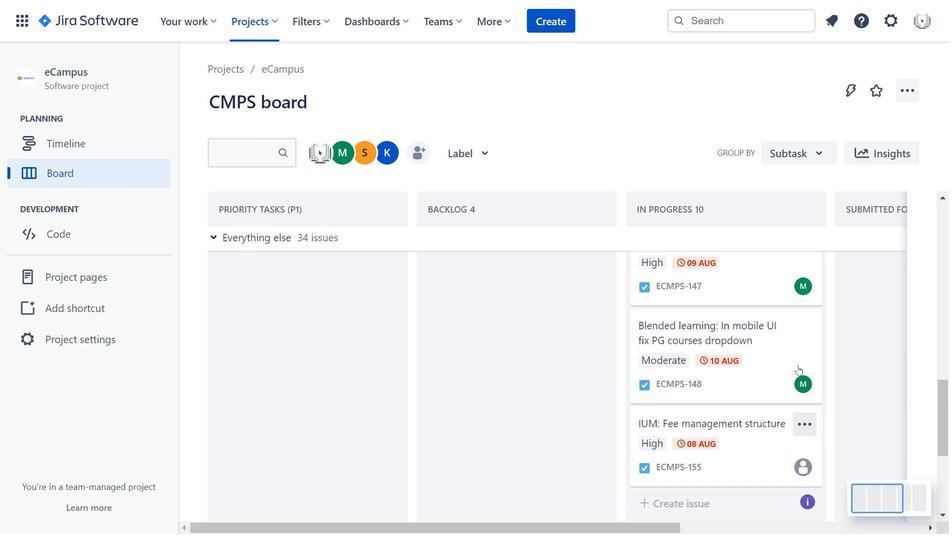 
Action: Mouse scrolled (798, 365) with delta (0, 0)
Screenshot: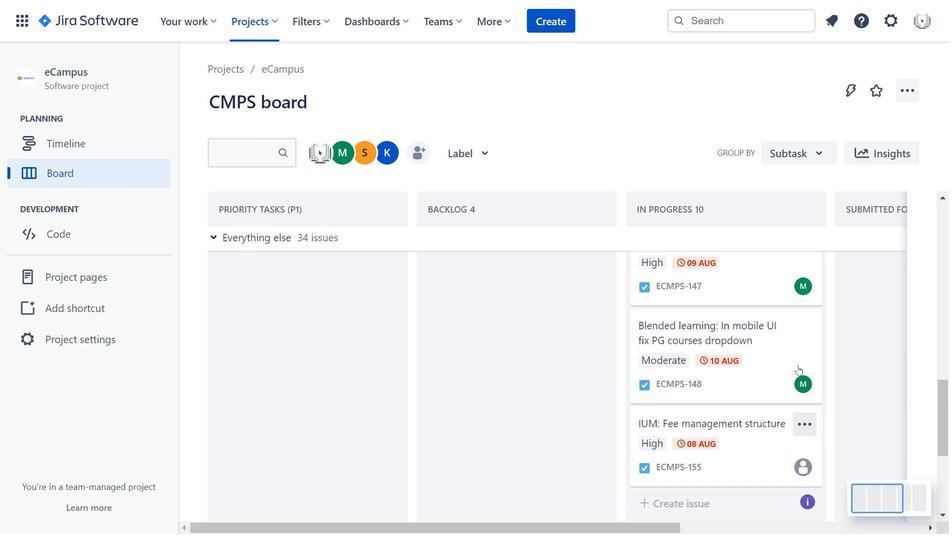 
Action: Mouse scrolled (798, 365) with delta (0, 0)
Screenshot: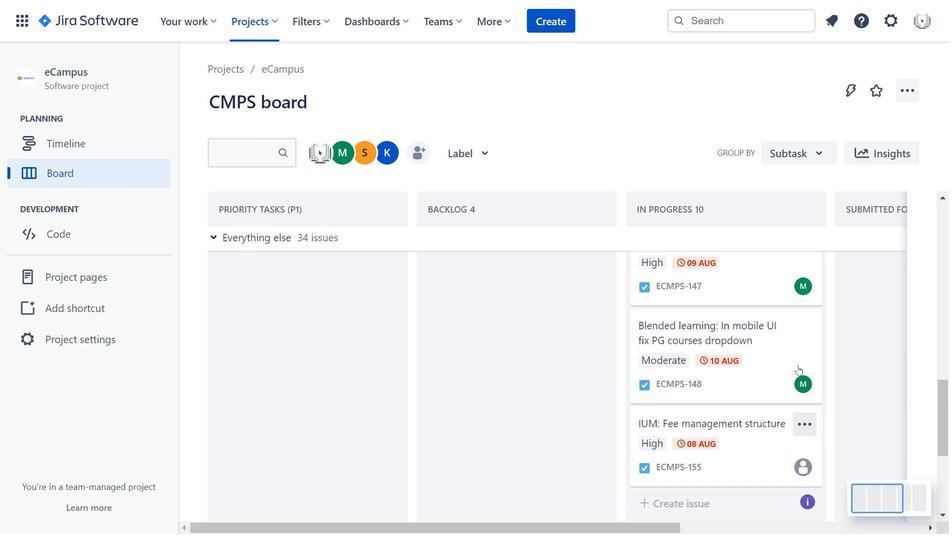 
Action: Mouse scrolled (798, 365) with delta (0, 0)
Screenshot: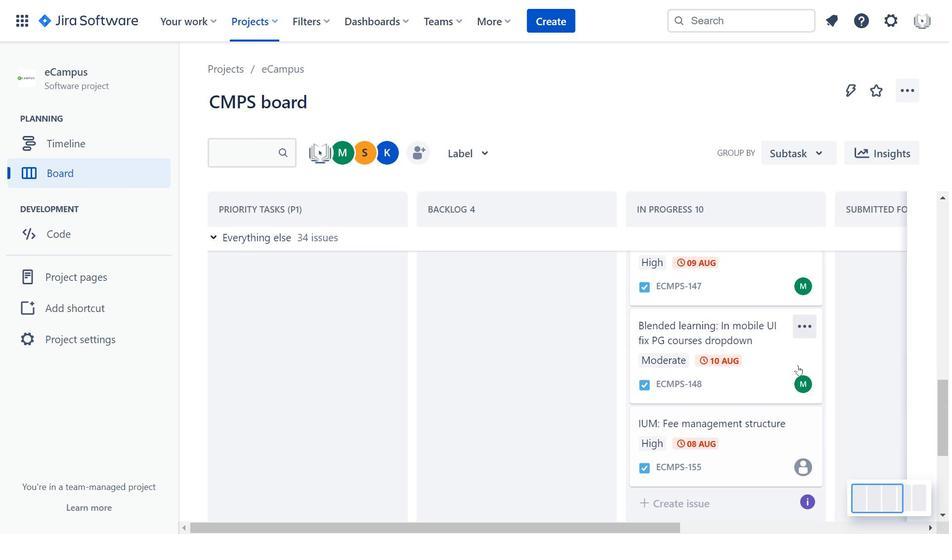 
Action: Mouse scrolled (798, 366) with delta (0, 0)
Screenshot: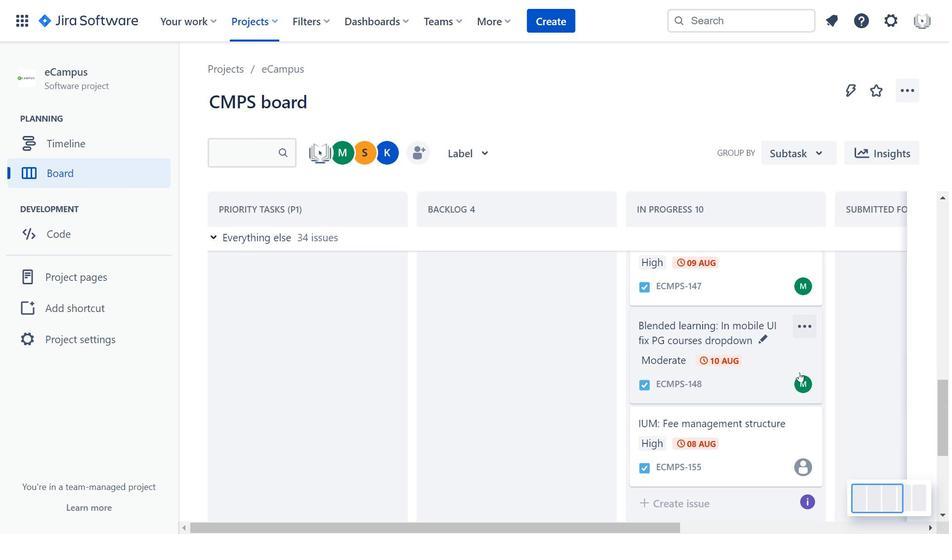 
Action: Mouse scrolled (798, 366) with delta (0, 0)
Screenshot: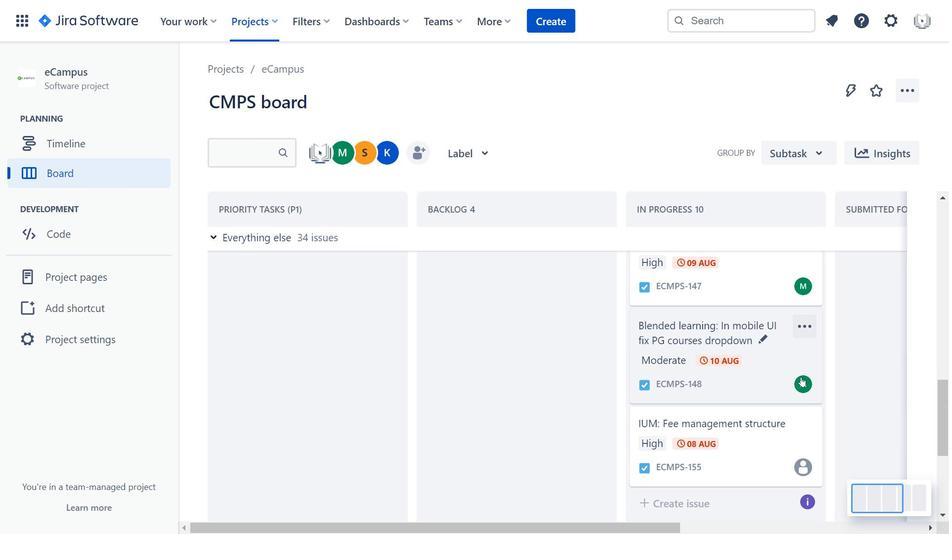 
Action: Mouse moved to (886, 488)
Screenshot: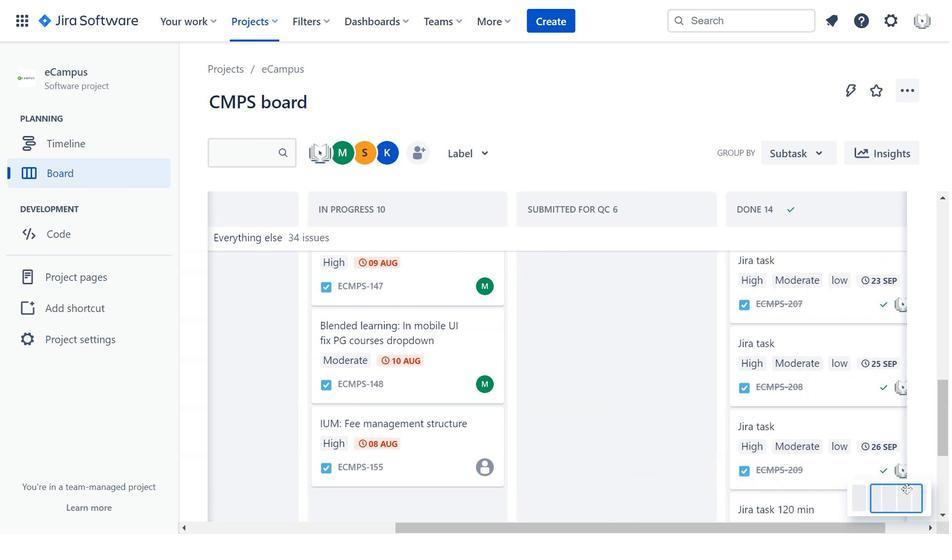 
Action: Mouse pressed left at (886, 488)
Screenshot: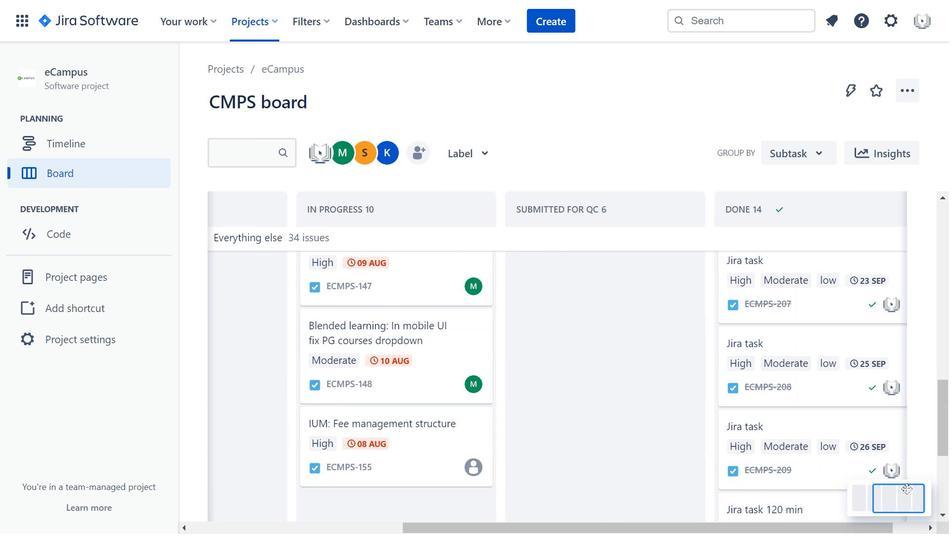 
Action: Mouse moved to (702, 377)
Screenshot: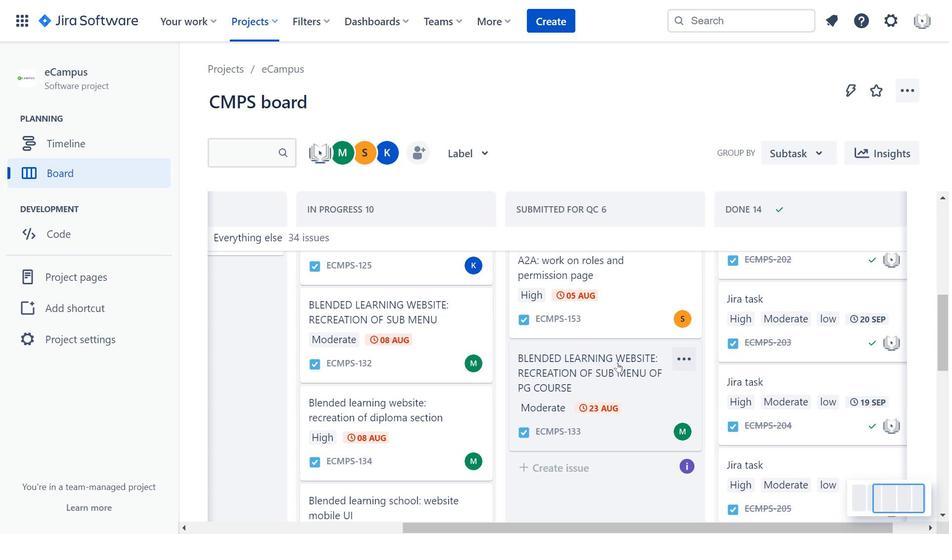 
Action: Mouse scrolled (702, 378) with delta (0, 0)
Screenshot: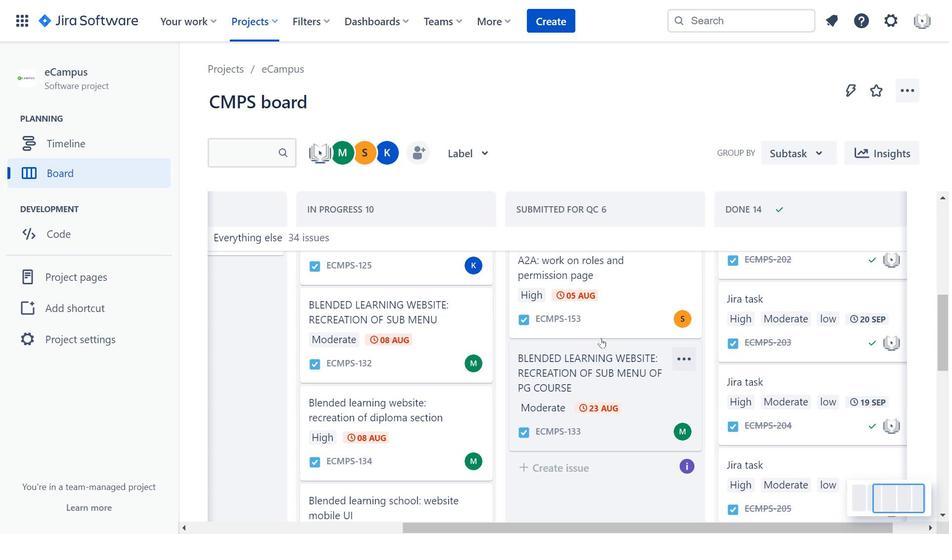 
Action: Mouse moved to (702, 377)
Screenshot: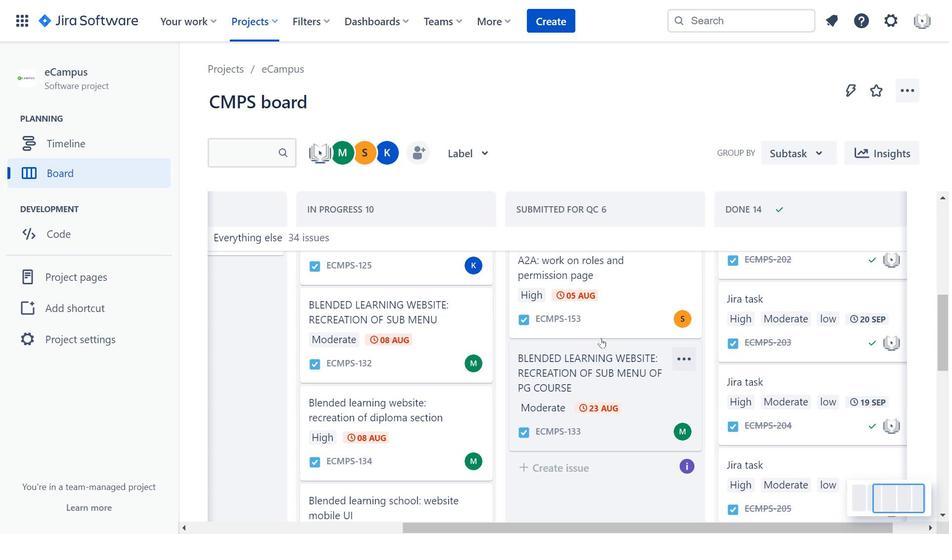 
Action: Mouse scrolled (702, 377) with delta (0, 0)
Screenshot: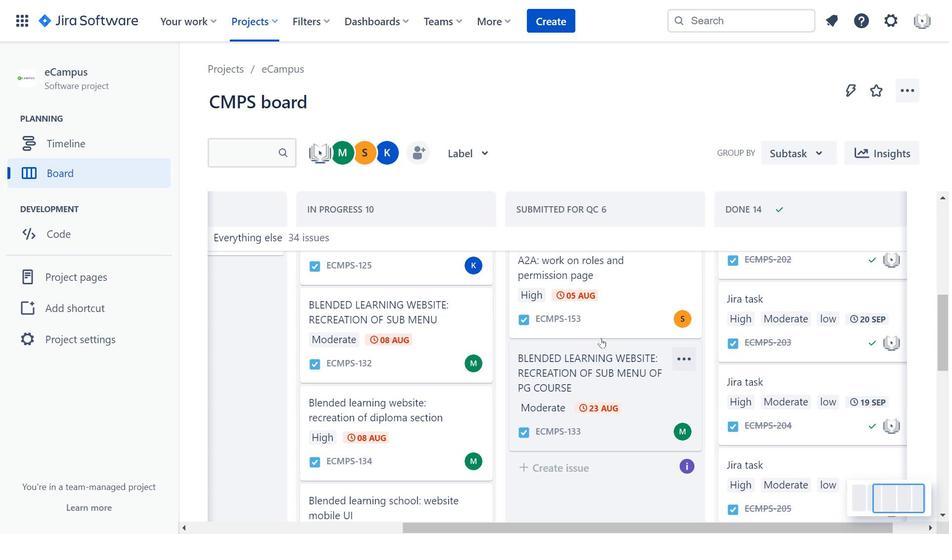 
Action: Mouse scrolled (702, 377) with delta (0, 0)
Screenshot: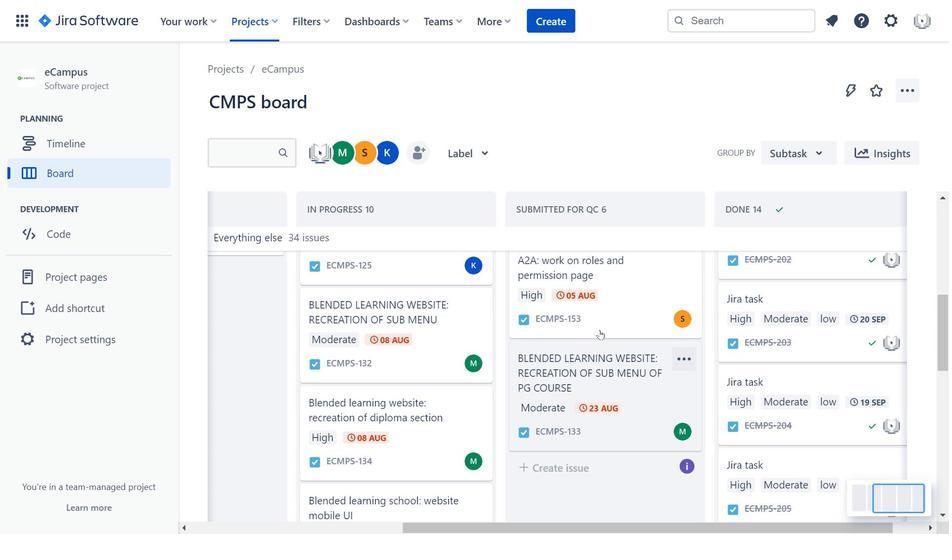 
Action: Mouse moved to (702, 376)
Screenshot: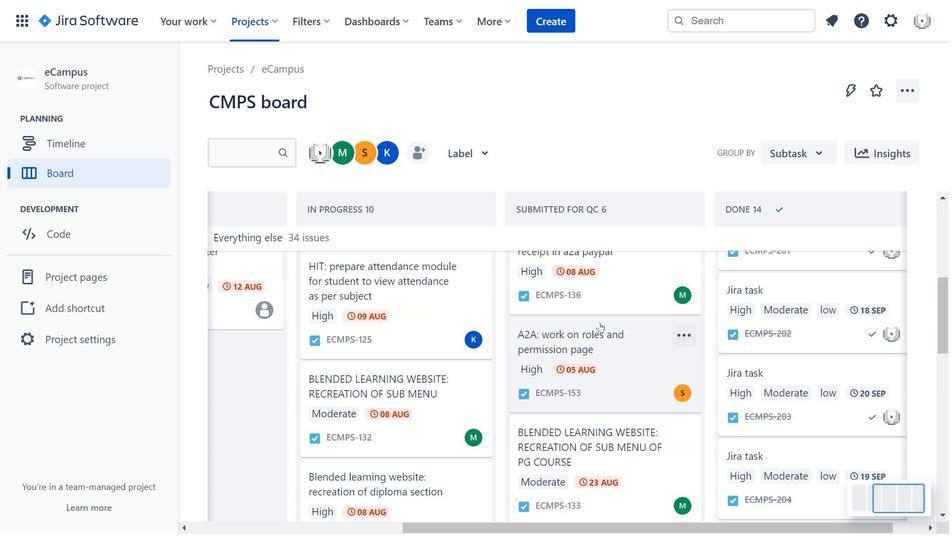 
Action: Mouse scrolled (702, 376) with delta (0, 0)
Screenshot: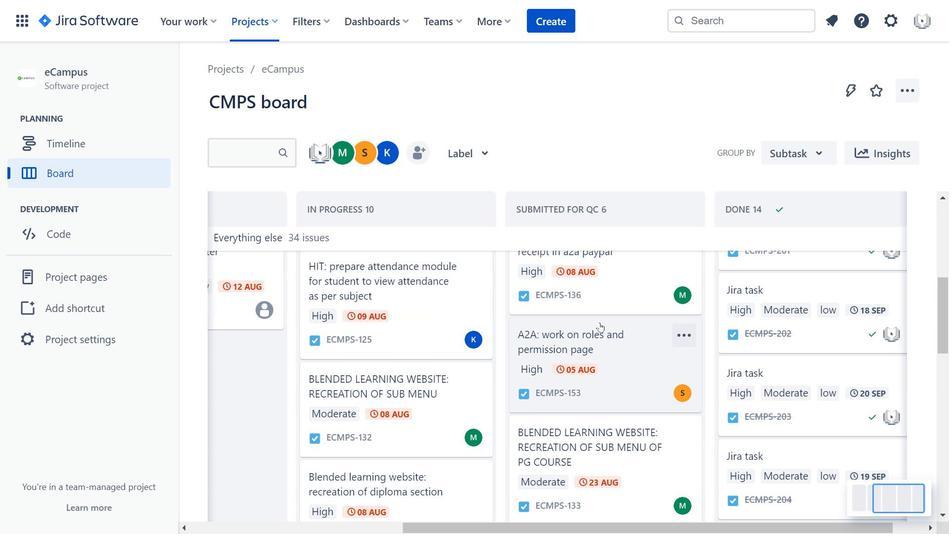 
Action: Mouse scrolled (702, 376) with delta (0, 0)
Screenshot: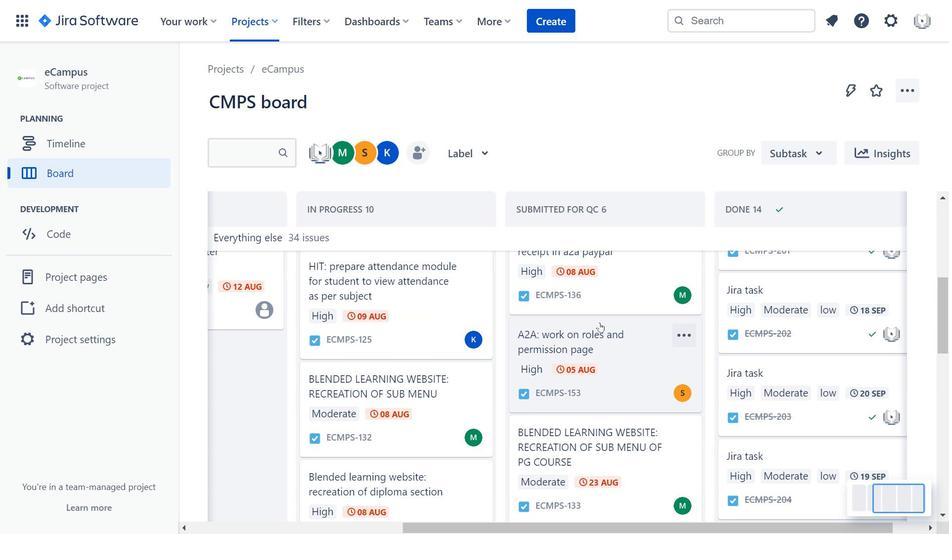 
Action: Mouse moved to (600, 322)
Screenshot: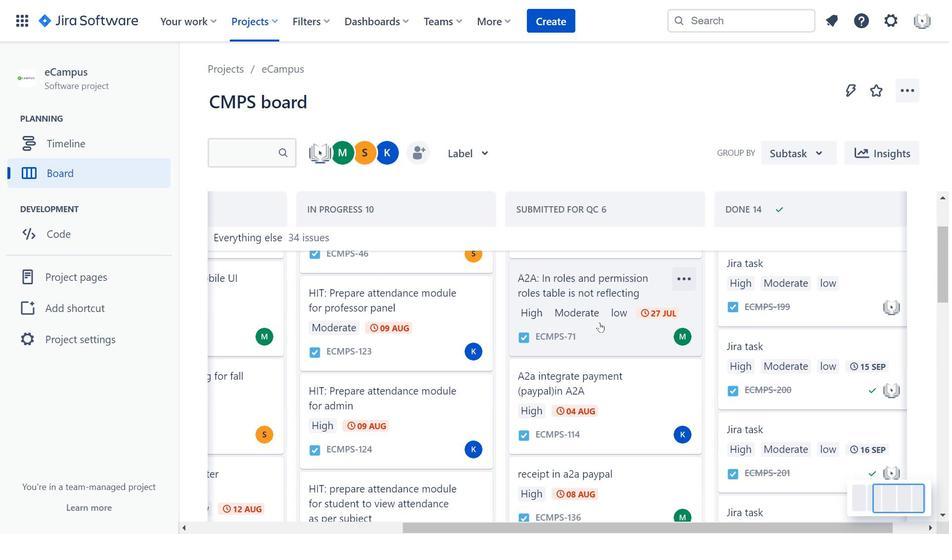 
Action: Mouse scrolled (600, 323) with delta (0, 0)
Screenshot: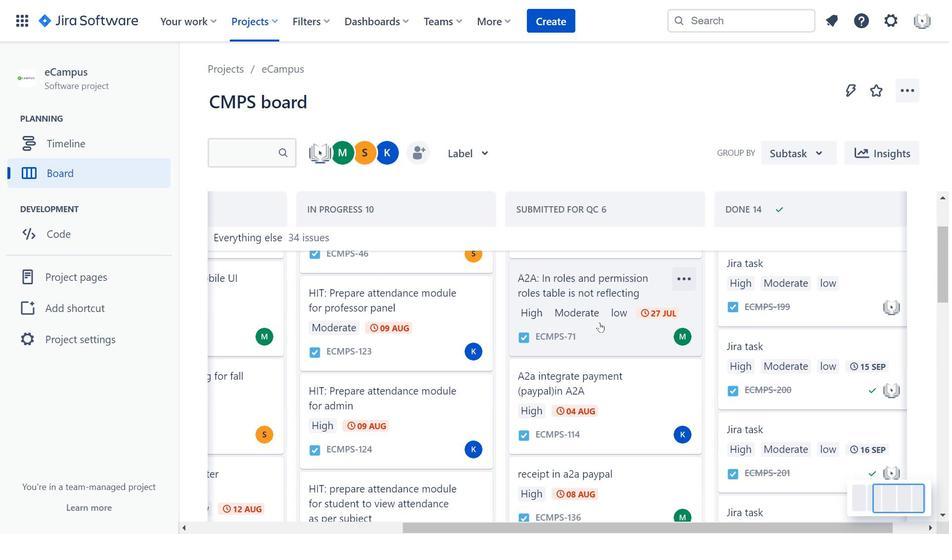 
Action: Mouse scrolled (600, 323) with delta (0, 0)
Screenshot: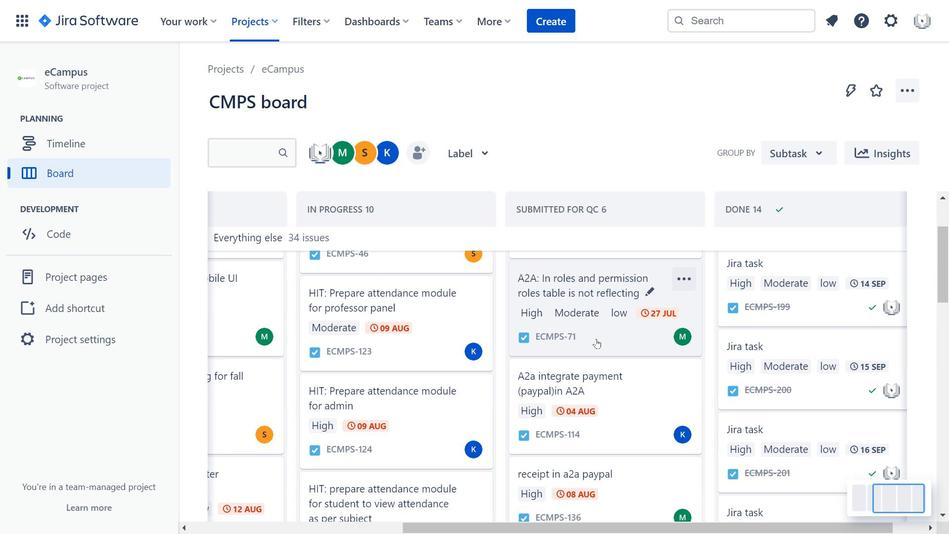 
Action: Mouse scrolled (600, 323) with delta (0, 0)
Screenshot: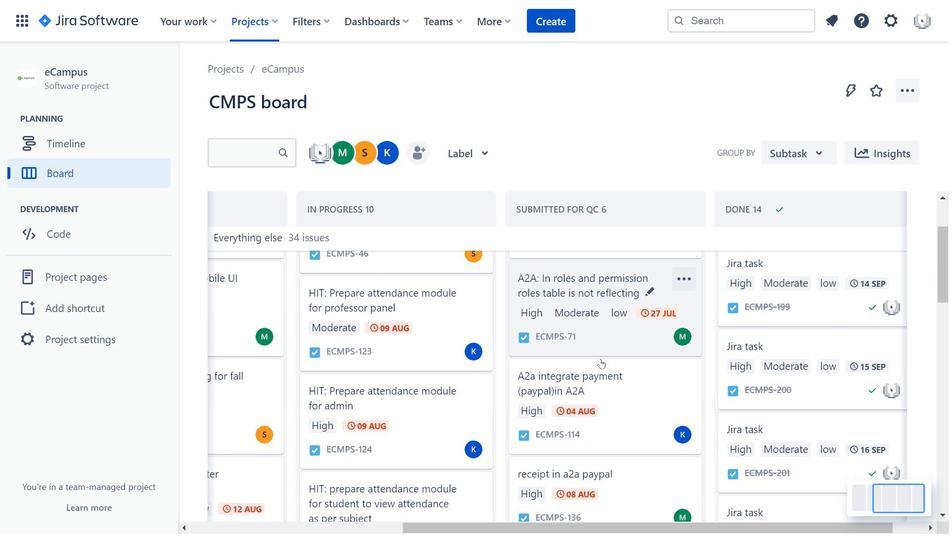 
Action: Mouse scrolled (600, 323) with delta (0, 0)
Screenshot: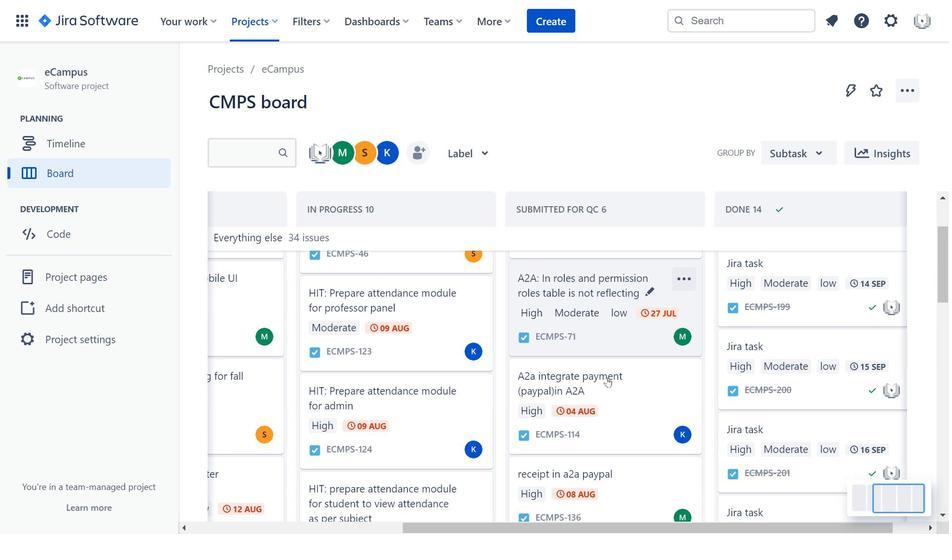 
Action: Mouse moved to (631, 331)
Screenshot: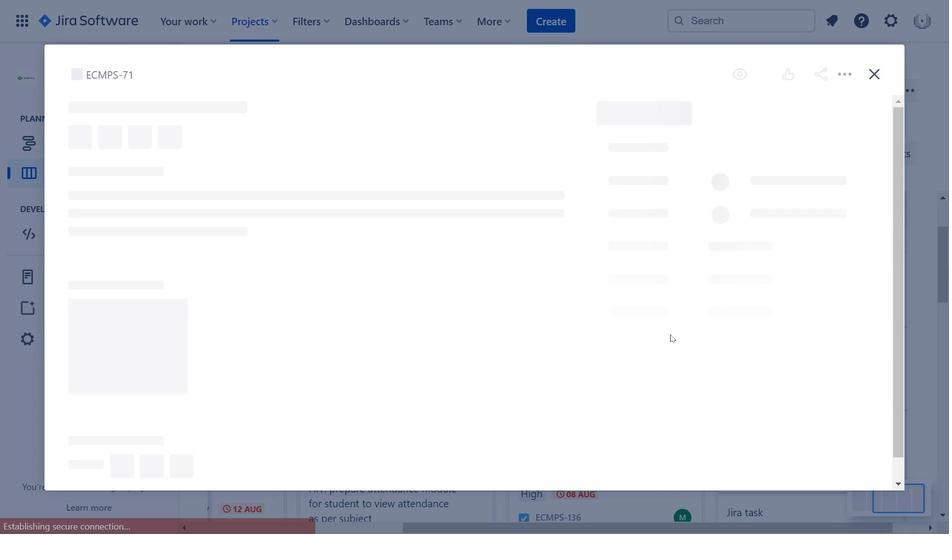 
Action: Mouse pressed left at (631, 331)
Screenshot: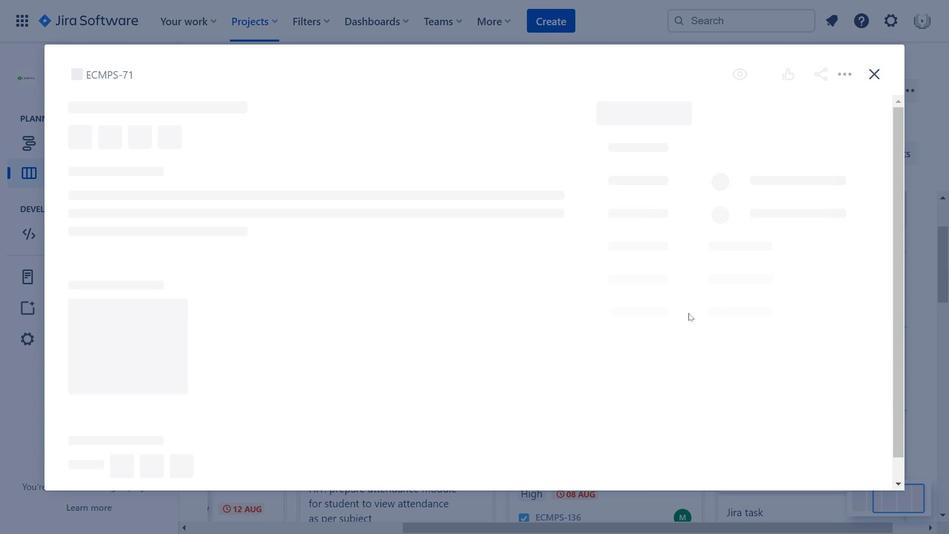 
Action: Mouse moved to (236, 356)
Screenshot: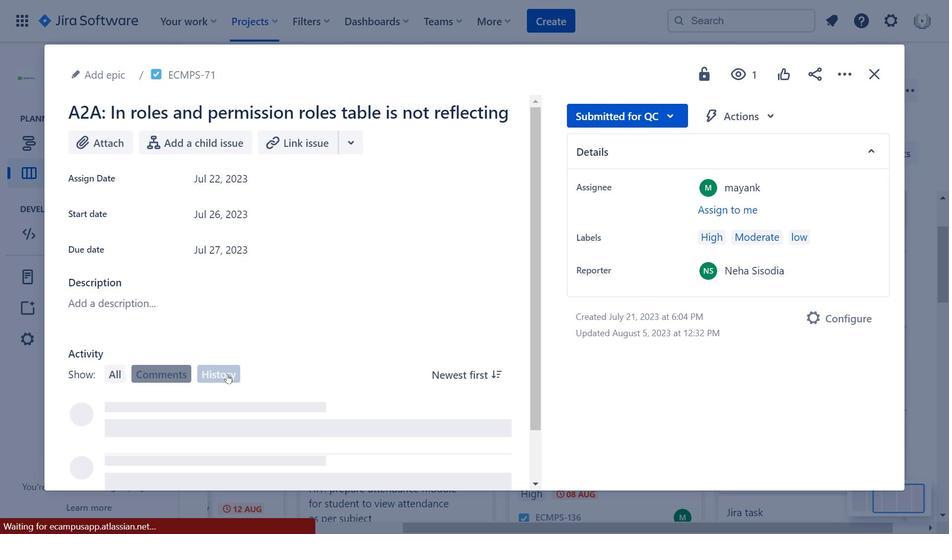 
Action: Mouse pressed left at (236, 356)
Screenshot: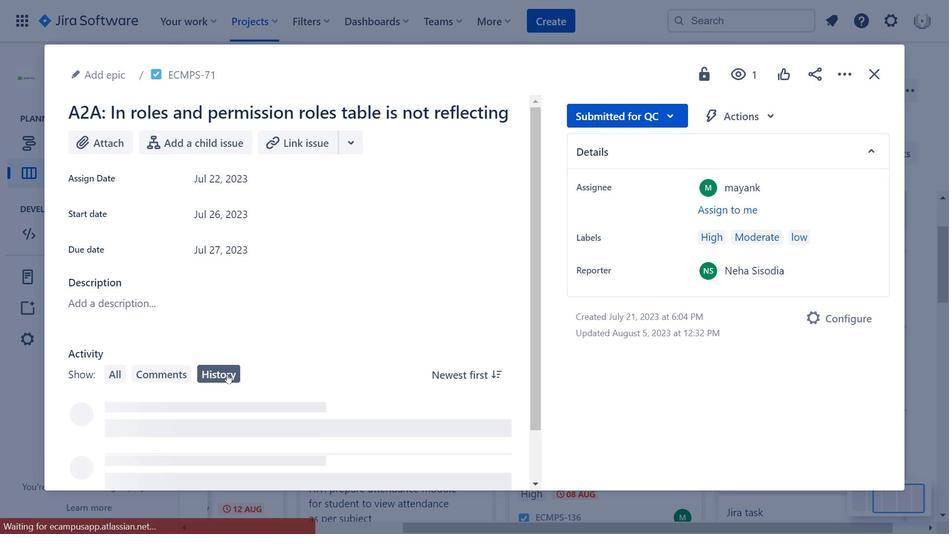 
Action: Mouse moved to (228, 374)
Screenshot: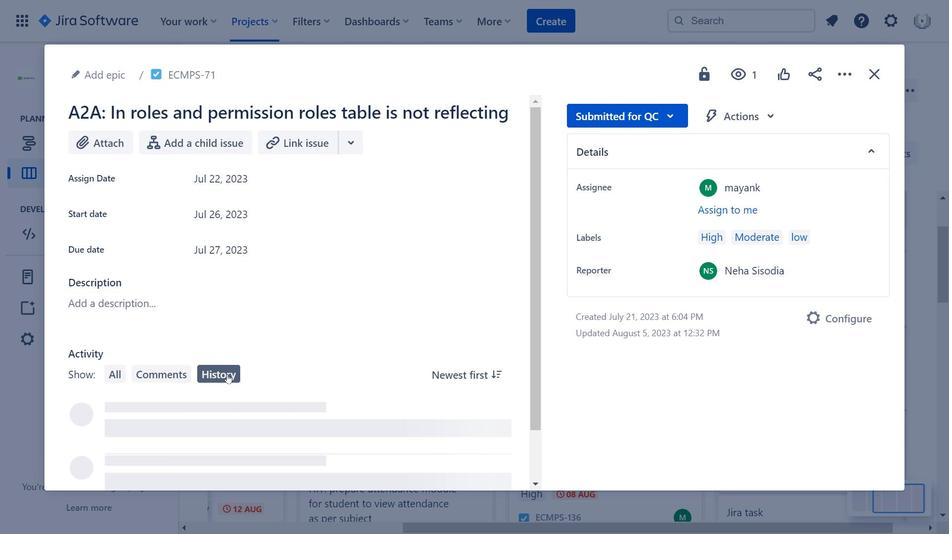 
Action: Mouse pressed left at (228, 374)
Screenshot: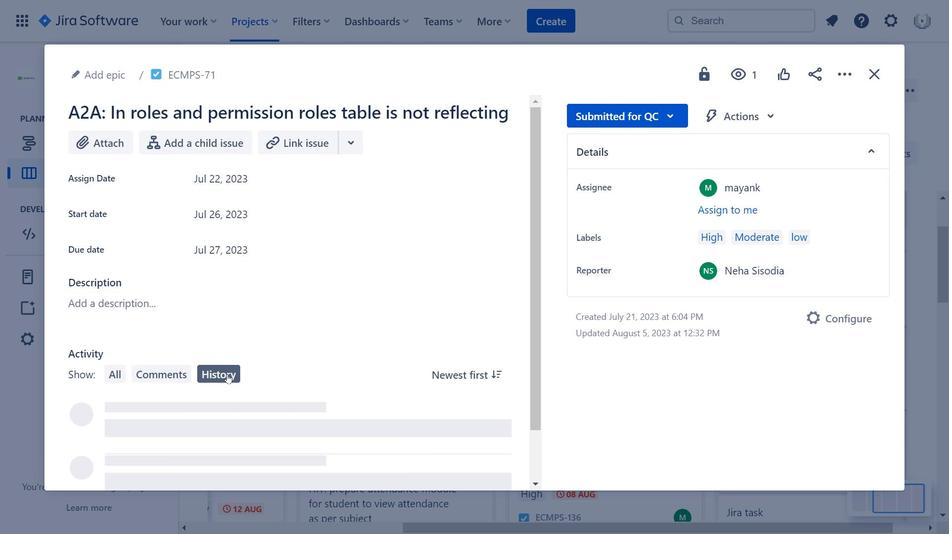
Action: Mouse moved to (340, 316)
Screenshot: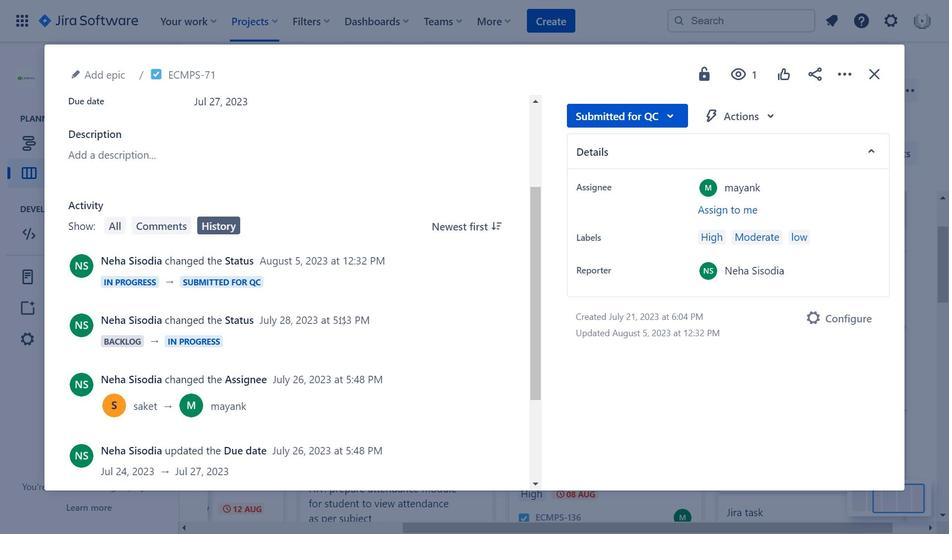 
Action: Mouse scrolled (340, 316) with delta (0, 0)
Screenshot: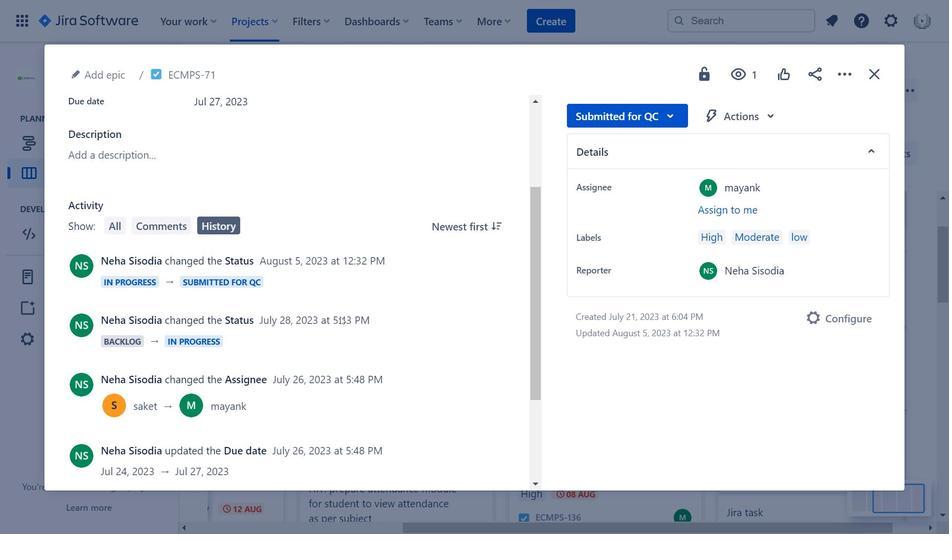 
Action: Mouse scrolled (340, 316) with delta (0, 0)
Screenshot: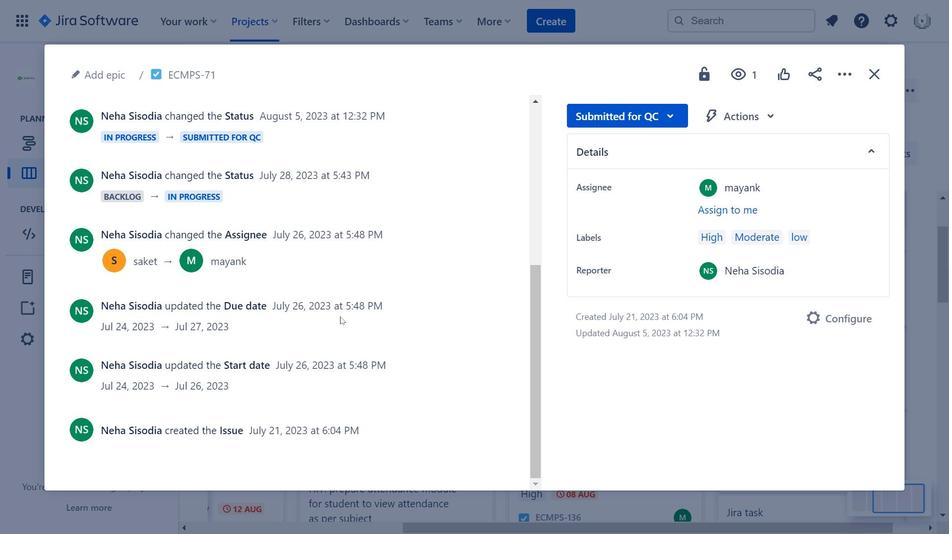 
Action: Mouse scrolled (340, 316) with delta (0, 0)
Screenshot: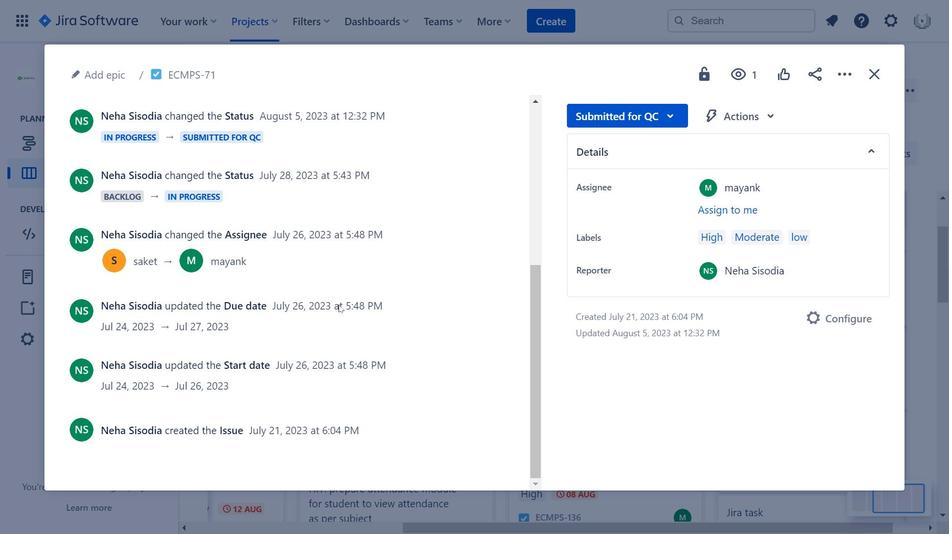 
Action: Mouse scrolled (340, 316) with delta (0, 0)
Screenshot: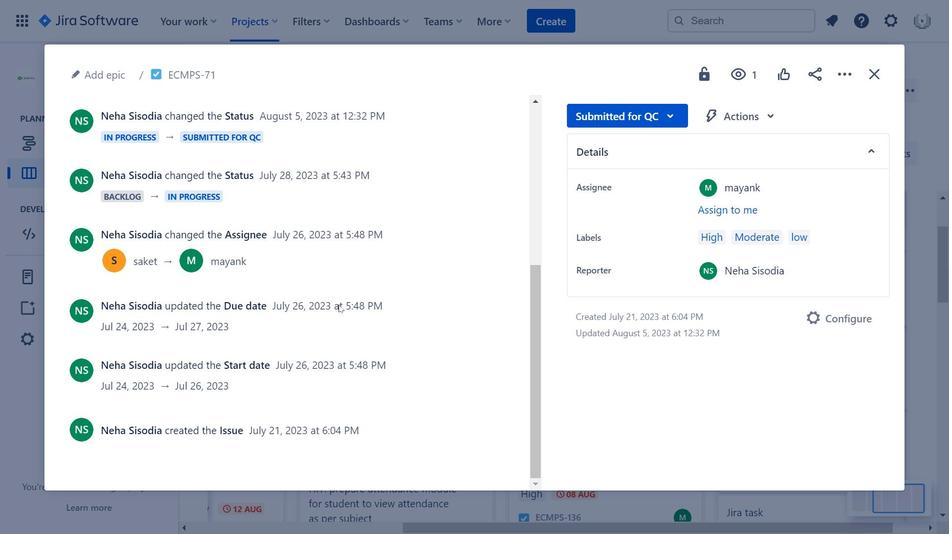 
Action: Mouse moved to (423, 276)
Screenshot: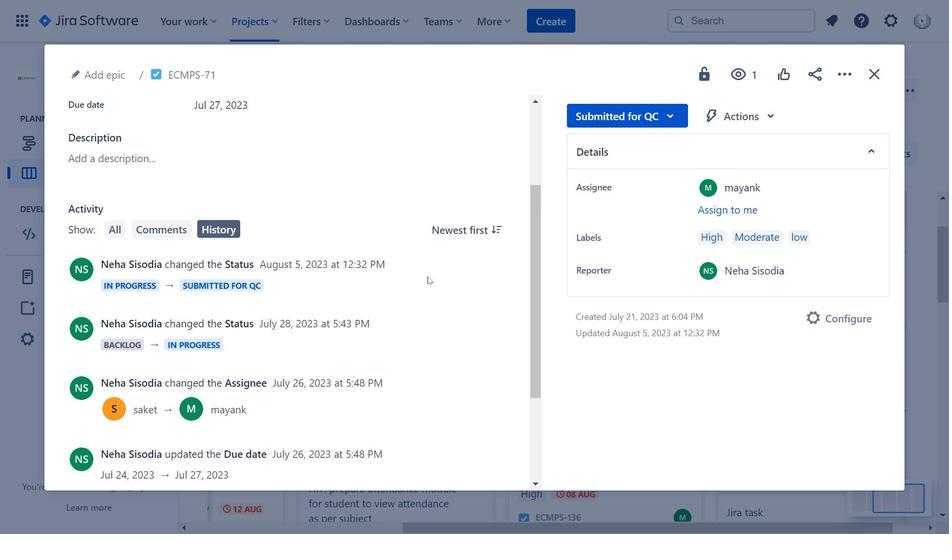
Action: Mouse scrolled (423, 276) with delta (0, 0)
Screenshot: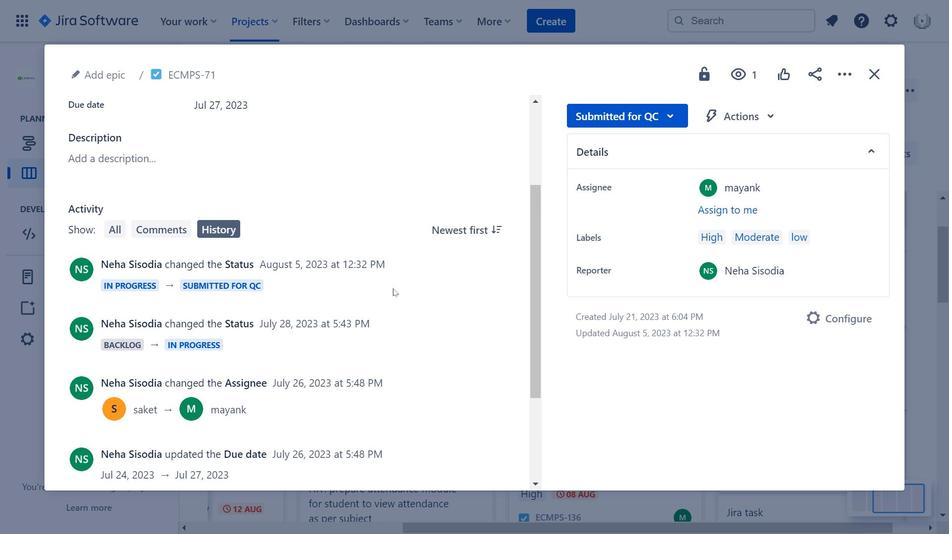 
Action: Mouse scrolled (423, 276) with delta (0, 0)
Screenshot: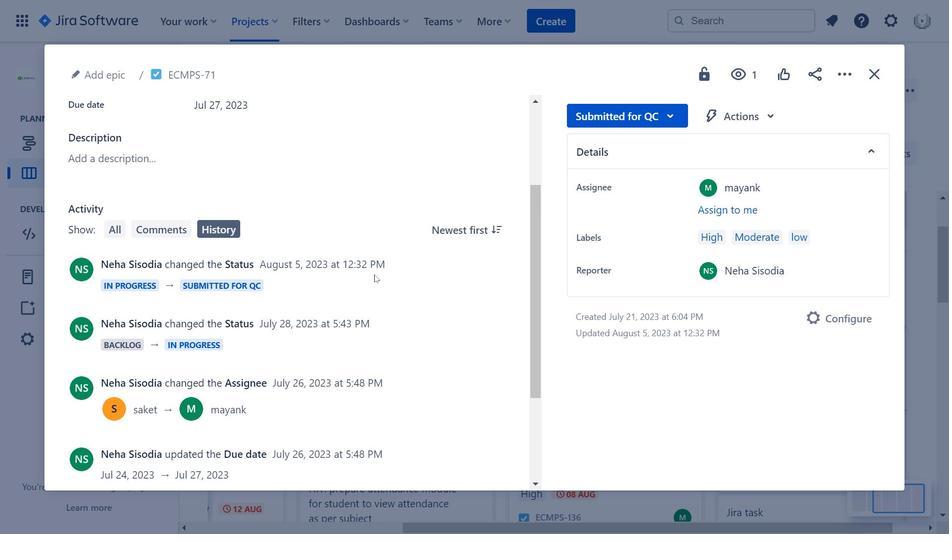 
Action: Mouse moved to (404, 212)
Screenshot: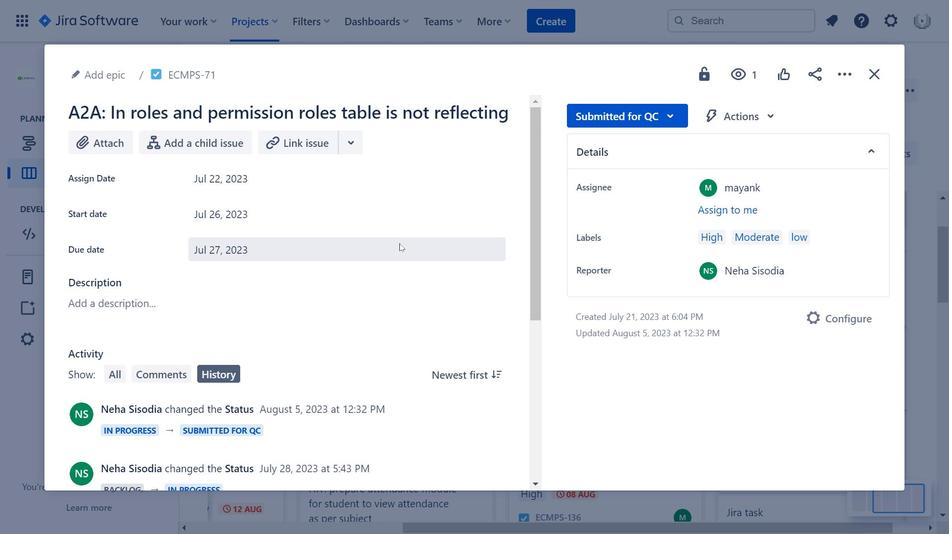 
Action: Mouse scrolled (404, 213) with delta (0, 0)
Screenshot: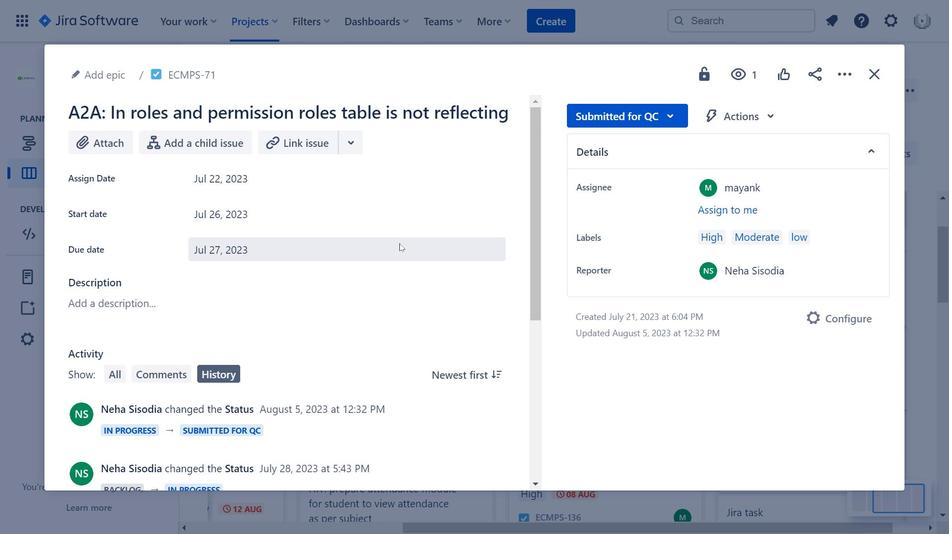 
Action: Mouse scrolled (404, 213) with delta (0, 0)
Screenshot: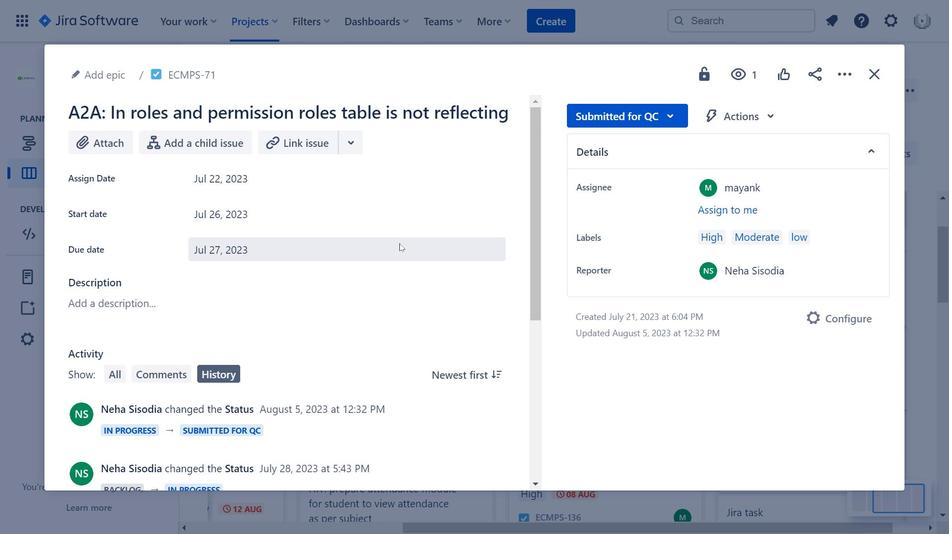 
Action: Mouse scrolled (404, 213) with delta (0, 0)
Screenshot: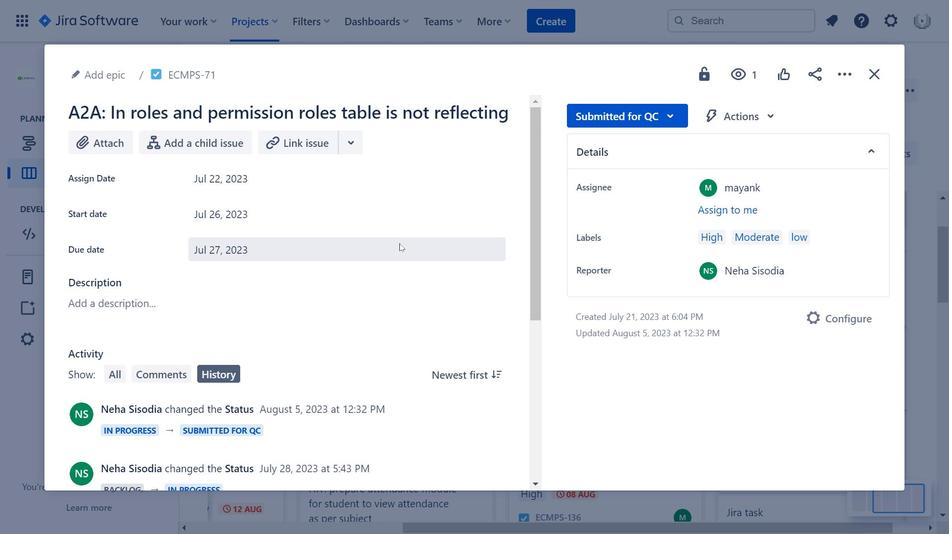 
Action: Mouse moved to (400, 241)
Screenshot: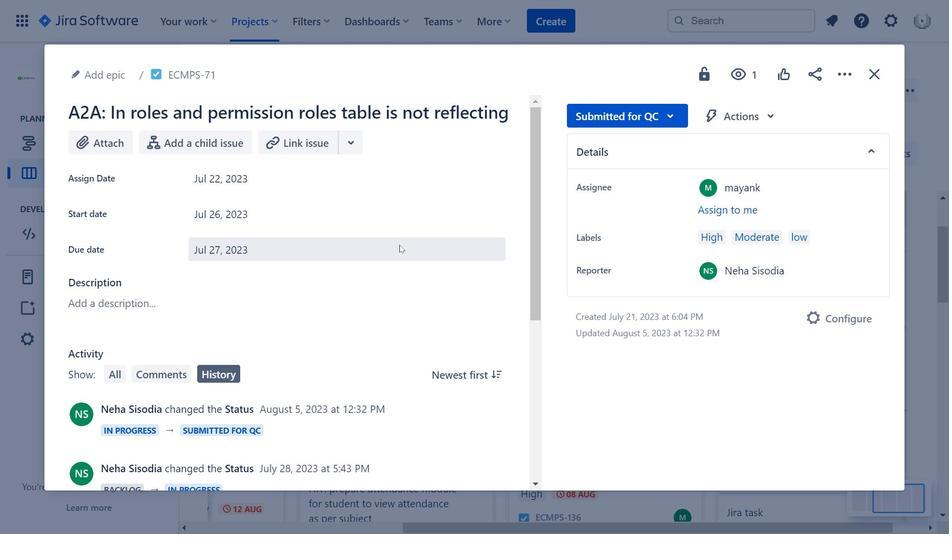 
Action: Mouse scrolled (400, 241) with delta (0, 0)
Screenshot: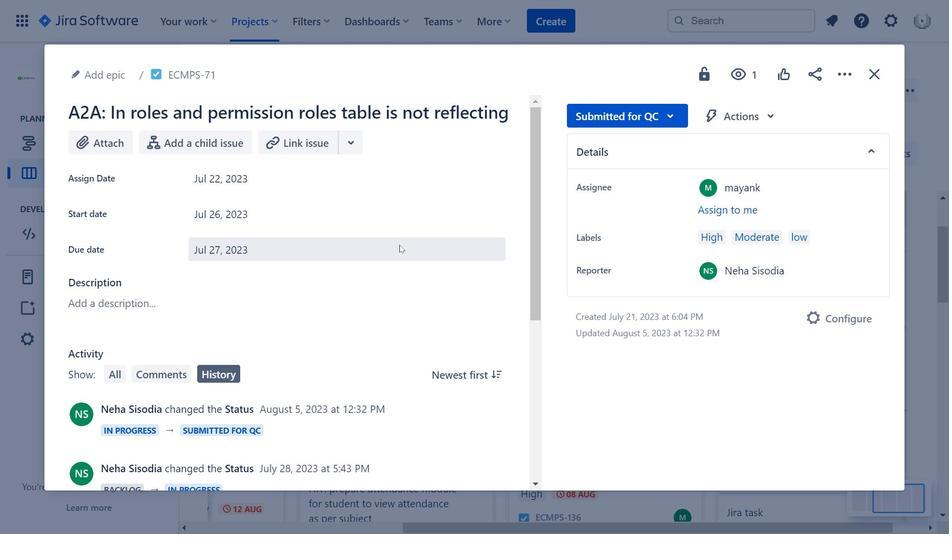 
Action: Mouse scrolled (400, 241) with delta (0, 0)
Screenshot: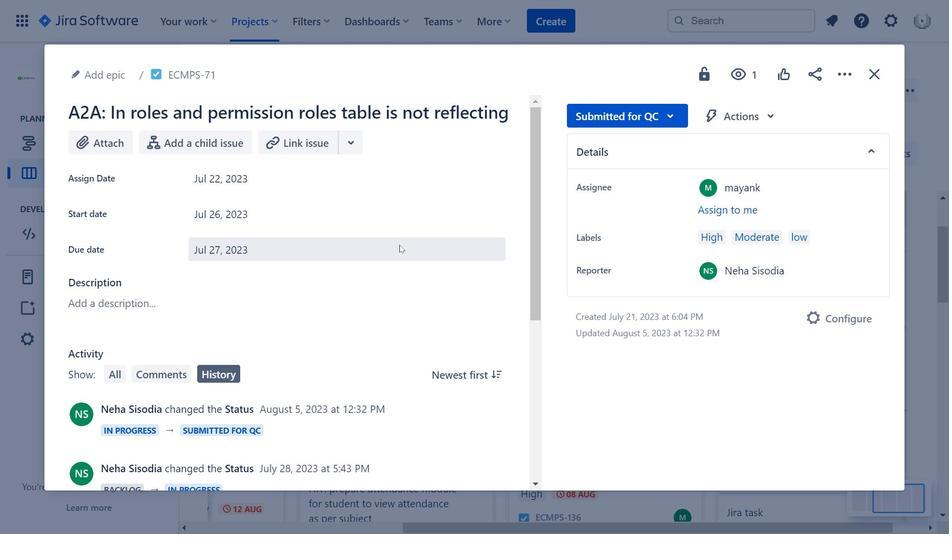 
Action: Mouse moved to (400, 243)
Screenshot: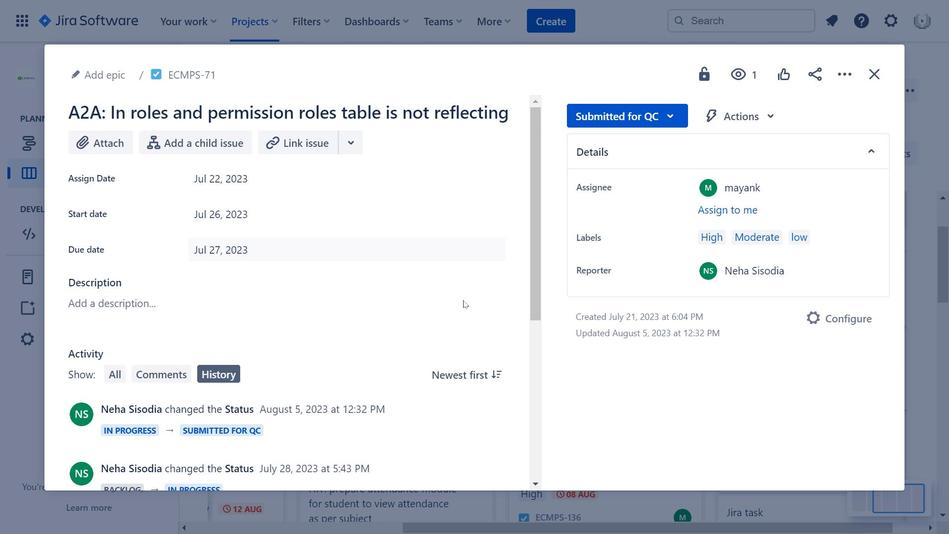 
Action: Mouse scrolled (400, 243) with delta (0, 0)
Screenshot: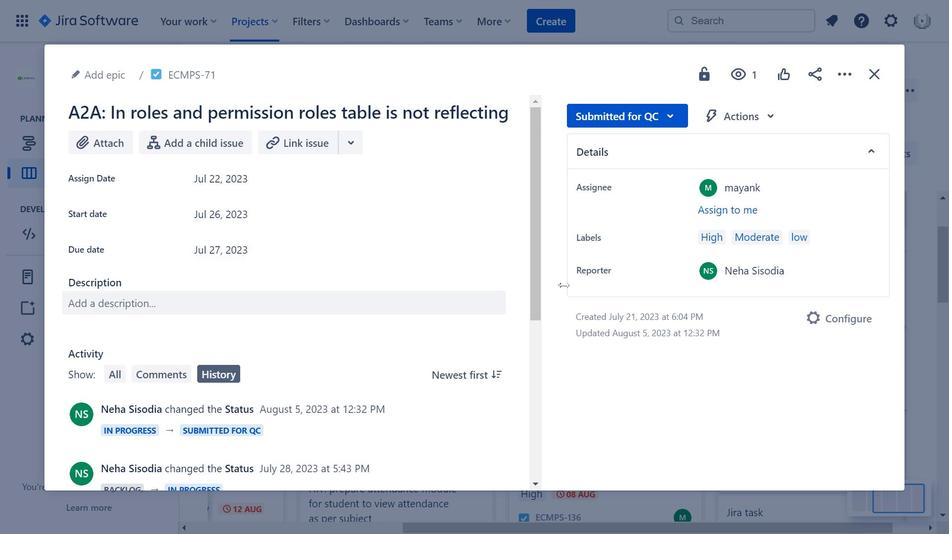 
Action: Mouse scrolled (400, 243) with delta (0, 0)
Screenshot: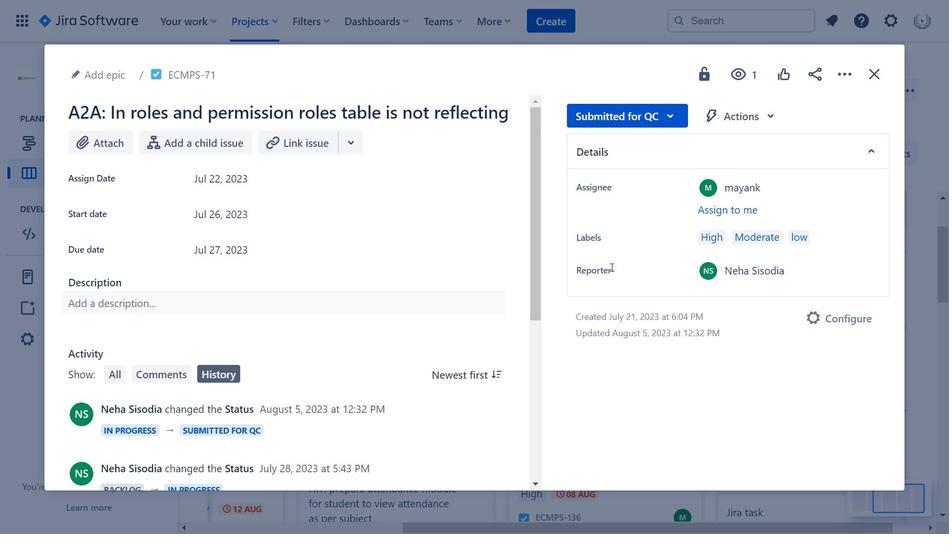 
Action: Mouse scrolled (400, 243) with delta (0, 0)
Screenshot: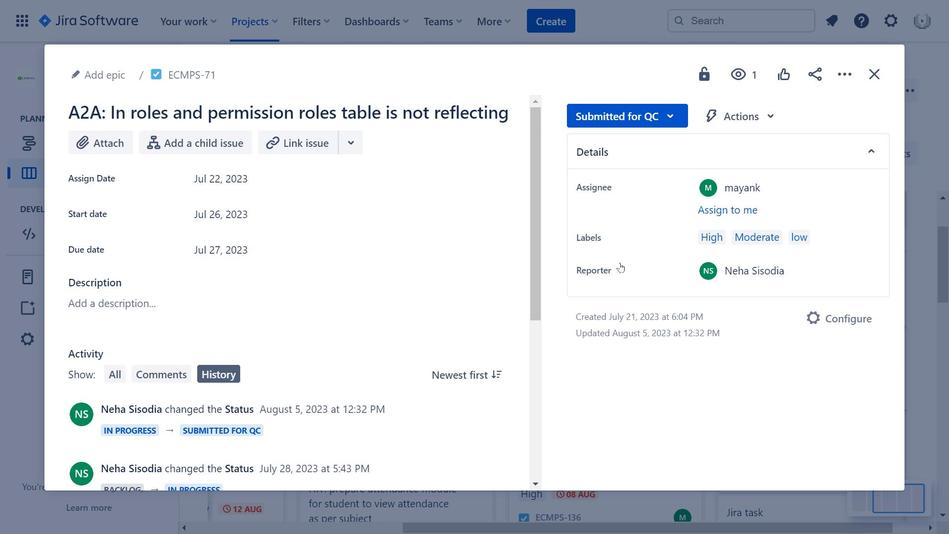 
Action: Mouse moved to (872, 79)
Screenshot: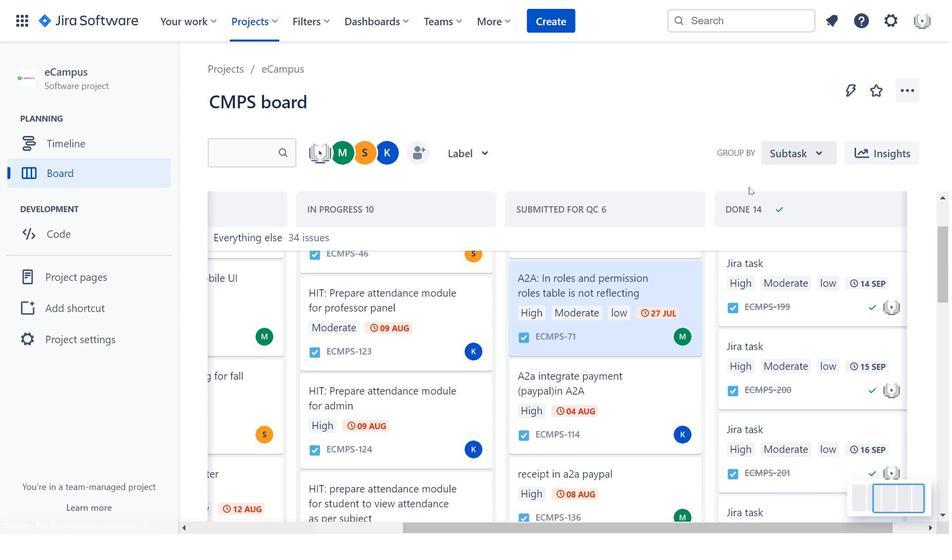 
Action: Mouse pressed left at (872, 79)
Screenshot: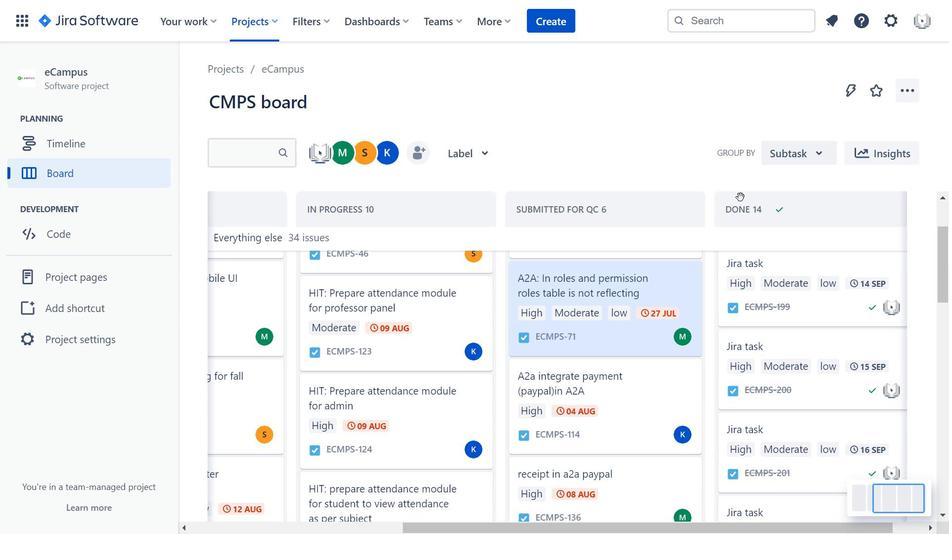 
Action: Mouse moved to (763, 373)
Screenshot: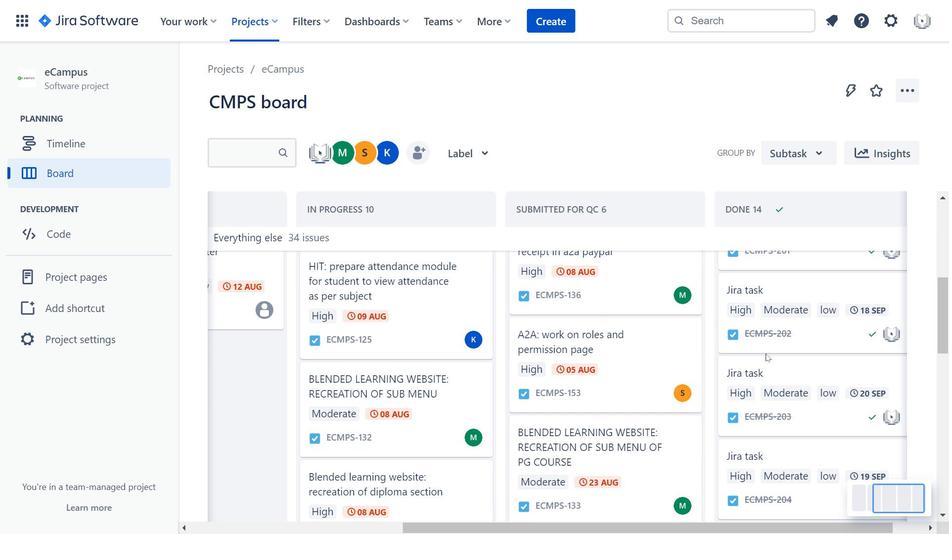 
Action: Mouse scrolled (763, 372) with delta (0, 0)
Screenshot: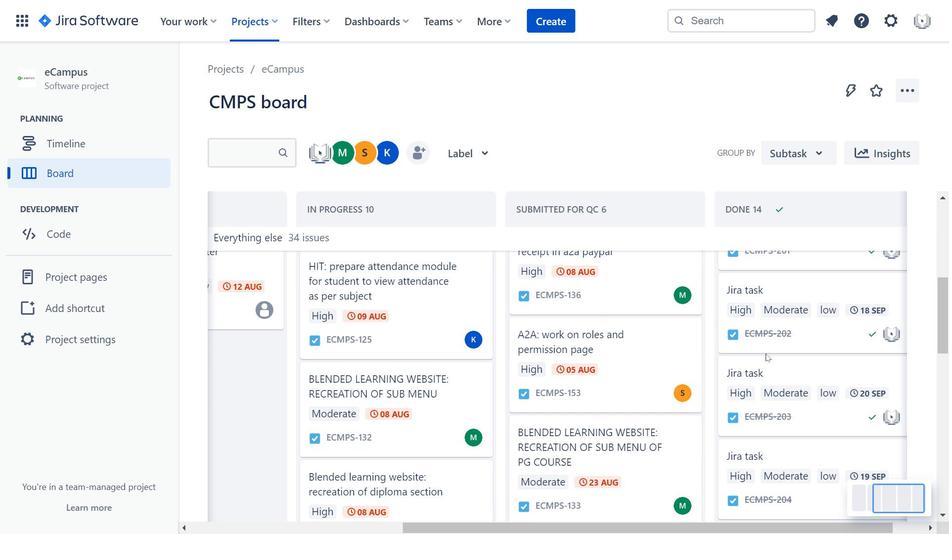 
Action: Mouse scrolled (763, 372) with delta (0, 0)
Screenshot: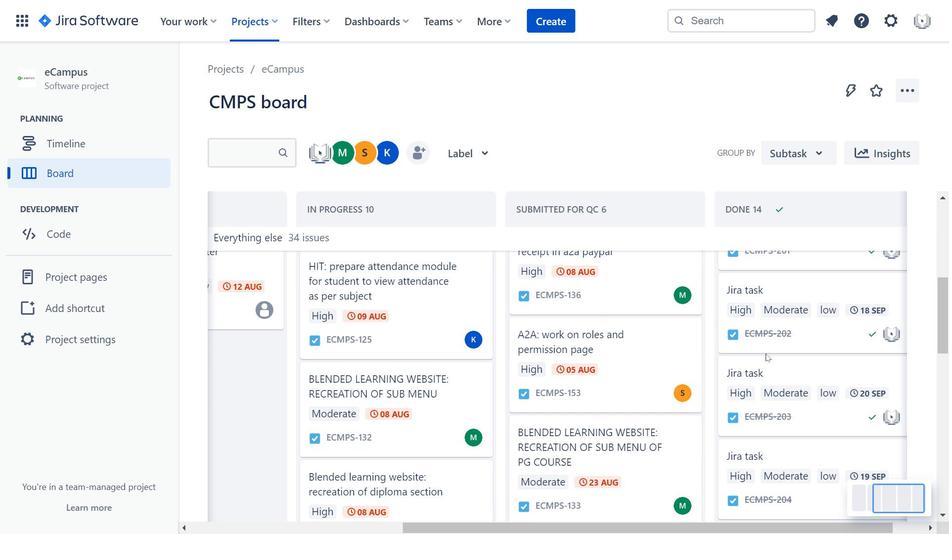 
Action: Mouse scrolled (763, 372) with delta (0, 0)
Screenshot: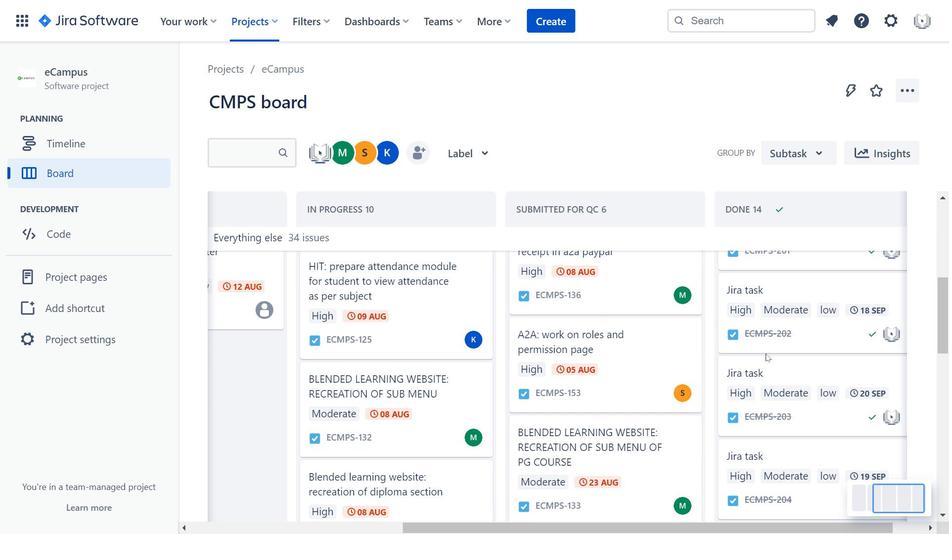 
Action: Mouse moved to (766, 352)
Screenshot: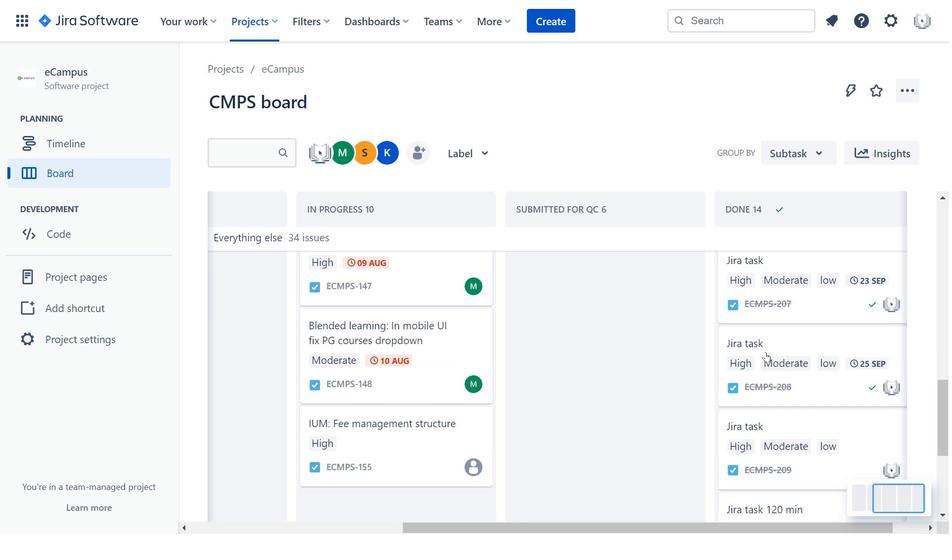 
Action: Mouse scrolled (766, 352) with delta (0, 0)
Screenshot: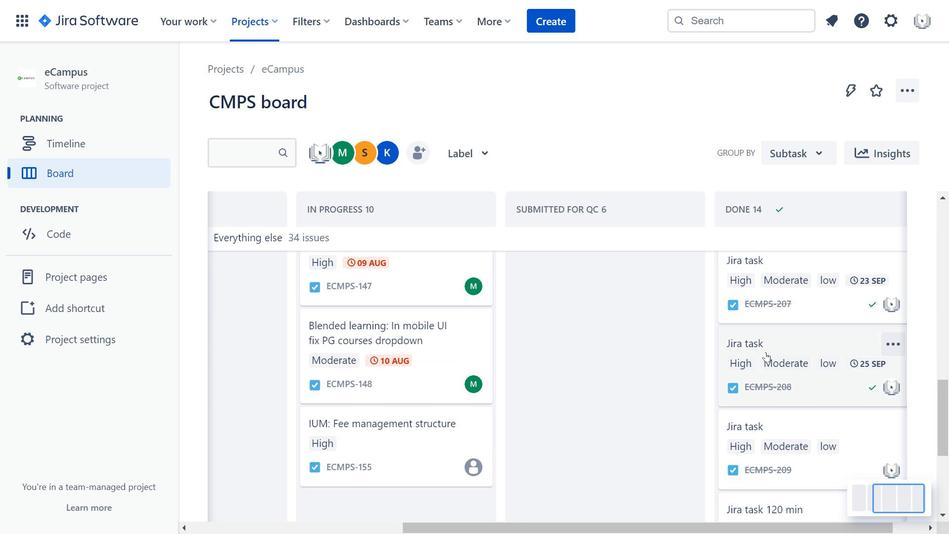 
Action: Mouse scrolled (766, 352) with delta (0, 0)
Screenshot: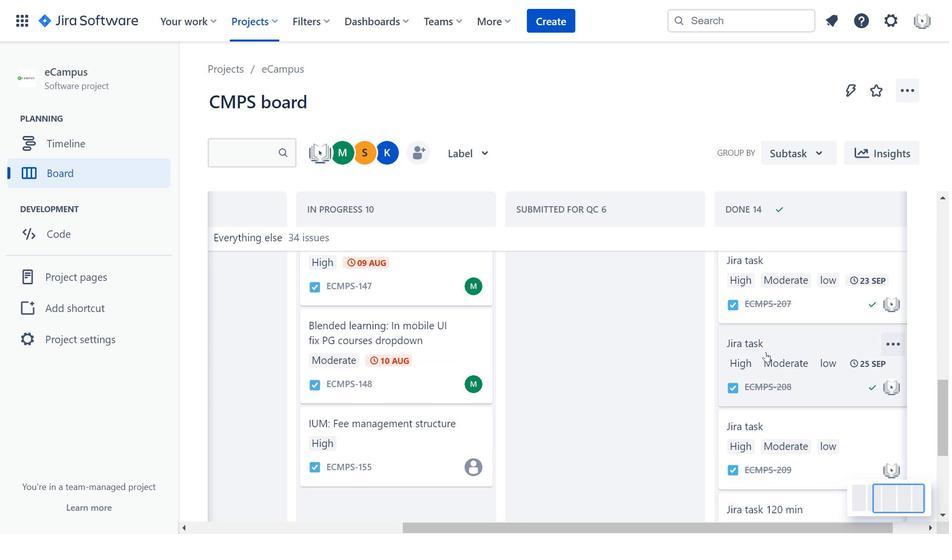 
Action: Mouse scrolled (766, 352) with delta (0, 0)
Screenshot: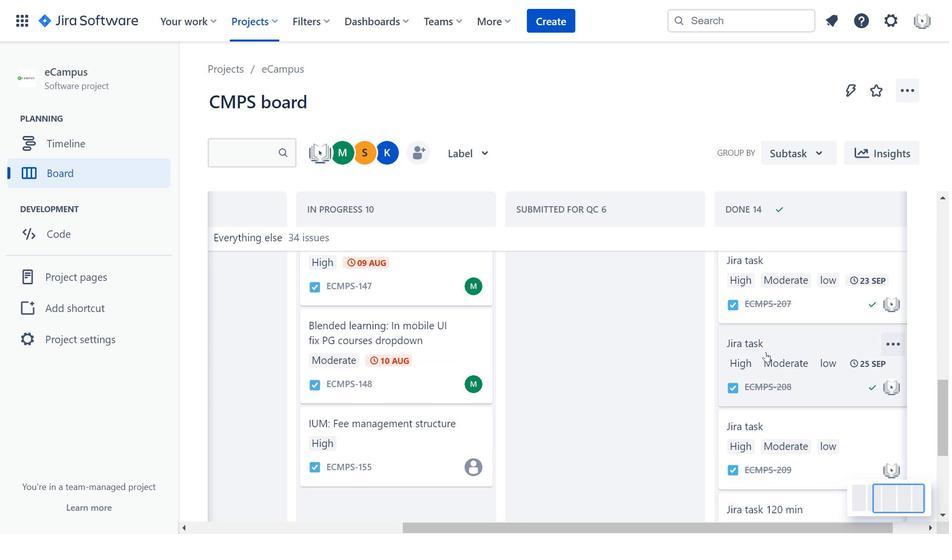 
Action: Mouse moved to (766, 352)
Screenshot: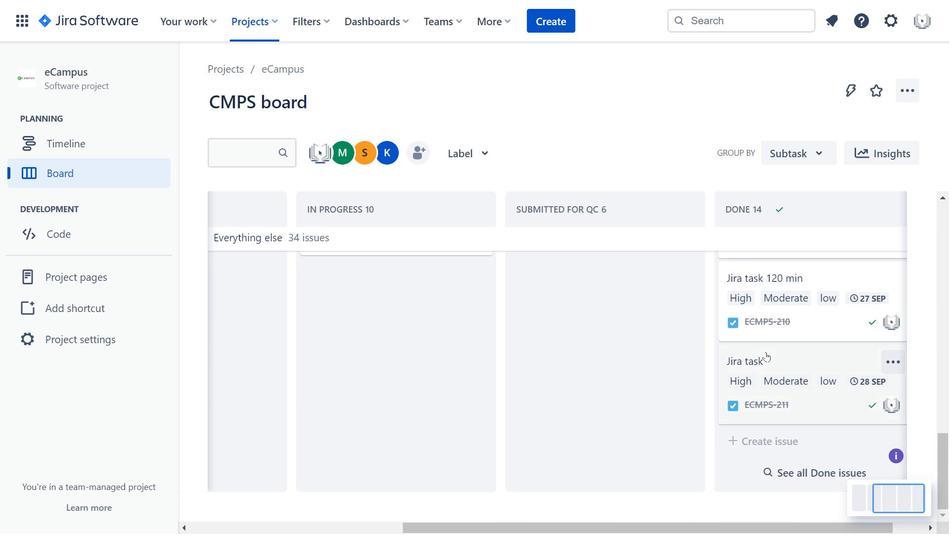 
Action: Mouse scrolled (766, 351) with delta (0, 0)
Screenshot: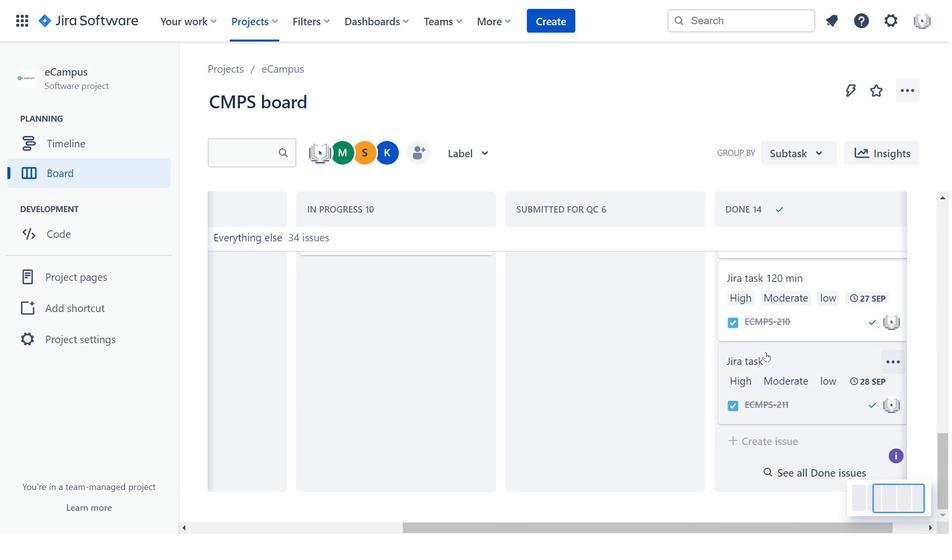 
Action: Mouse scrolled (766, 351) with delta (0, 0)
Screenshot: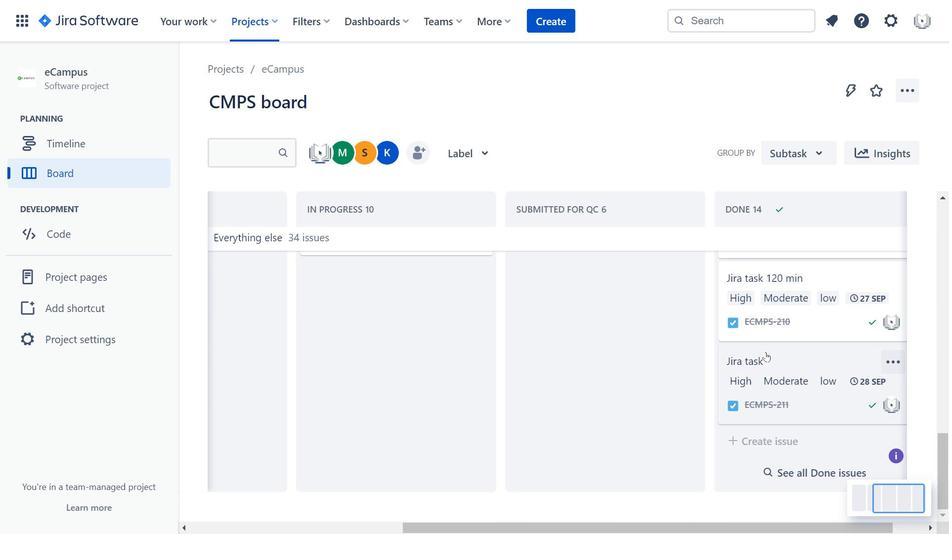 
Action: Mouse scrolled (766, 351) with delta (0, 0)
Screenshot: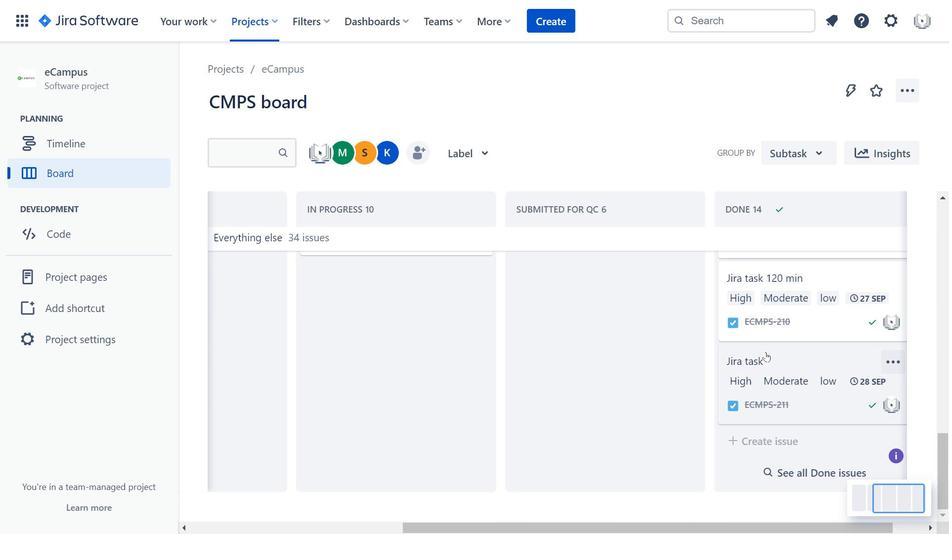 
Action: Mouse scrolled (766, 351) with delta (0, 0)
Screenshot: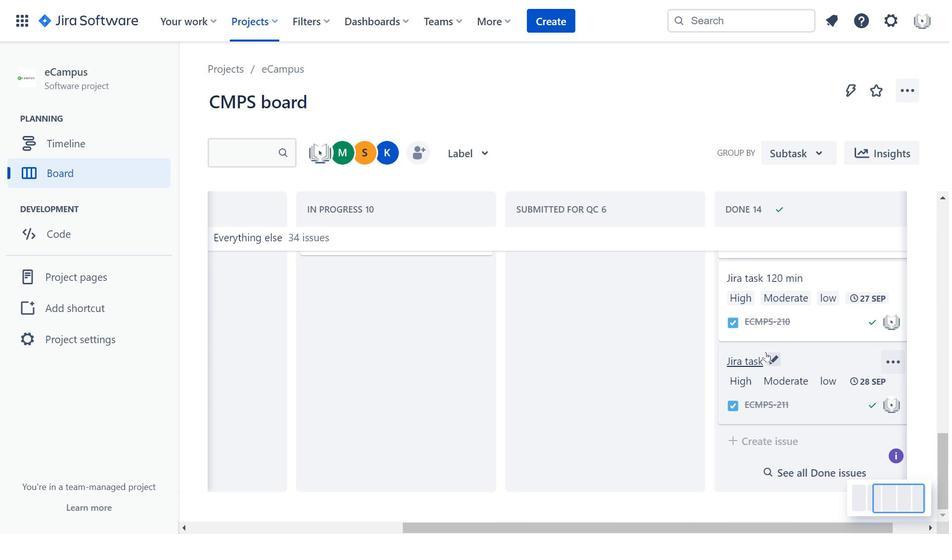 
Action: Mouse scrolled (766, 351) with delta (0, 0)
Screenshot: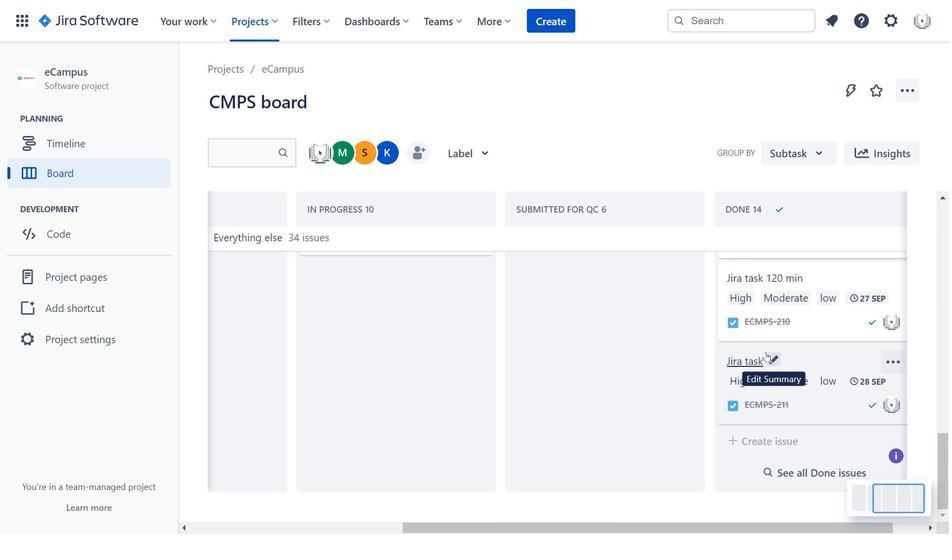 
Action: Mouse scrolled (766, 351) with delta (0, 0)
Screenshot: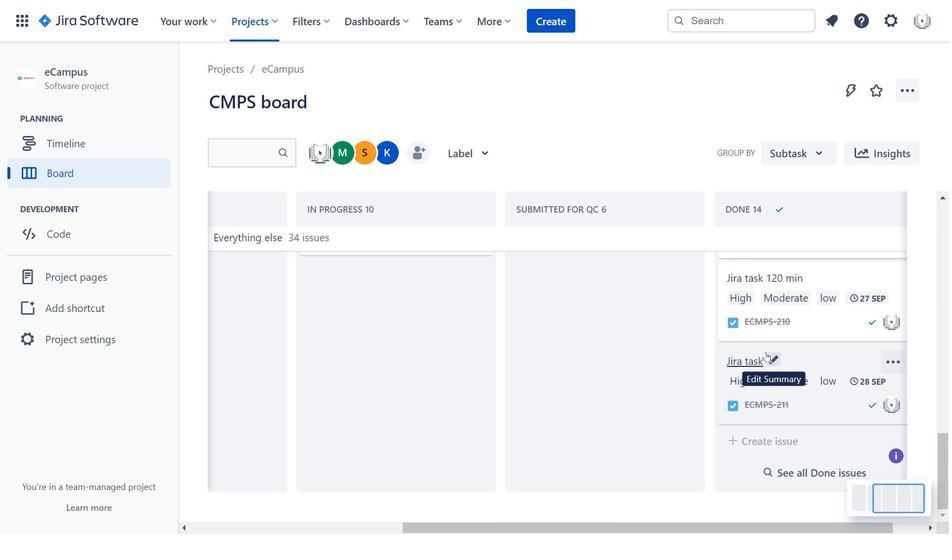 
Action: Mouse scrolled (766, 351) with delta (0, 0)
Screenshot: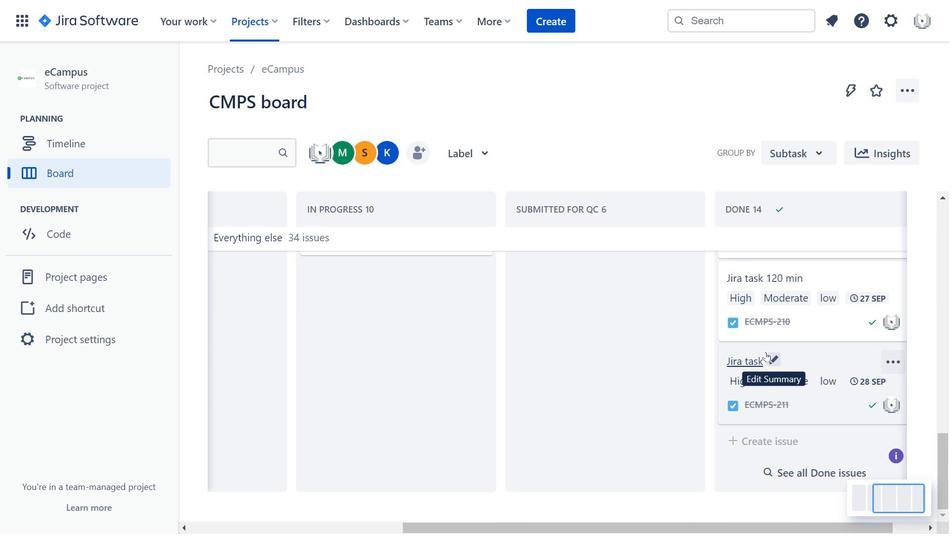 
Action: Mouse scrolled (766, 352) with delta (0, 0)
Screenshot: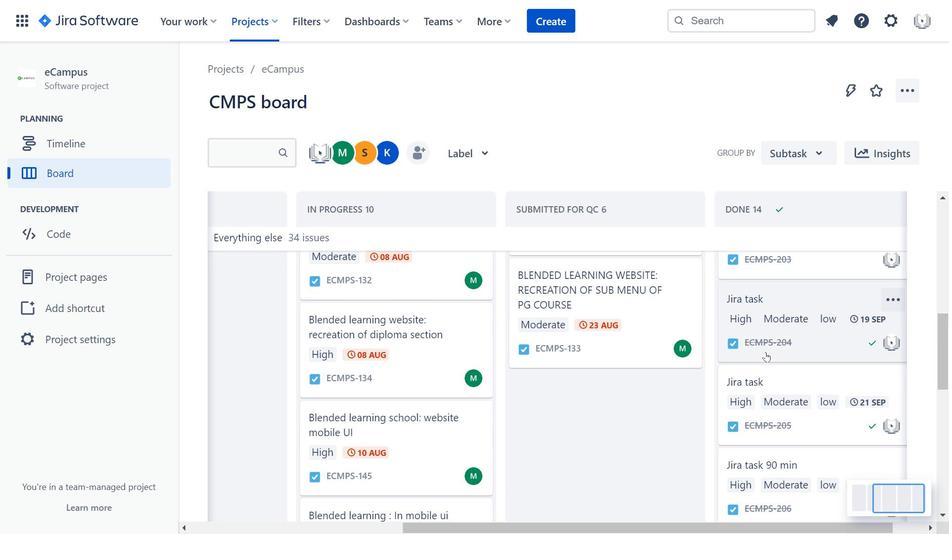 
Action: Mouse scrolled (766, 352) with delta (0, 0)
Screenshot: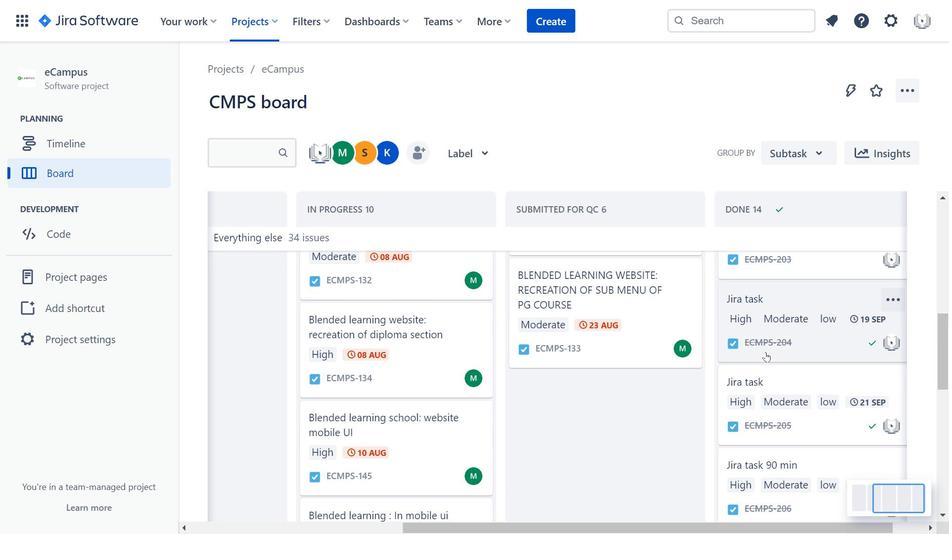 
Action: Mouse scrolled (766, 352) with delta (0, 0)
Screenshot: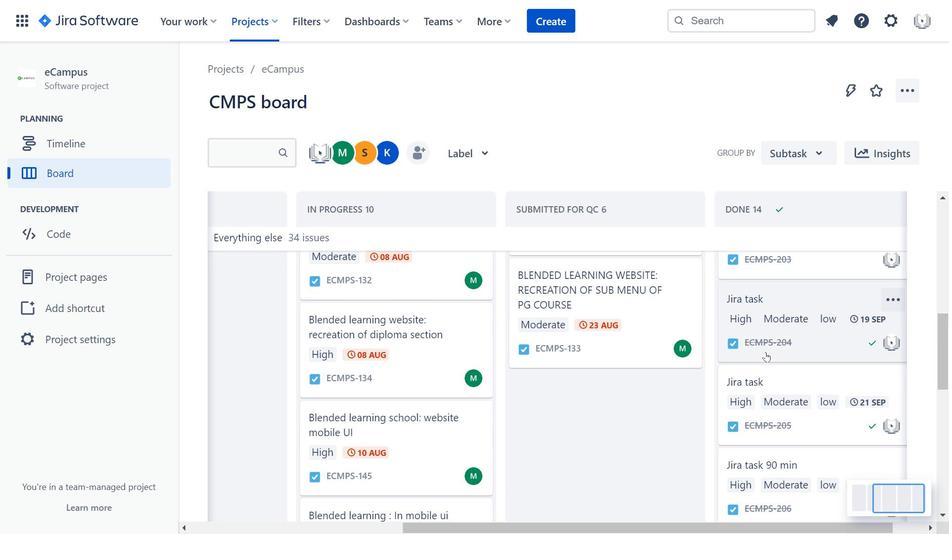 
Action: Mouse scrolled (766, 352) with delta (0, 0)
Screenshot: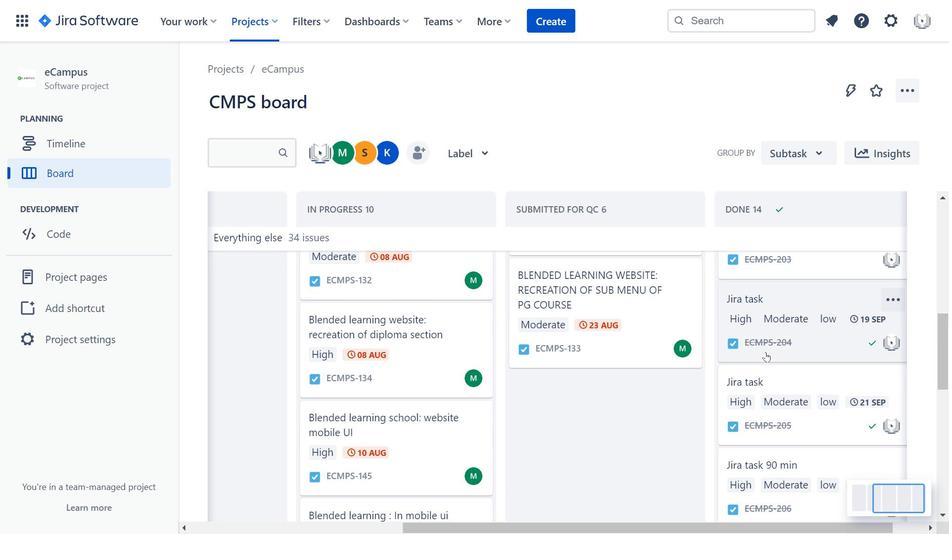 
Action: Mouse scrolled (766, 352) with delta (0, 0)
Screenshot: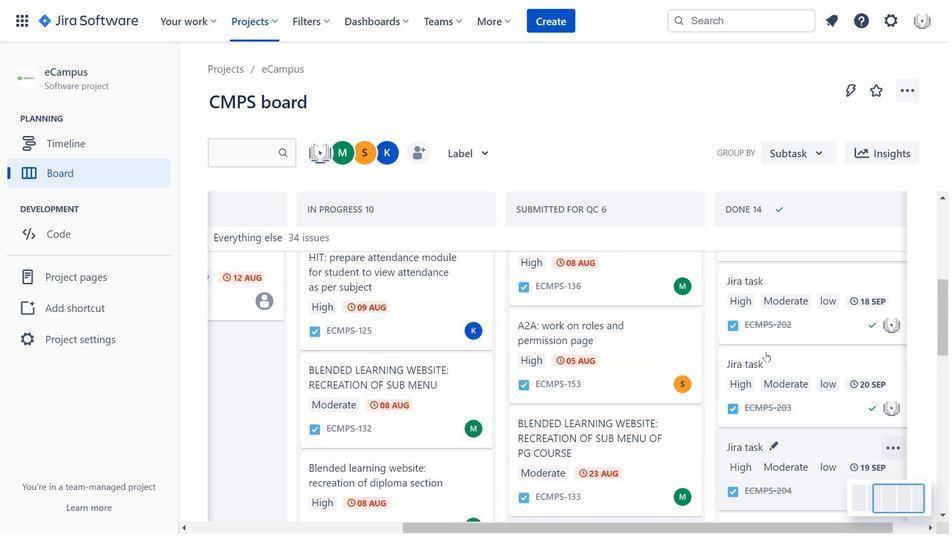 
Action: Mouse scrolled (766, 352) with delta (0, 0)
Screenshot: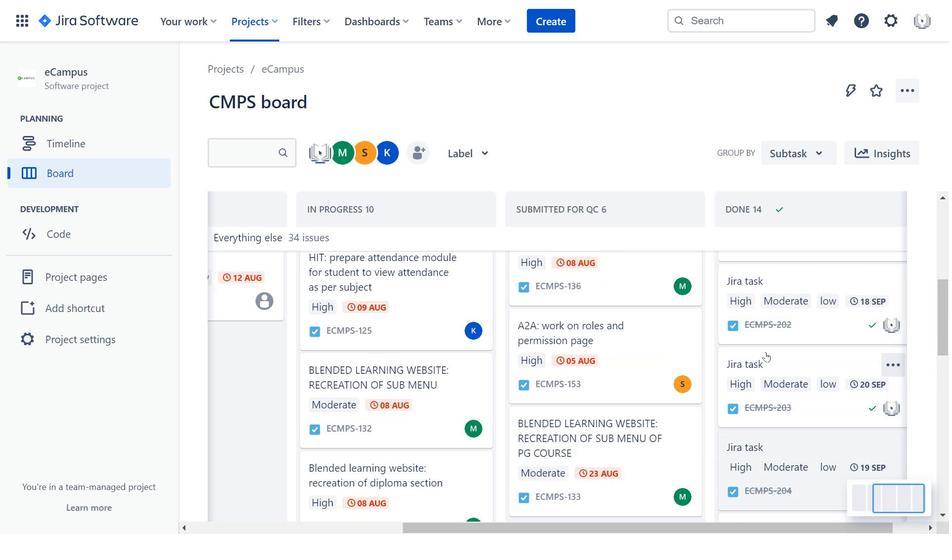 
Action: Mouse scrolled (766, 352) with delta (0, 0)
Screenshot: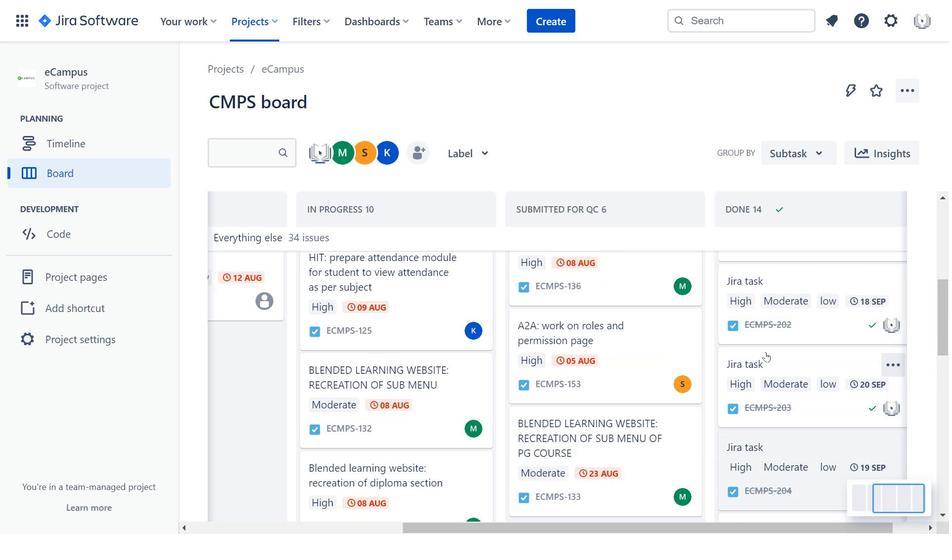 
Action: Mouse moved to (766, 352)
Screenshot: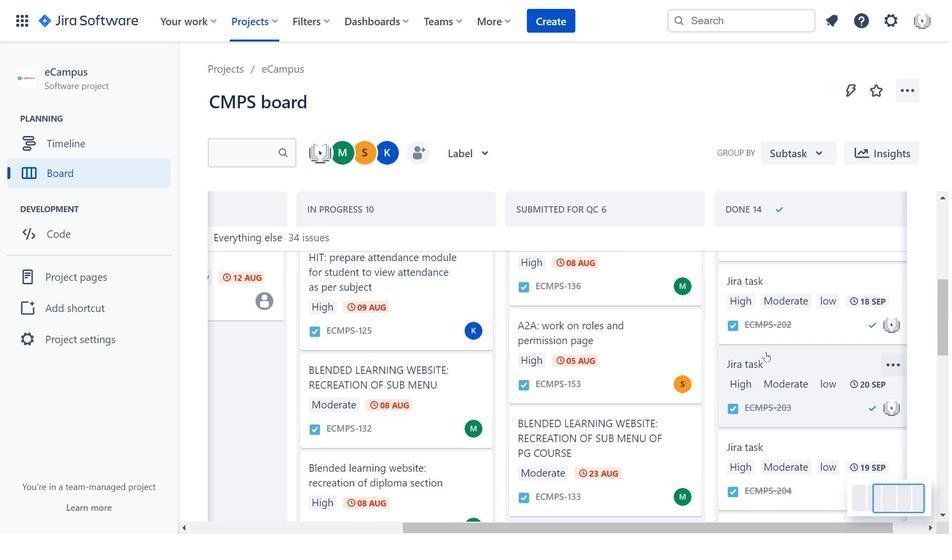 
Action: Mouse scrolled (766, 352) with delta (0, 0)
Screenshot: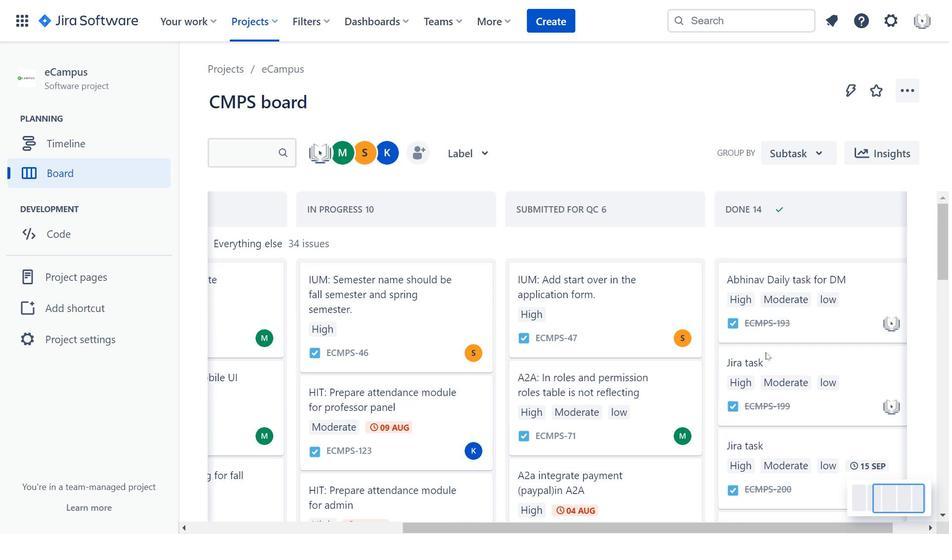 
Action: Mouse scrolled (766, 352) with delta (0, 0)
Screenshot: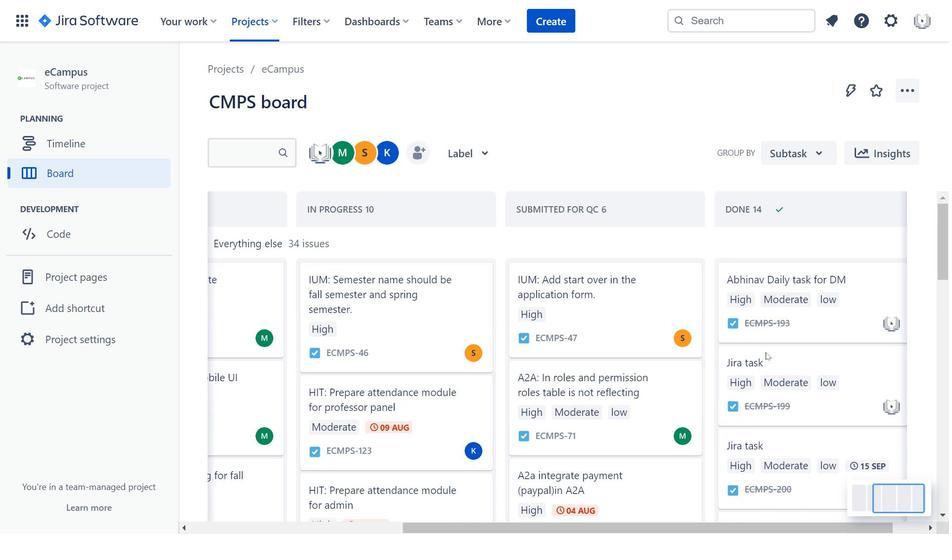 
Action: Mouse scrolled (766, 352) with delta (0, 0)
Screenshot: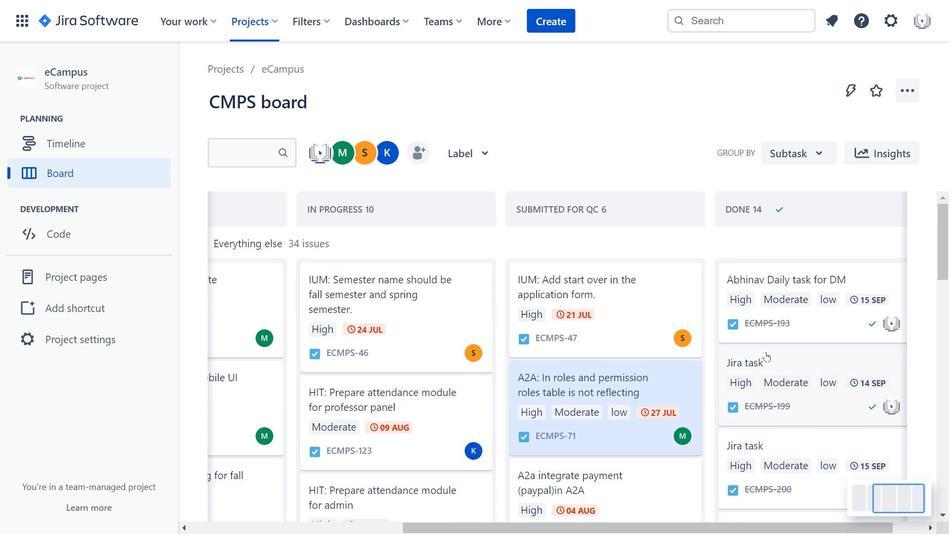
Action: Mouse scrolled (766, 352) with delta (0, 0)
Screenshot: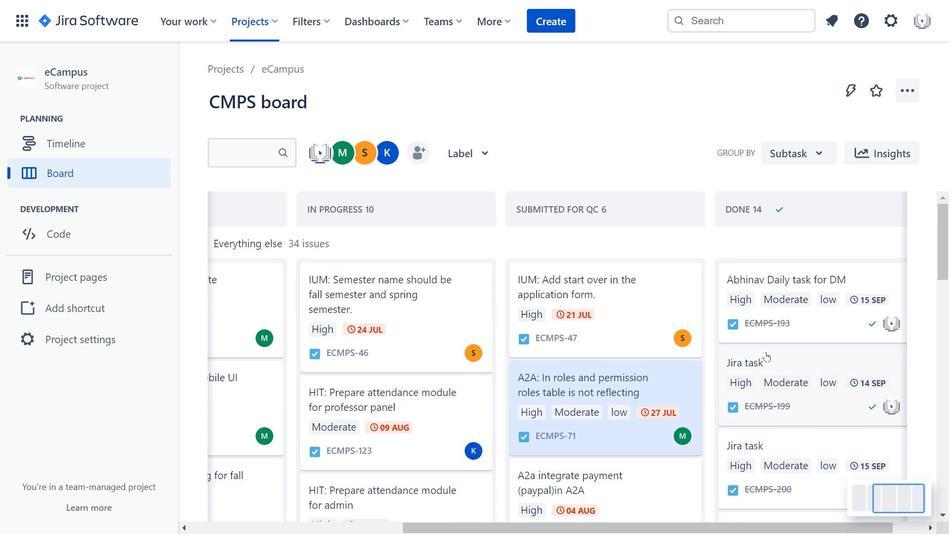 
Action: Mouse scrolled (766, 352) with delta (0, 0)
Screenshot: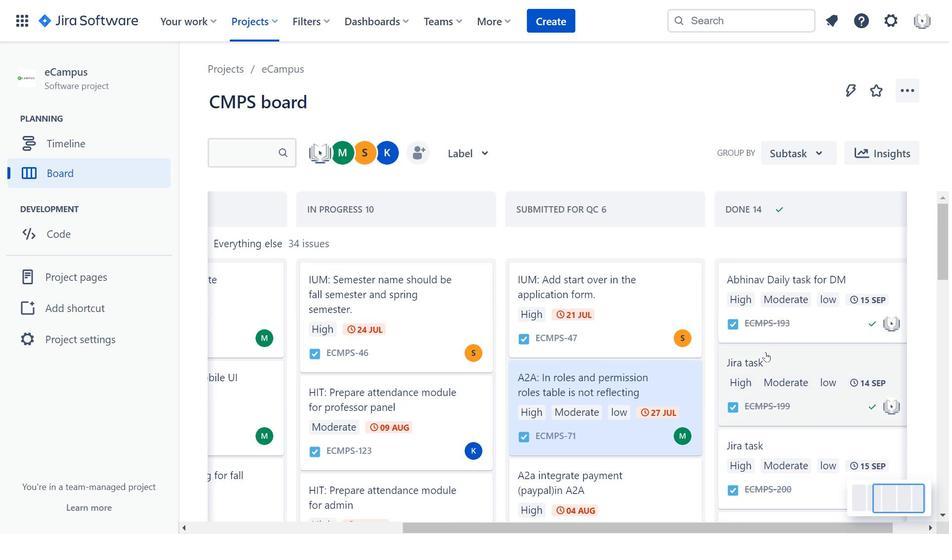 
Action: Mouse scrolled (766, 352) with delta (0, 0)
Screenshot: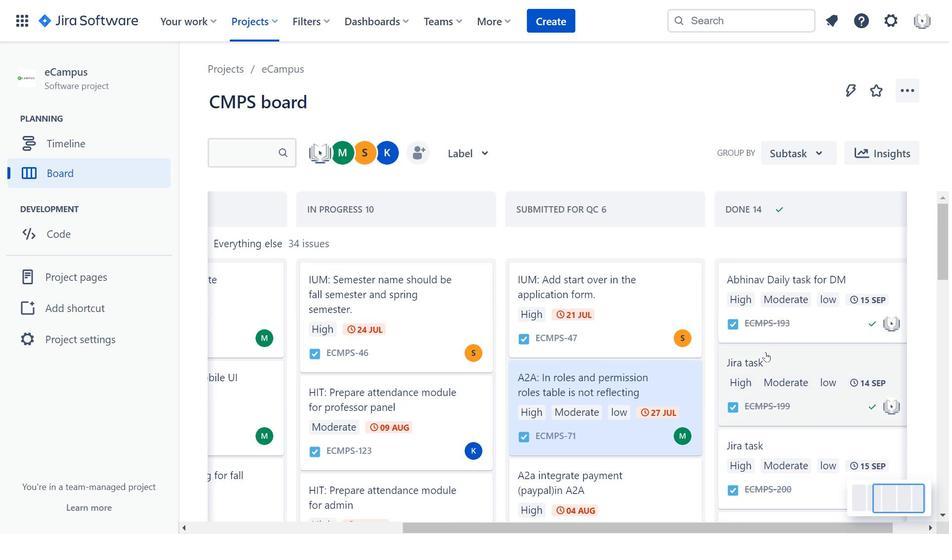 
Action: Mouse scrolled (766, 352) with delta (0, 0)
Screenshot: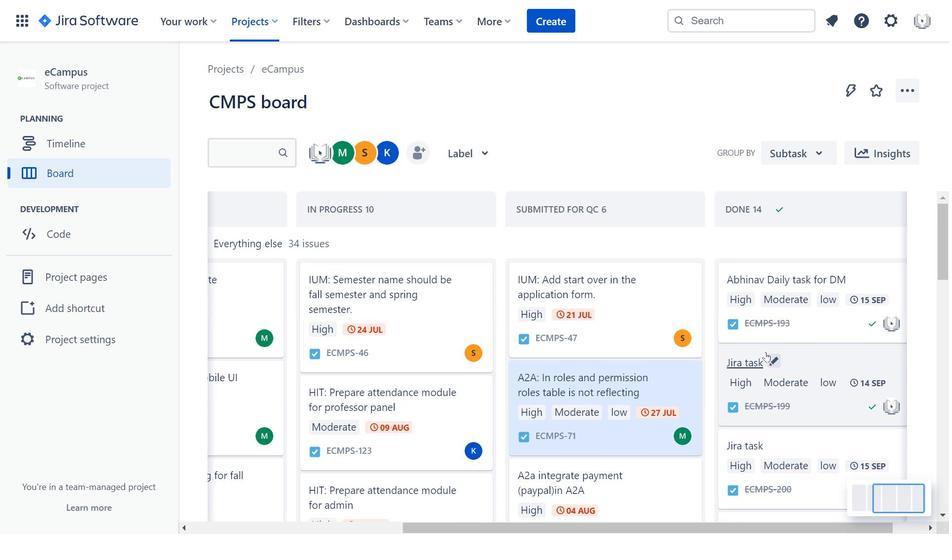 
Action: Mouse scrolled (766, 352) with delta (0, 0)
Screenshot: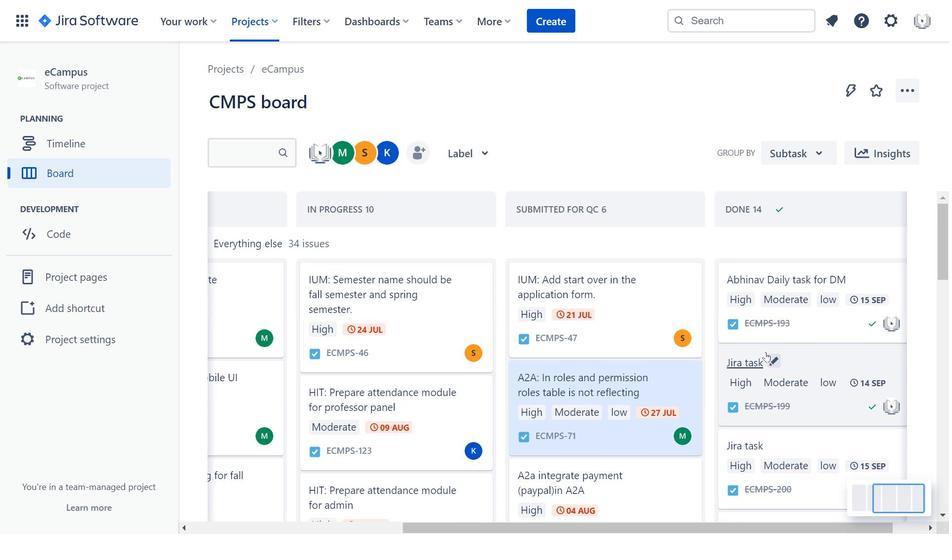 
Action: Mouse scrolled (766, 352) with delta (0, 0)
Screenshot: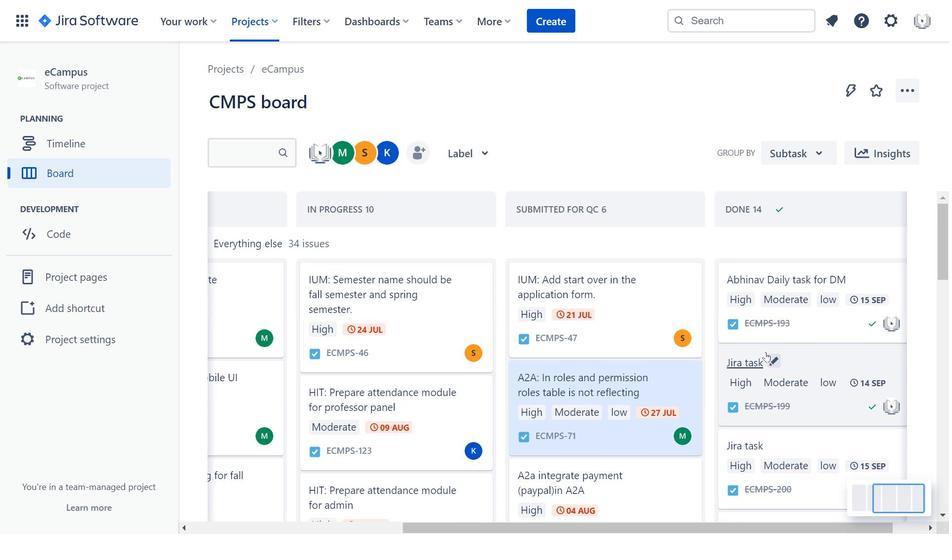 
Action: Mouse scrolled (766, 352) with delta (0, 0)
Screenshot: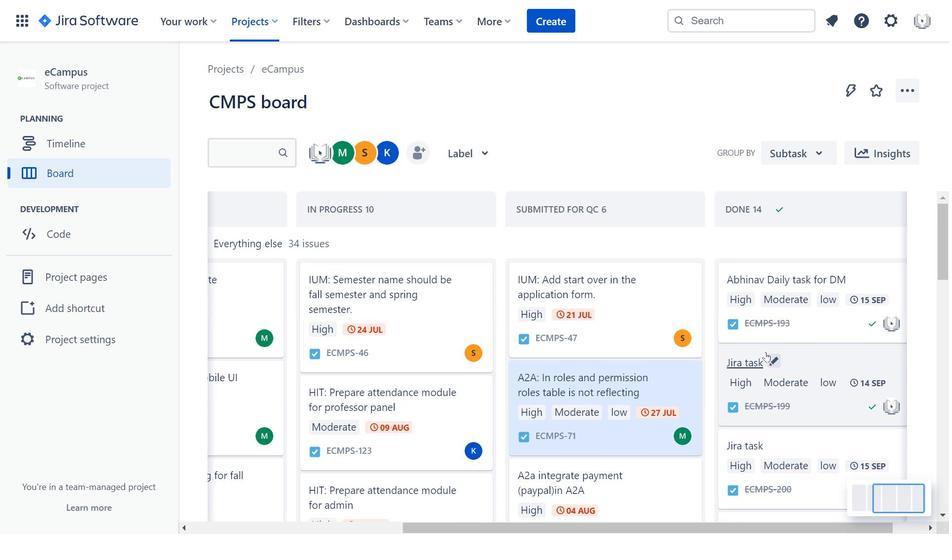 
Action: Mouse scrolled (766, 352) with delta (0, 0)
Screenshot: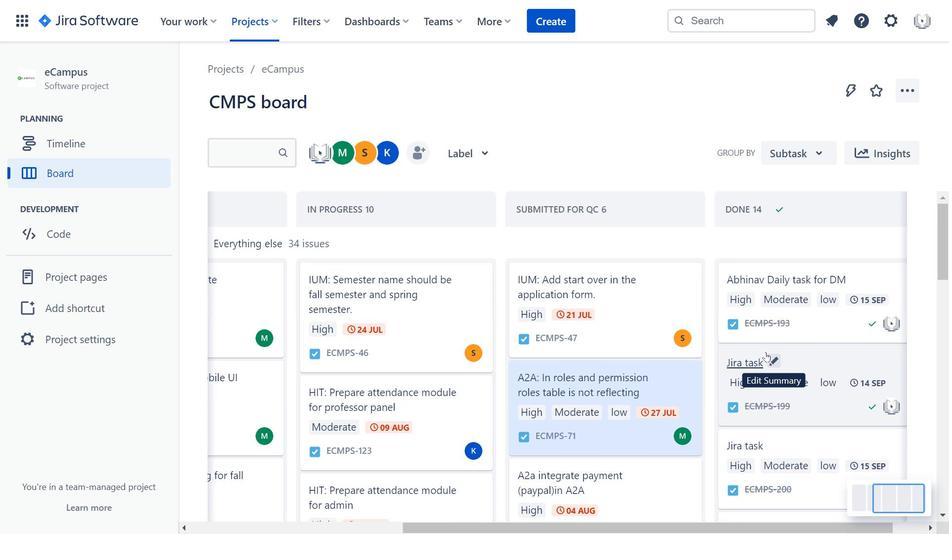 
Action: Mouse moved to (776, 329)
Screenshot: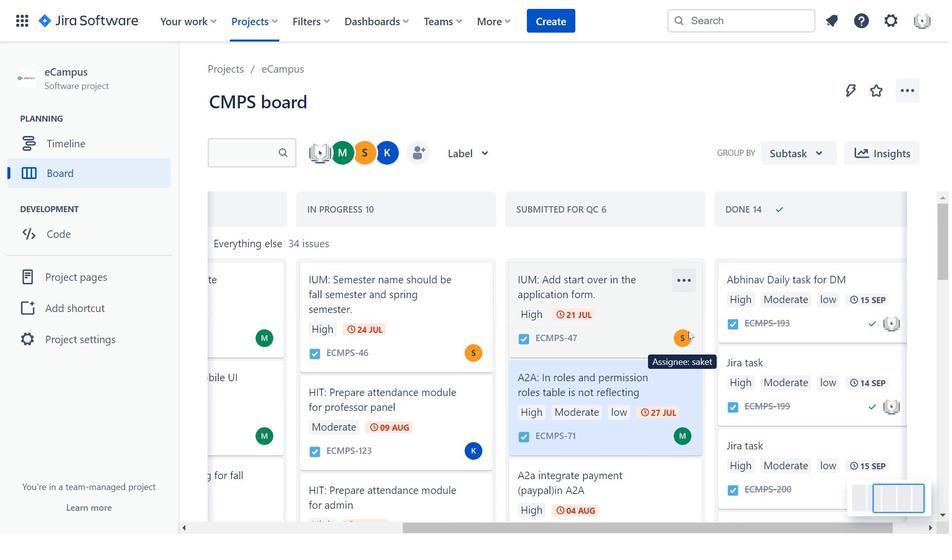 
Action: Mouse scrolled (776, 329) with delta (0, 0)
Screenshot: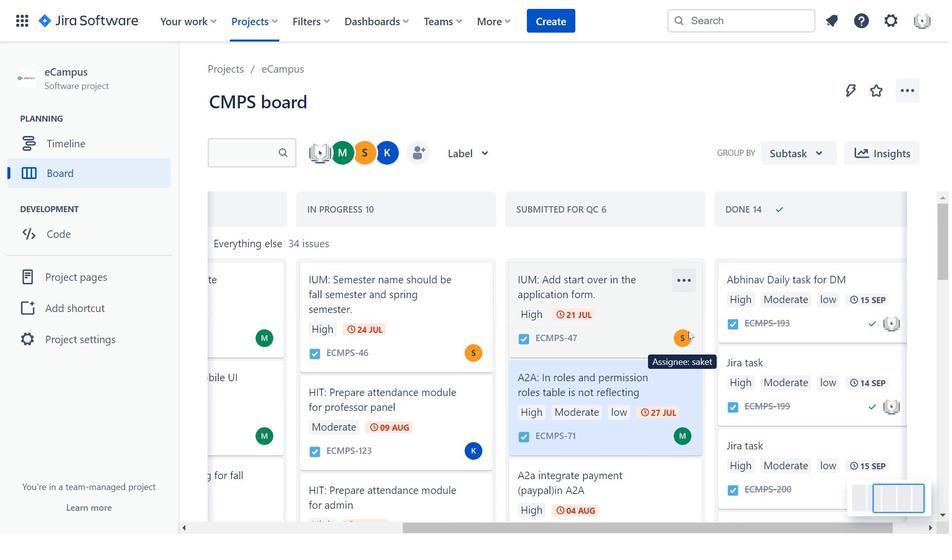 
Action: Mouse scrolled (776, 329) with delta (0, 0)
Screenshot: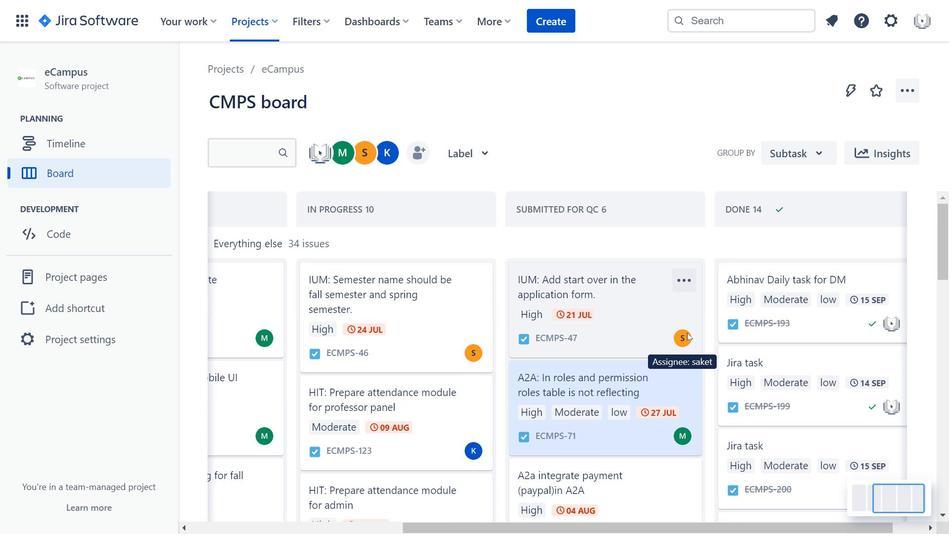 
Action: Mouse scrolled (776, 329) with delta (0, 0)
Screenshot: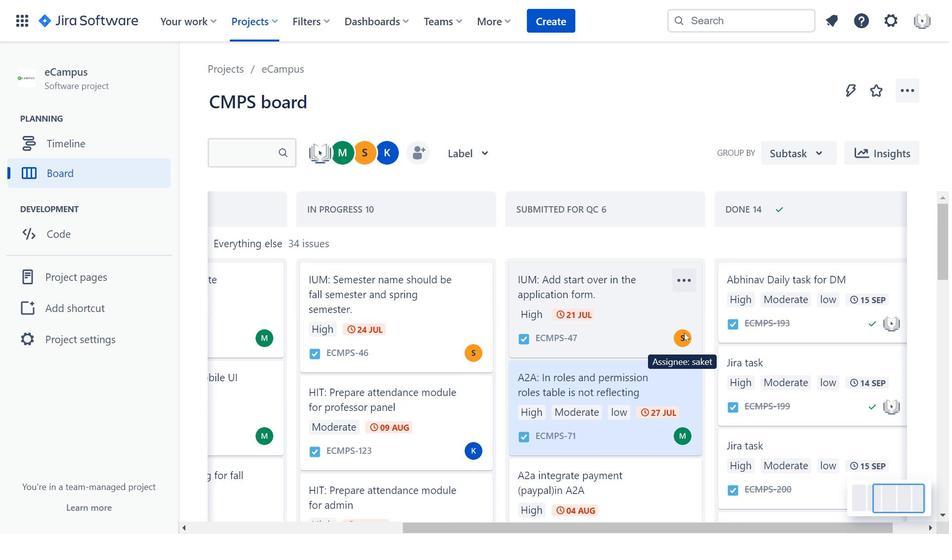 
Action: Mouse scrolled (776, 329) with delta (0, 0)
Screenshot: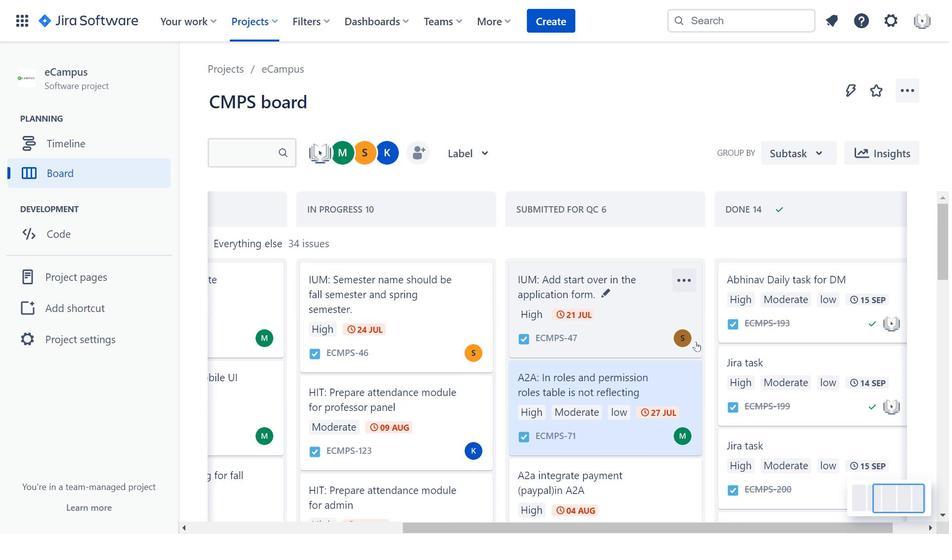 
Action: Mouse scrolled (776, 329) with delta (0, 0)
Screenshot: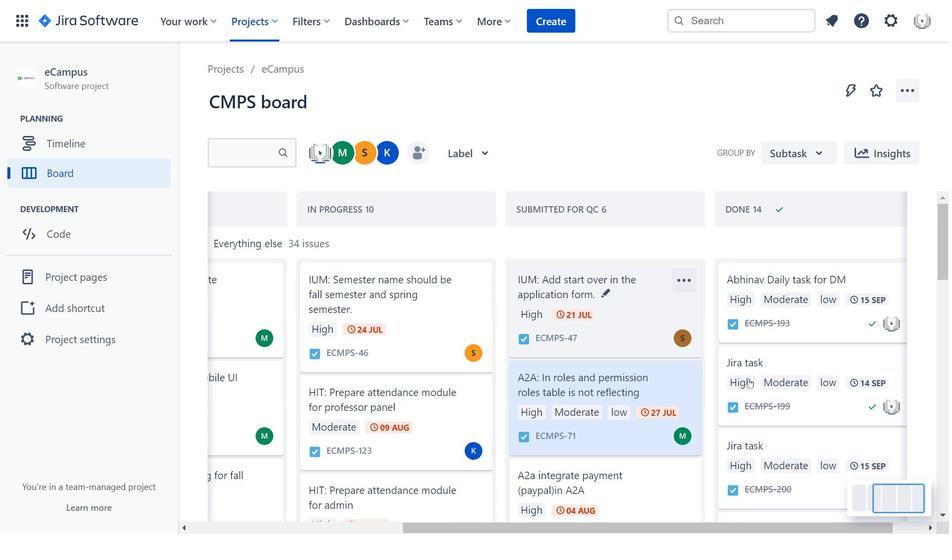 
Action: Mouse moved to (900, 489)
Screenshot: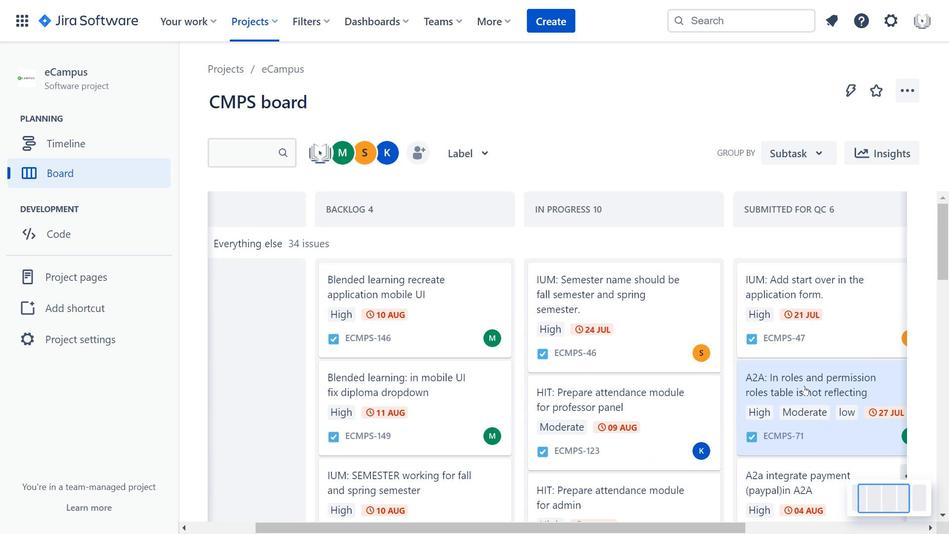 
Action: Mouse pressed left at (900, 489)
Screenshot: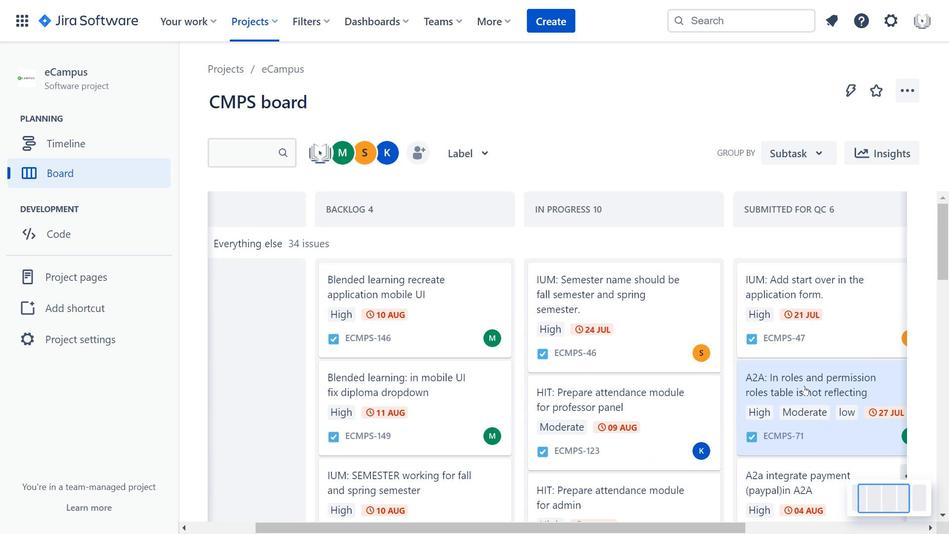 
Action: Mouse moved to (672, 318)
Screenshot: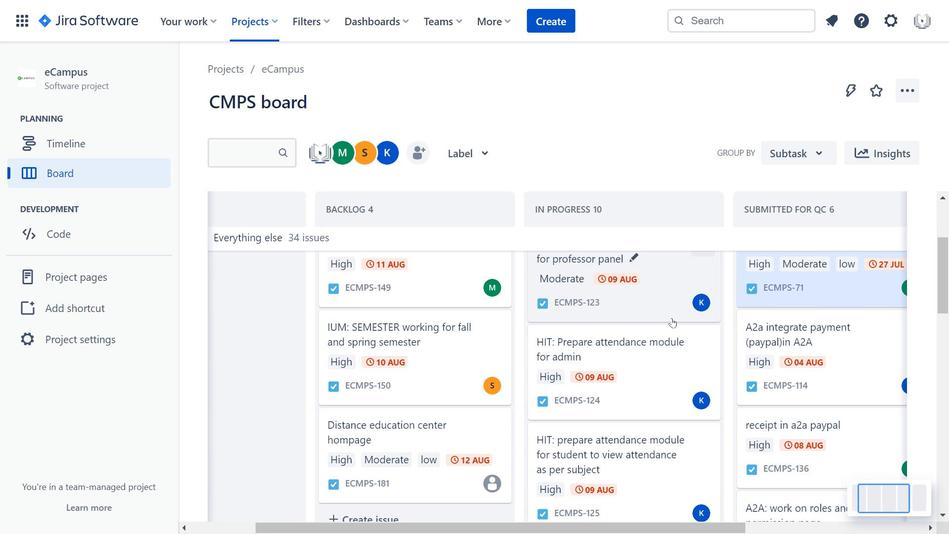 
Action: Mouse scrolled (672, 318) with delta (0, 0)
Screenshot: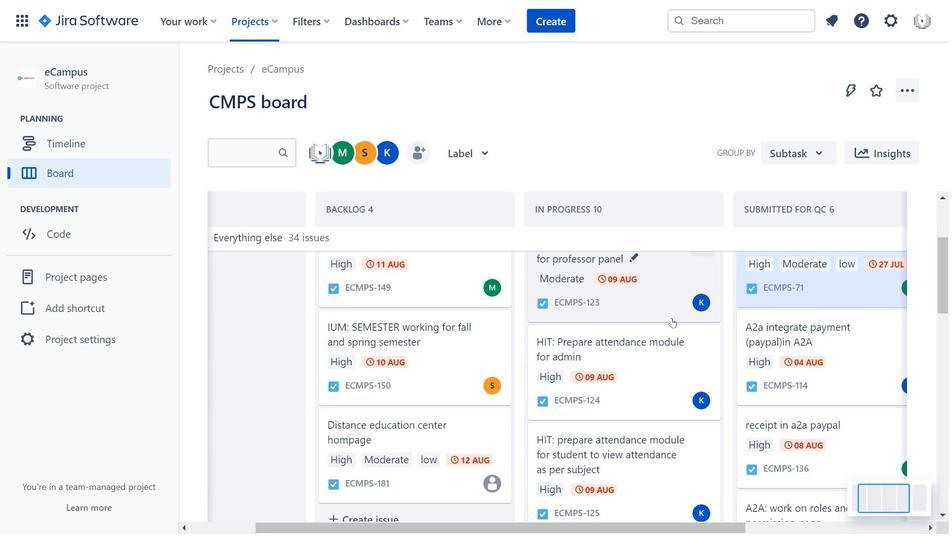 
Action: Mouse scrolled (672, 318) with delta (0, 0)
Screenshot: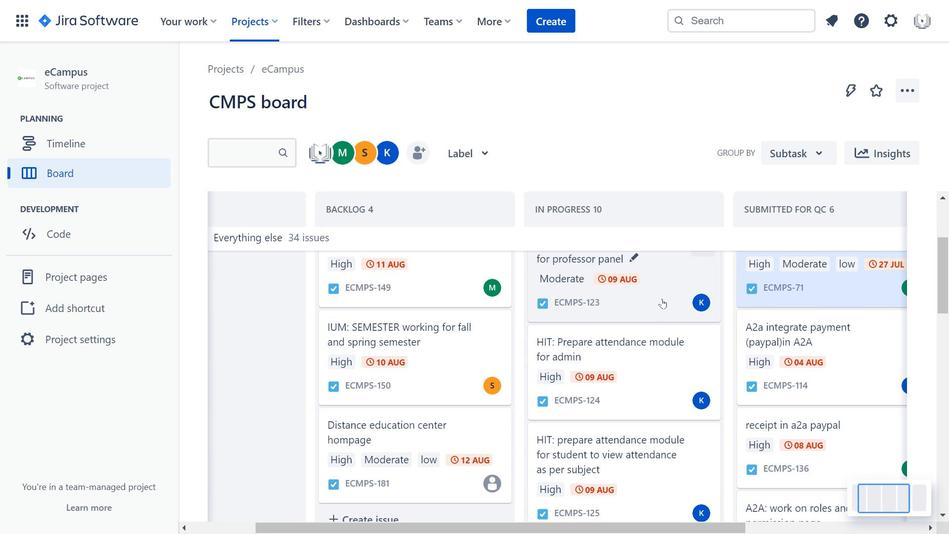 
Action: Mouse moved to (662, 298)
Screenshot: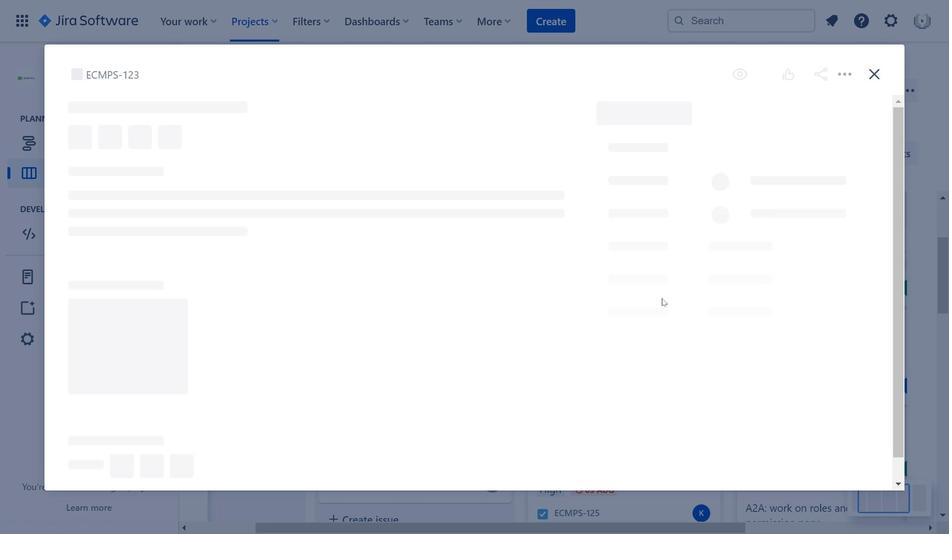 
Action: Mouse pressed left at (662, 298)
Screenshot: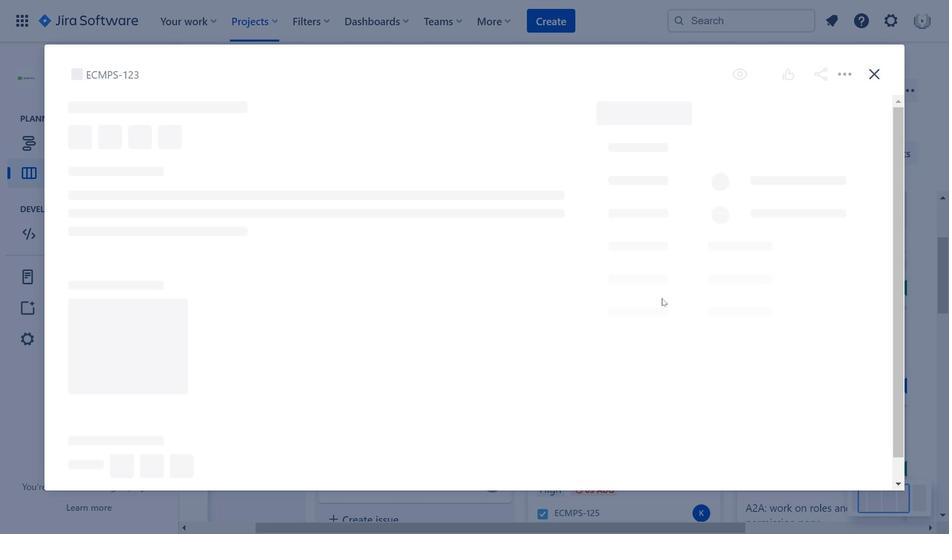 
Action: Mouse moved to (715, 123)
Screenshot: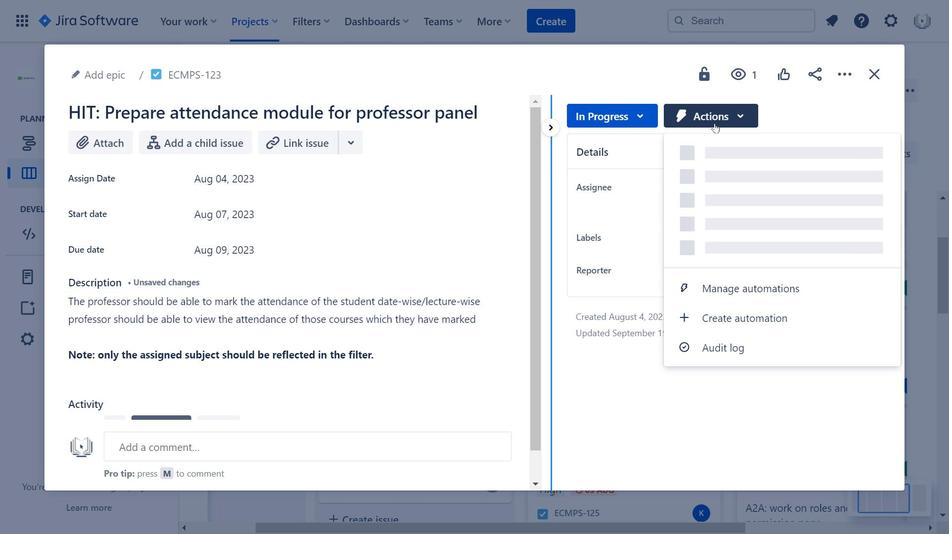 
Action: Mouse pressed left at (715, 123)
Screenshot: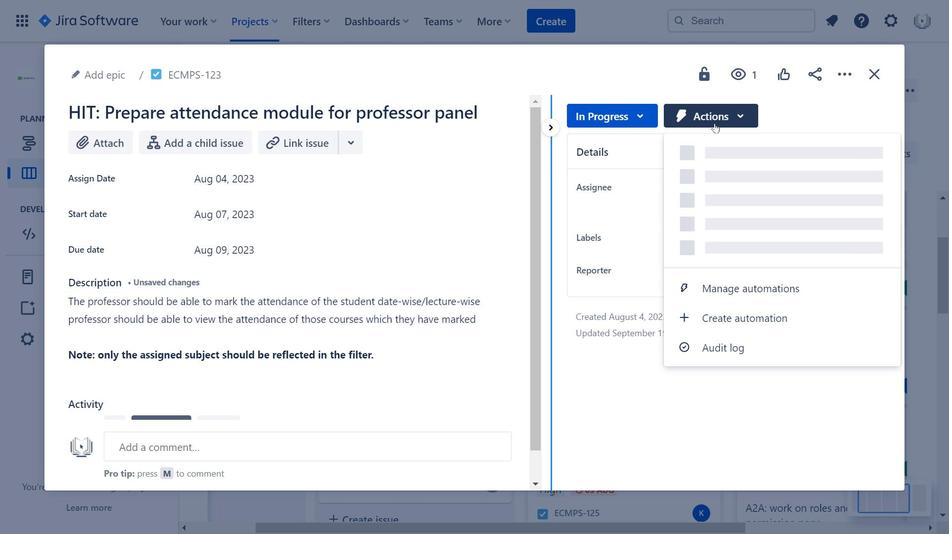 
Action: Mouse moved to (241, 243)
Screenshot: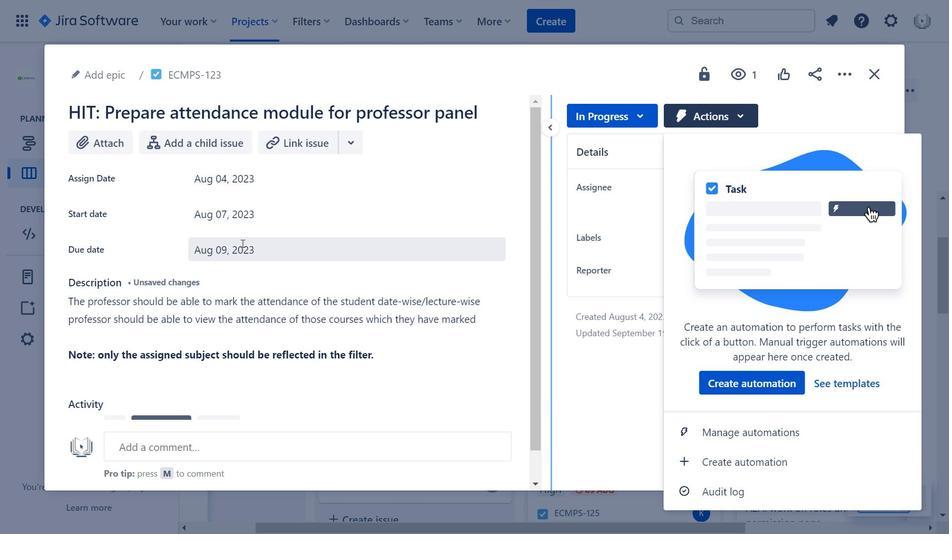 
Action: Mouse pressed left at (241, 243)
Screenshot: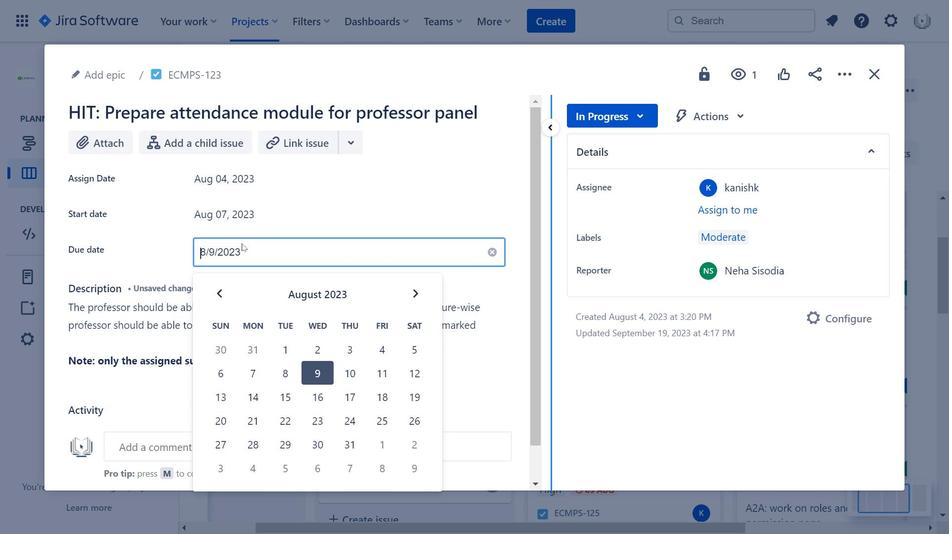 
Action: Mouse moved to (871, 77)
Screenshot: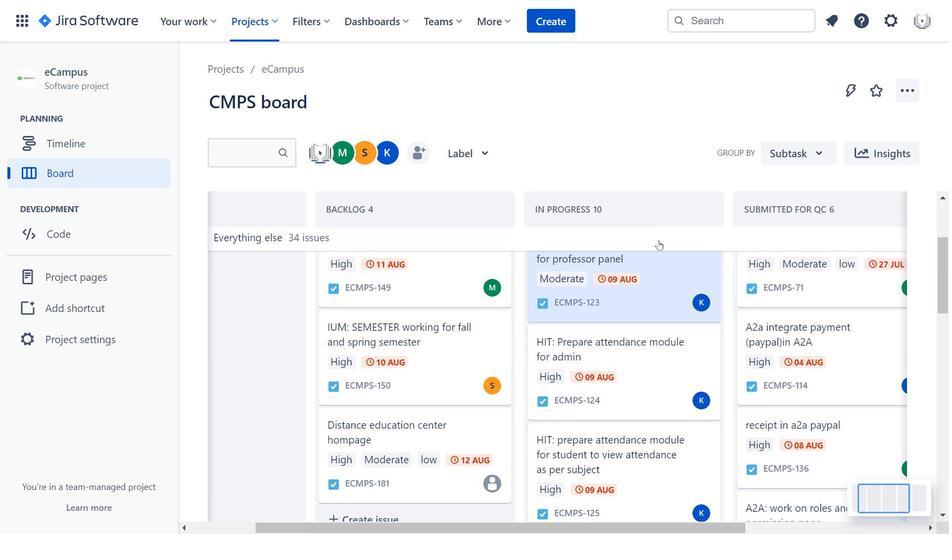 
Action: Mouse pressed left at (871, 77)
Screenshot: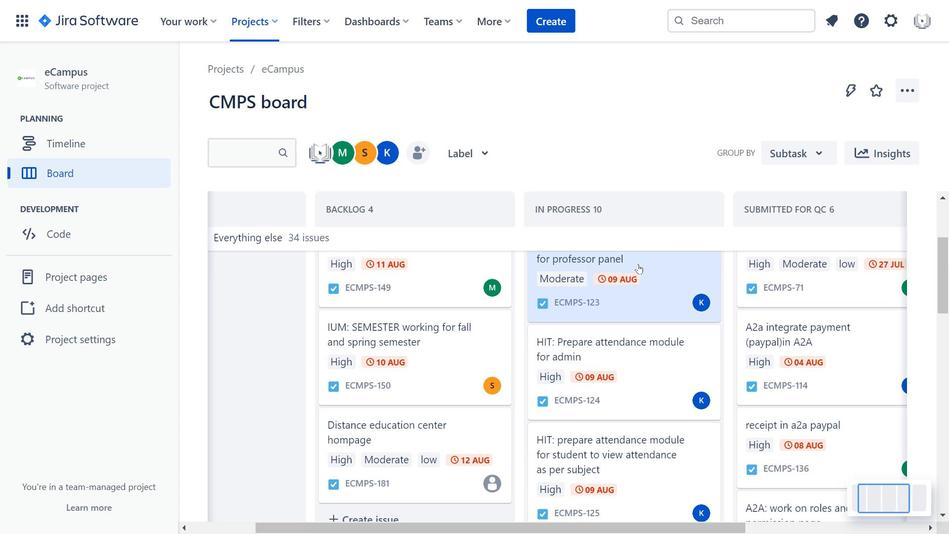 
Action: Mouse moved to (588, 356)
Screenshot: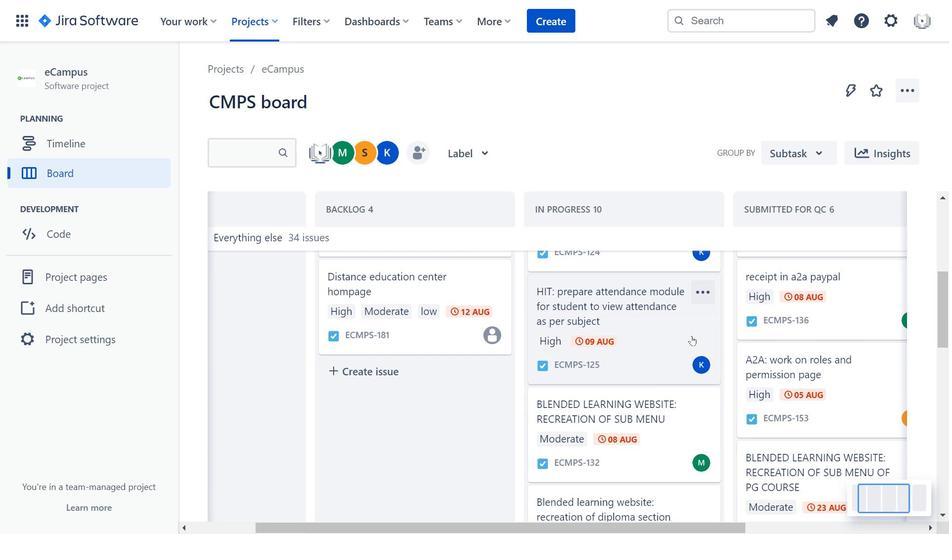 
Action: Mouse scrolled (588, 356) with delta (0, 0)
Screenshot: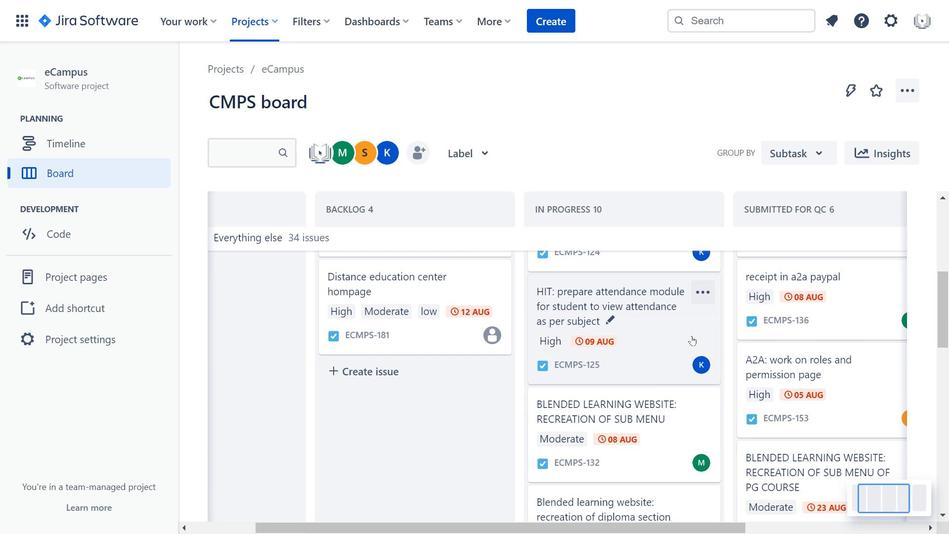 
Action: Mouse scrolled (588, 356) with delta (0, 0)
Screenshot: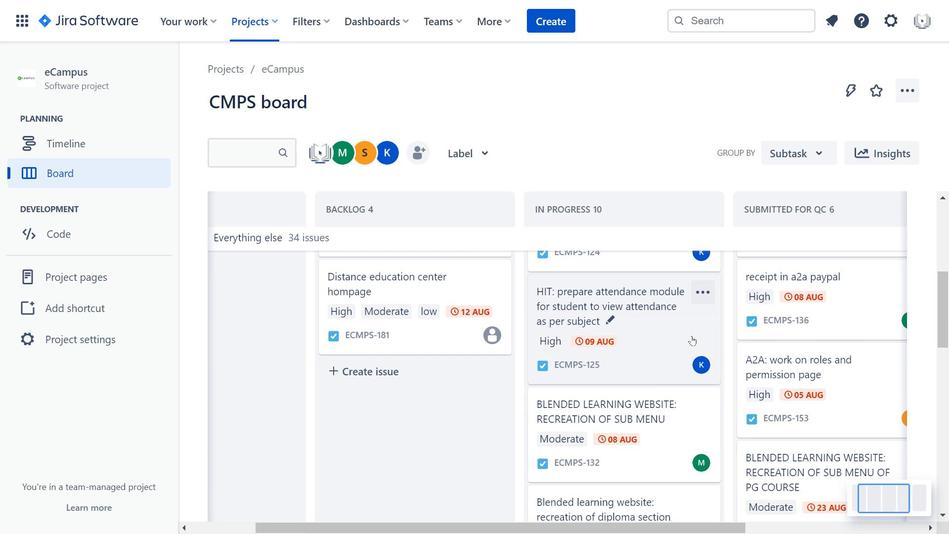 
Action: Mouse moved to (692, 336)
Screenshot: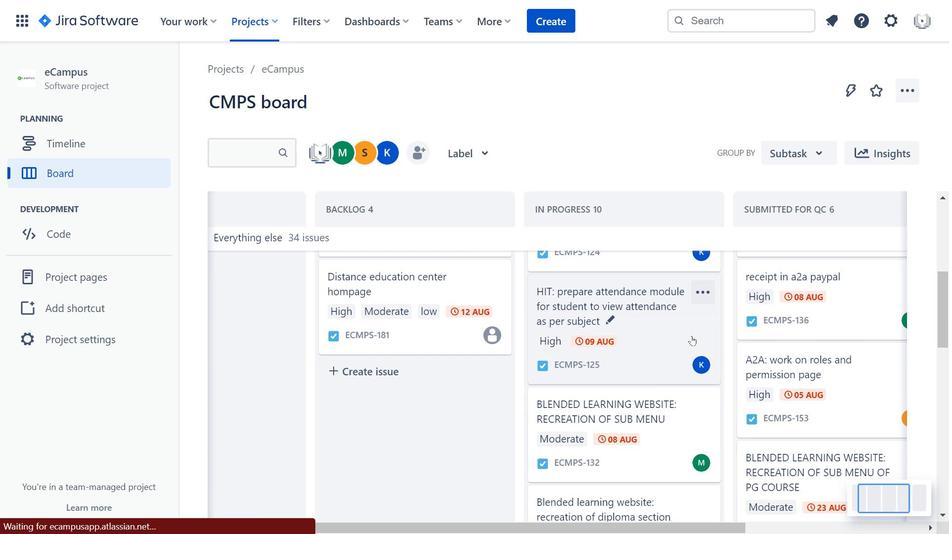 
Action: Mouse pressed left at (692, 336)
Screenshot: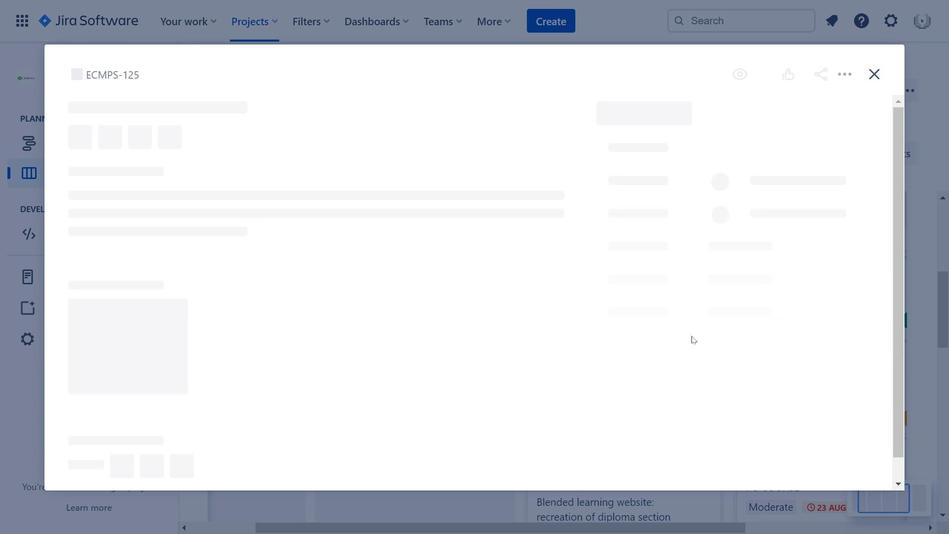 
Action: Mouse moved to (334, 260)
Screenshot: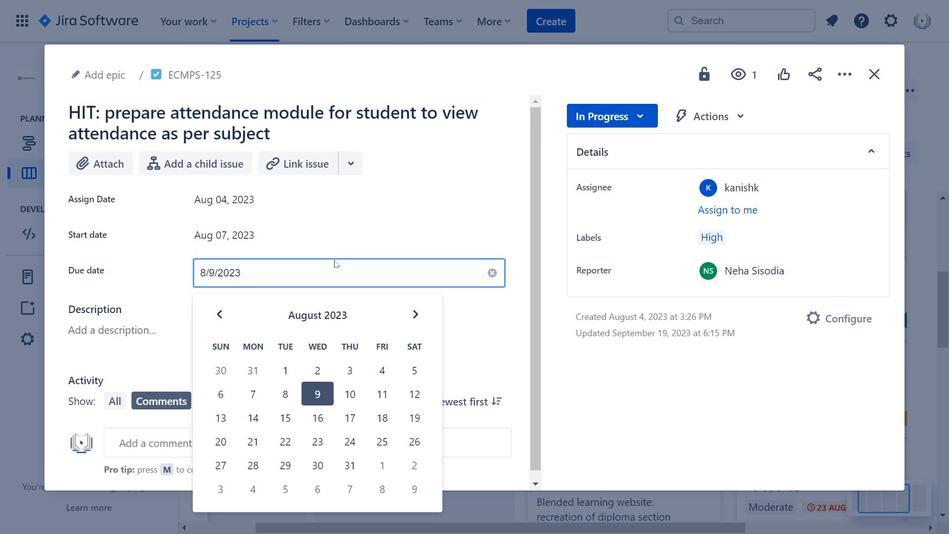 
Action: Mouse pressed left at (334, 260)
Screenshot: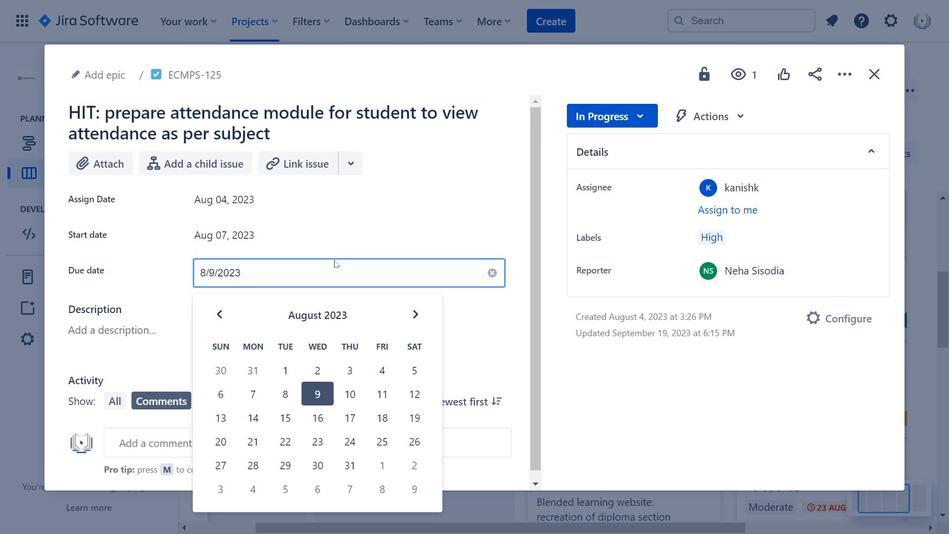 
Action: Mouse moved to (704, 121)
Screenshot: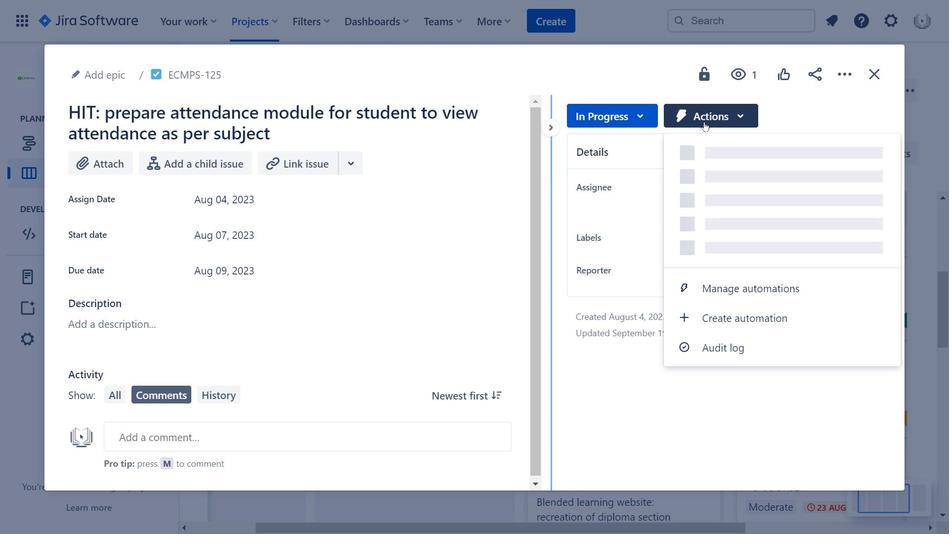 
Action: Mouse pressed left at (704, 121)
Screenshot: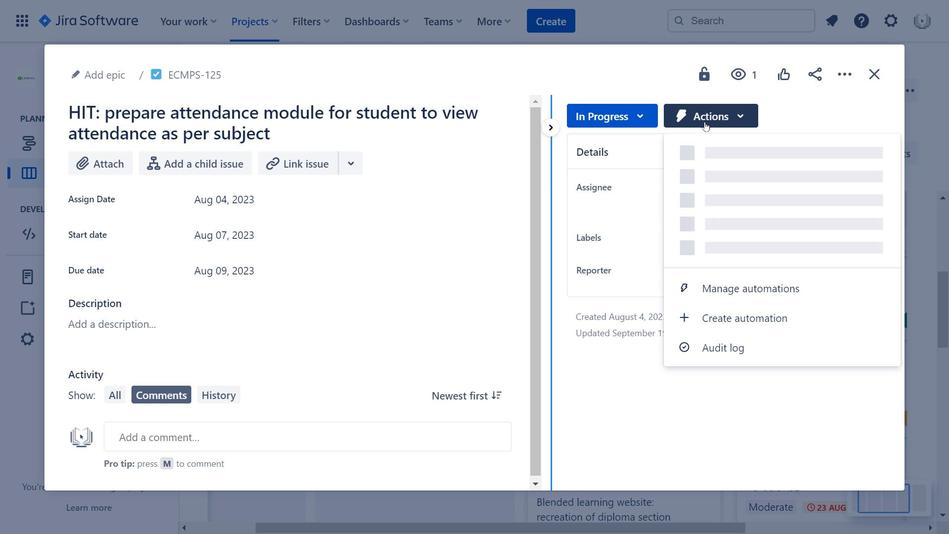 
Action: Mouse moved to (612, 120)
Screenshot: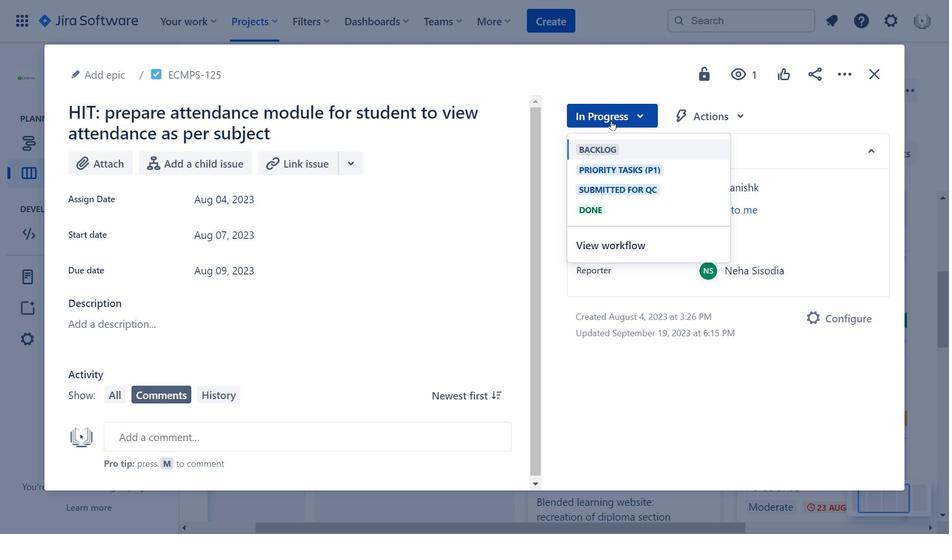 
Action: Mouse pressed left at (612, 120)
Screenshot: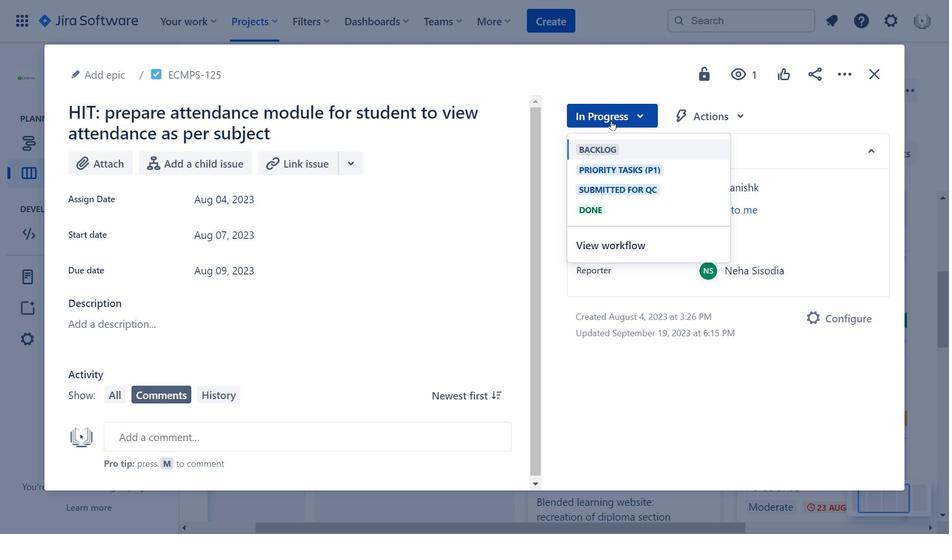 
Action: Mouse moved to (720, 122)
Screenshot: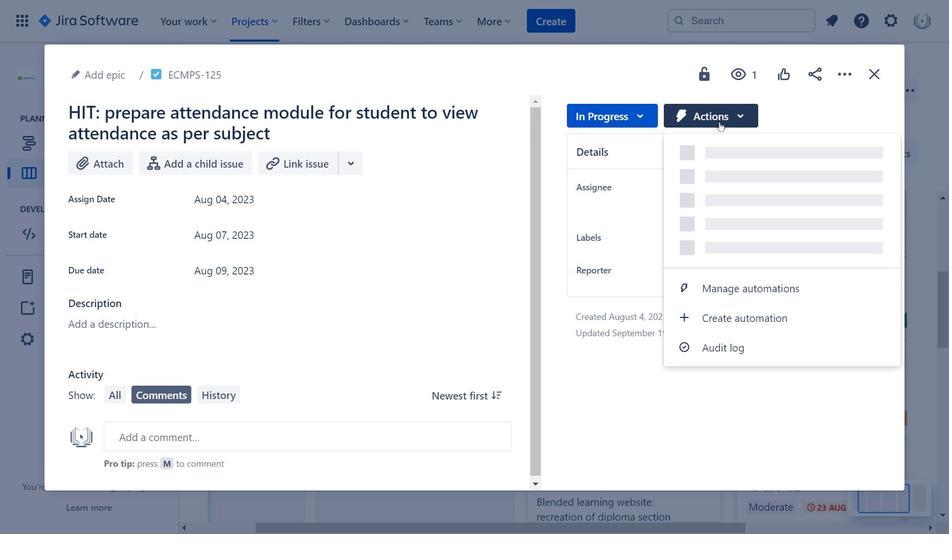
Action: Mouse pressed left at (720, 122)
Screenshot: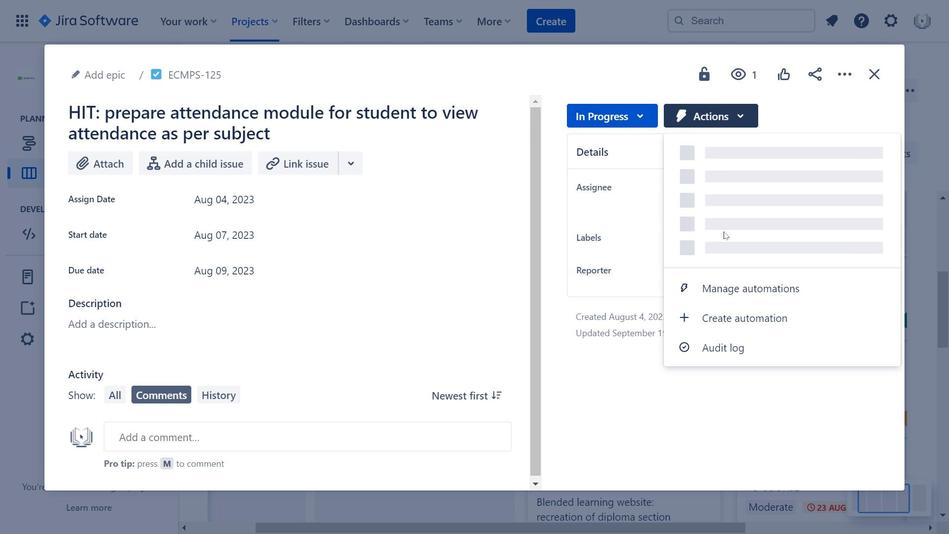 
Action: Mouse moved to (738, 294)
Screenshot: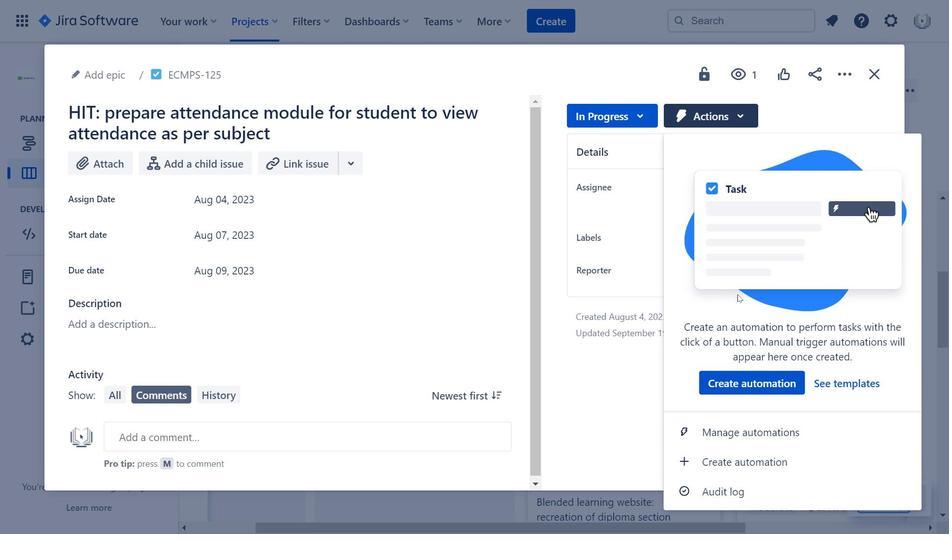 
Action: Mouse pressed left at (738, 294)
Screenshot: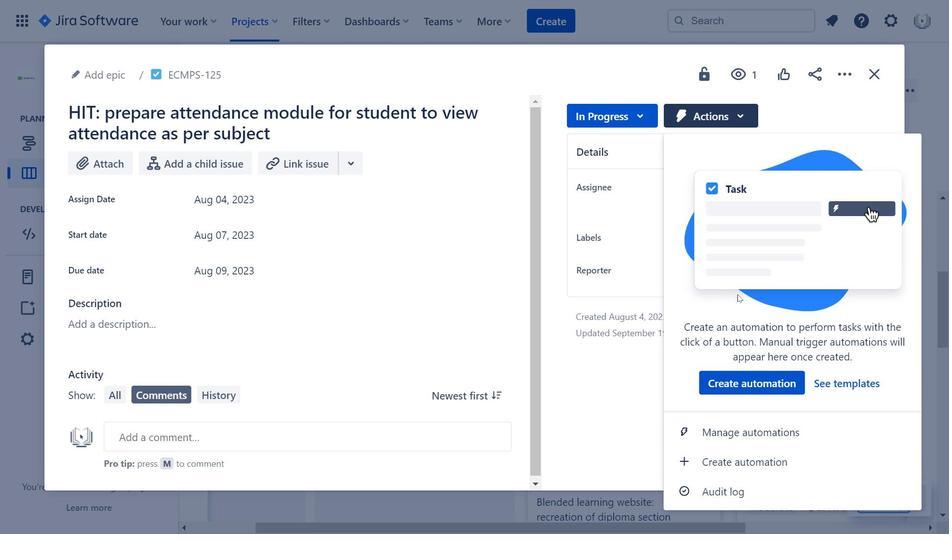 
Action: Mouse moved to (833, 387)
Screenshot: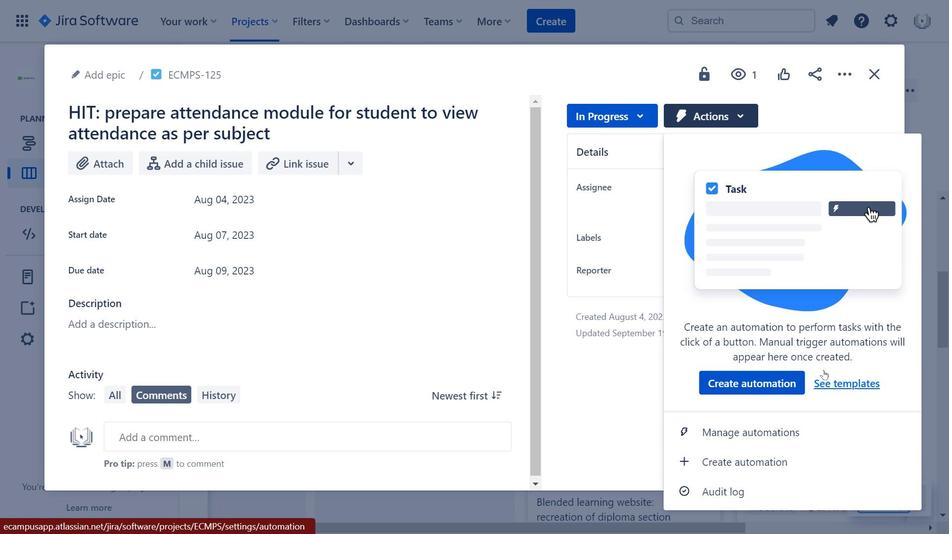 
Action: Mouse pressed left at (833, 387)
Screenshot: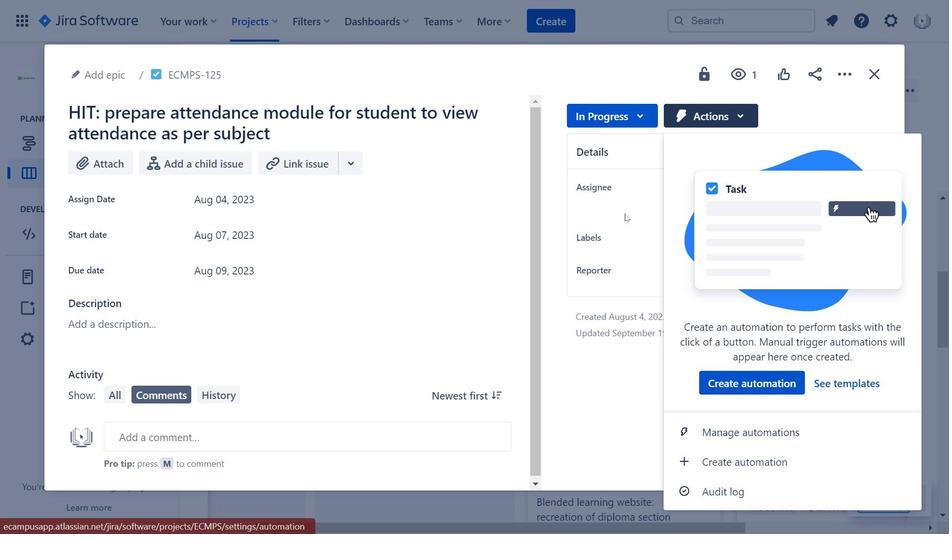 
Action: Mouse moved to (539, 147)
Screenshot: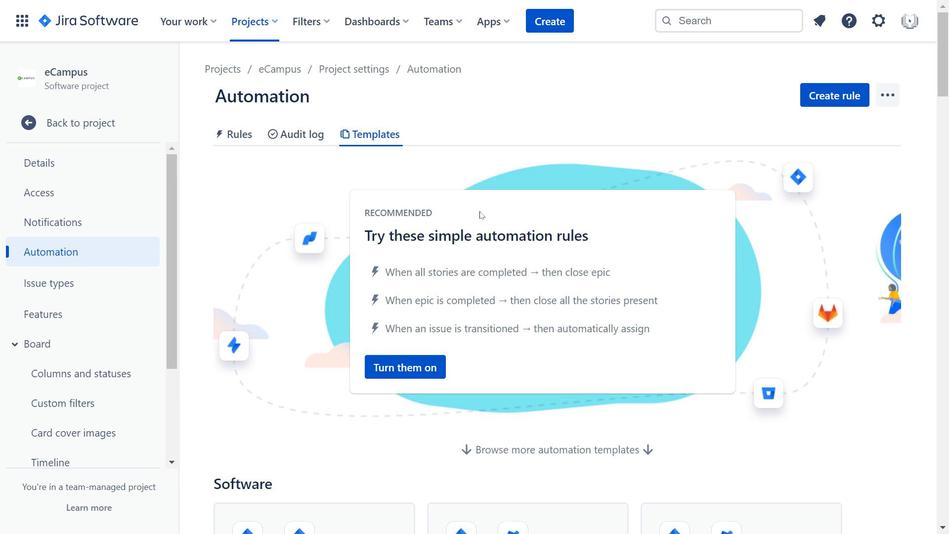 
Action: Mouse scrolled (539, 146) with delta (0, 0)
Screenshot: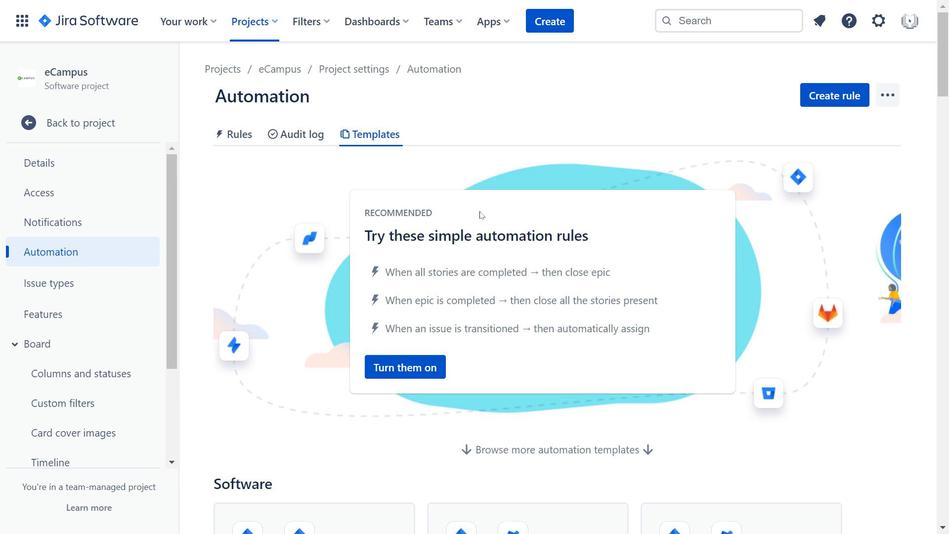 
Action: Mouse scrolled (539, 146) with delta (0, 0)
Screenshot: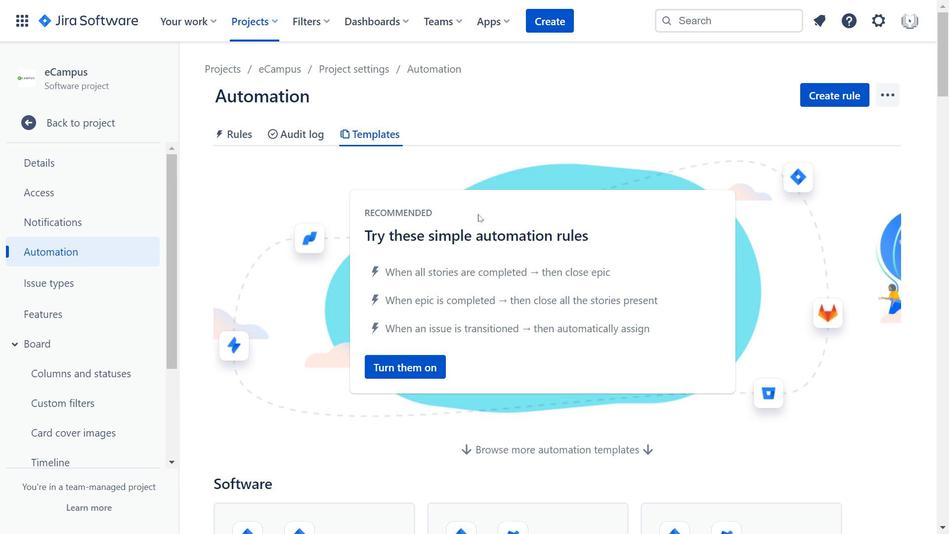 
Action: Mouse scrolled (539, 146) with delta (0, 0)
Screenshot: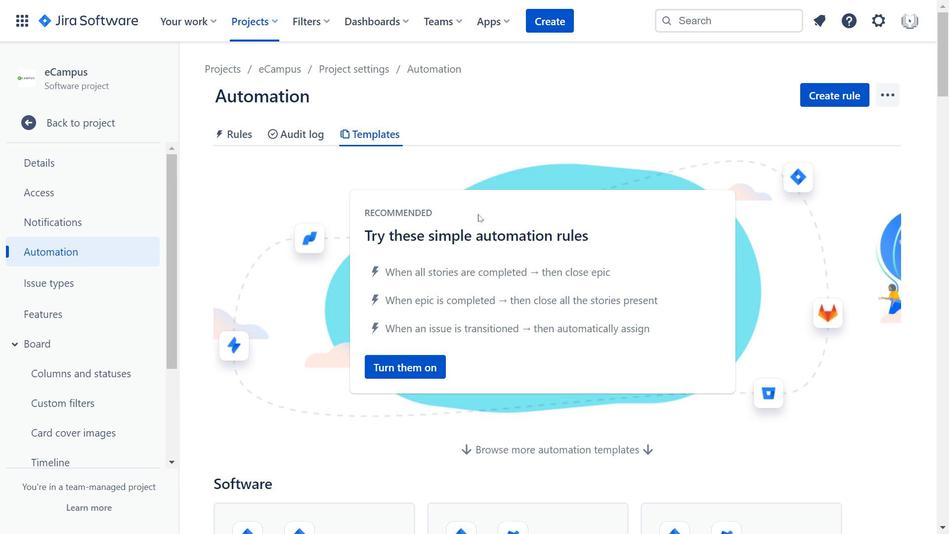 
Action: Mouse moved to (470, 240)
